 Task: Find connections with filter location Delhi with filter topic #lockdownwith filter profile language German with filter current company Toll Group with filter school Mahatma Gandhi Chitrakoot Gramodaya Vishwavidyalaya with filter industry Human Resources Services with filter service category Portrait Photography with filter keywords title Researcher
Action: Mouse moved to (716, 99)
Screenshot: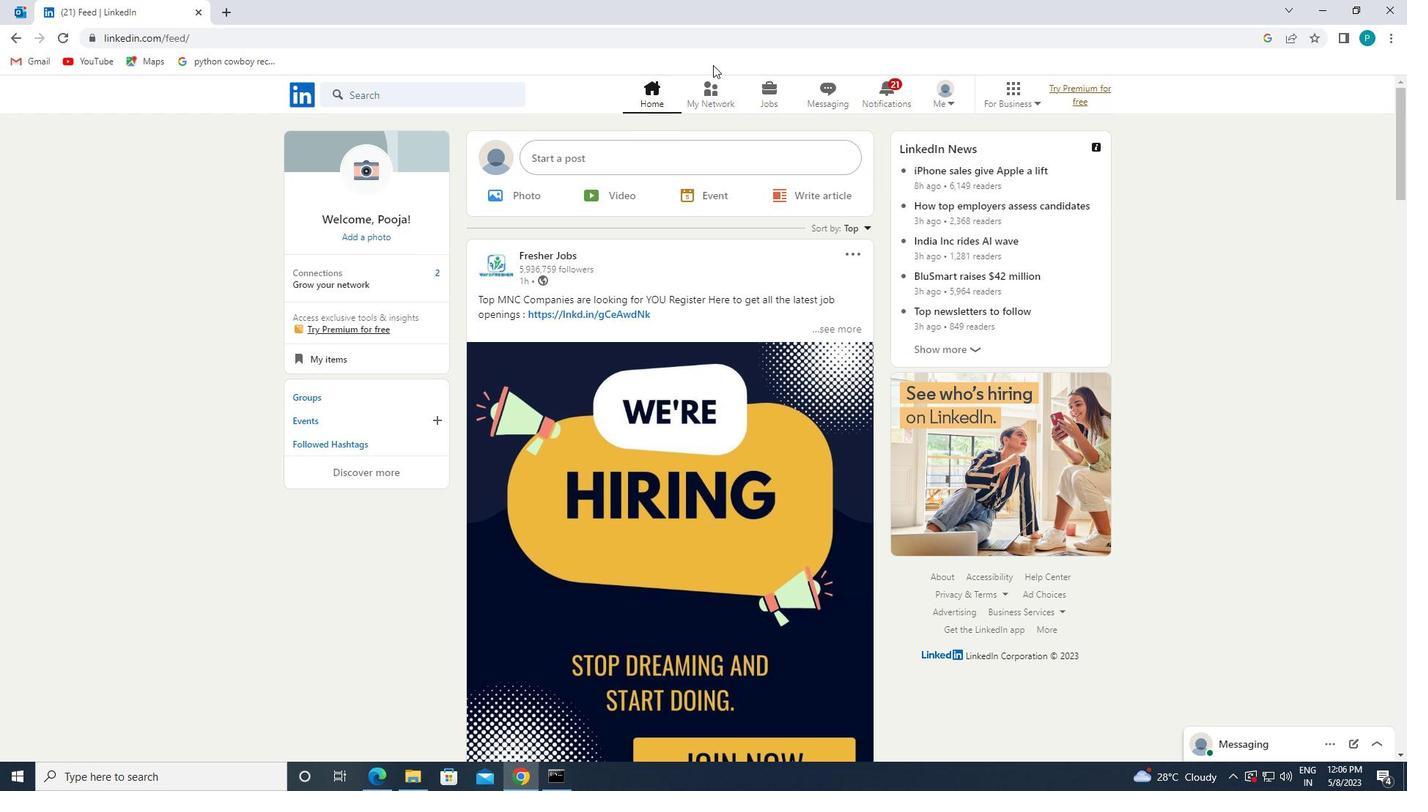 
Action: Mouse pressed left at (716, 99)
Screenshot: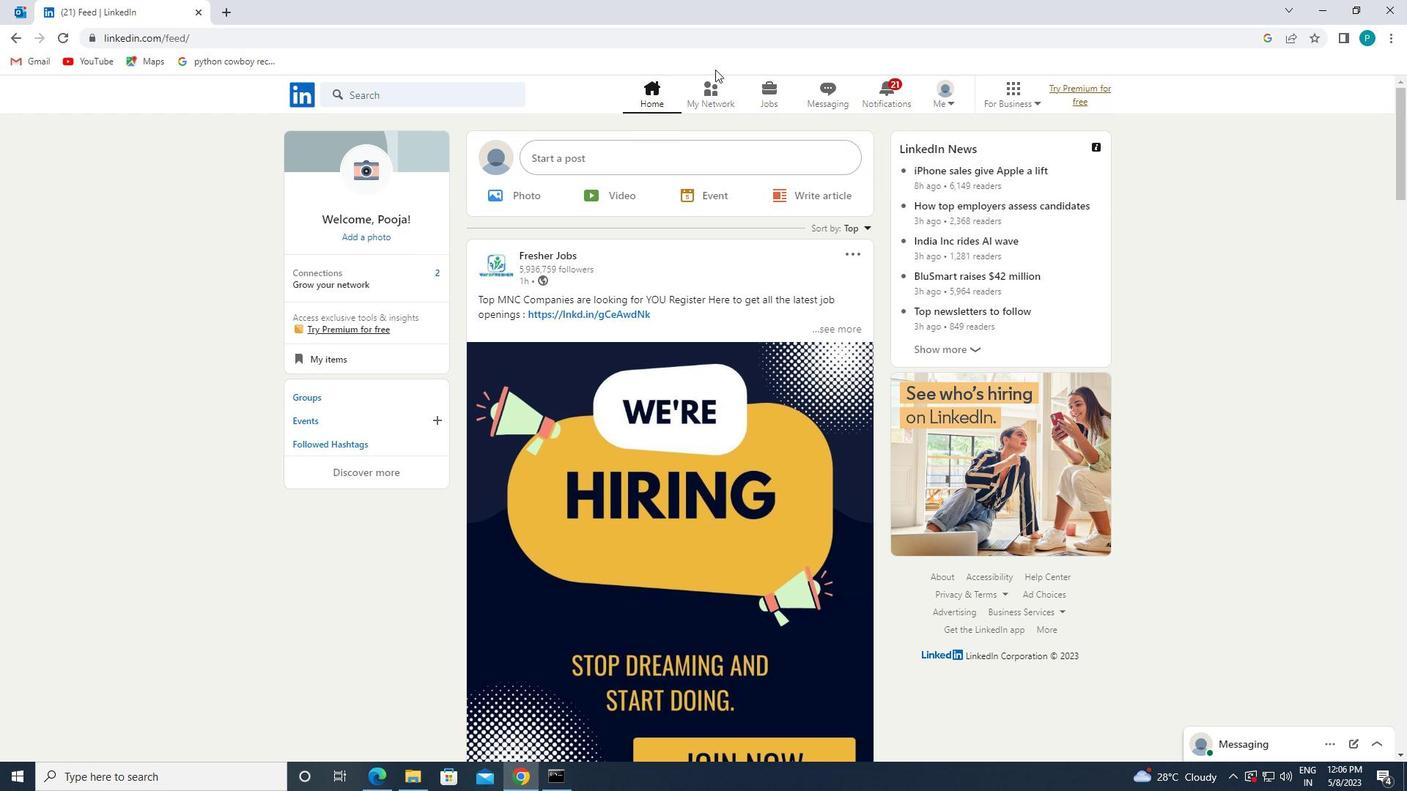 
Action: Mouse moved to (374, 168)
Screenshot: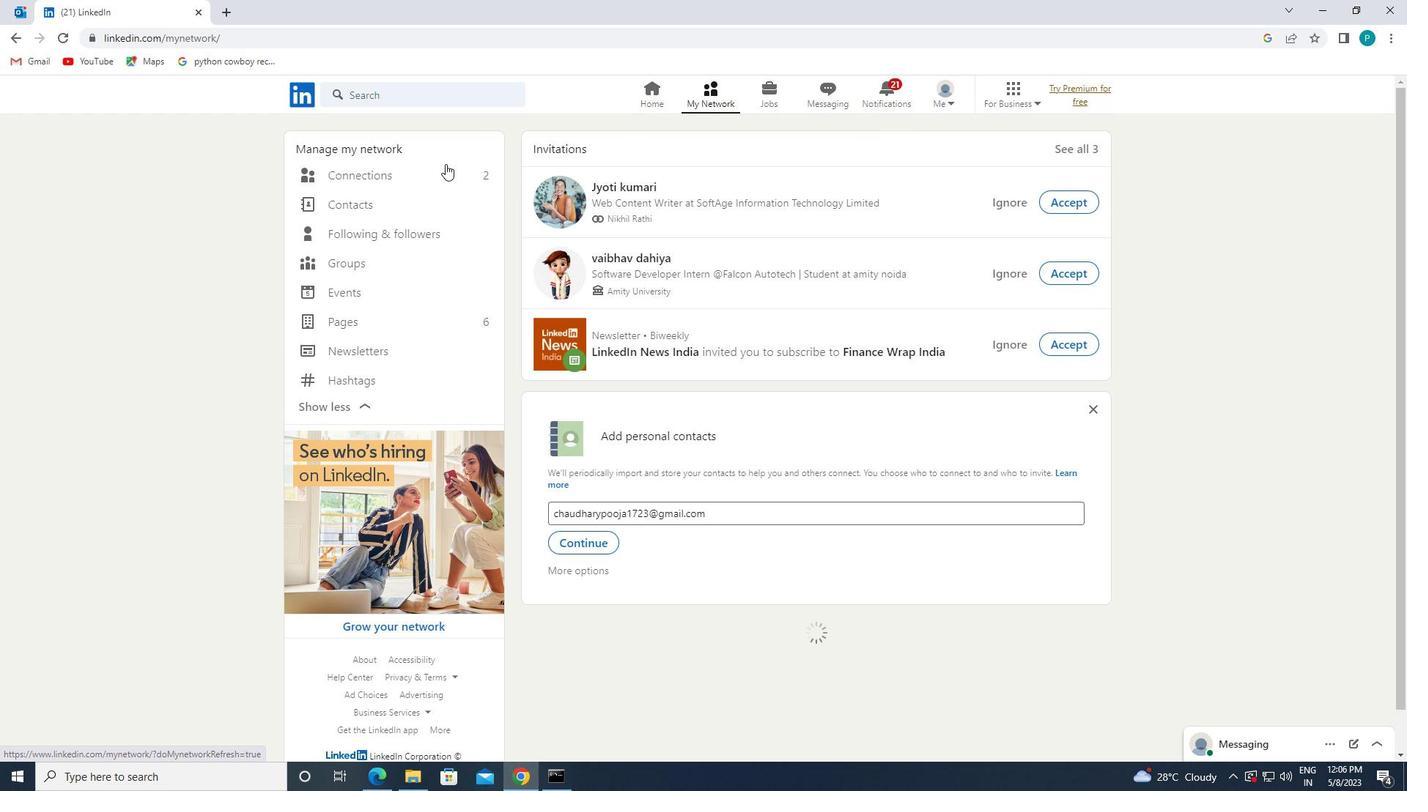 
Action: Mouse pressed left at (374, 168)
Screenshot: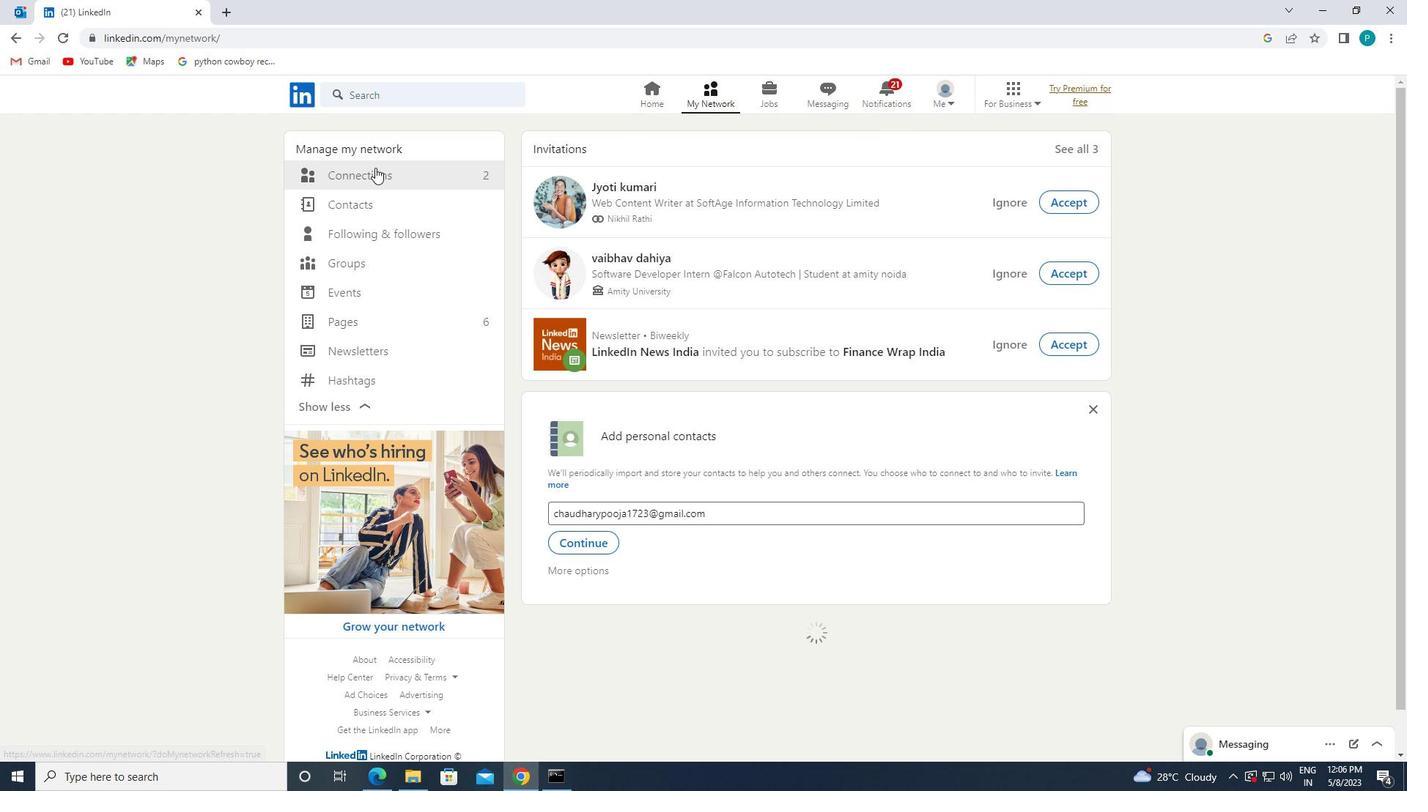 
Action: Mouse moved to (810, 170)
Screenshot: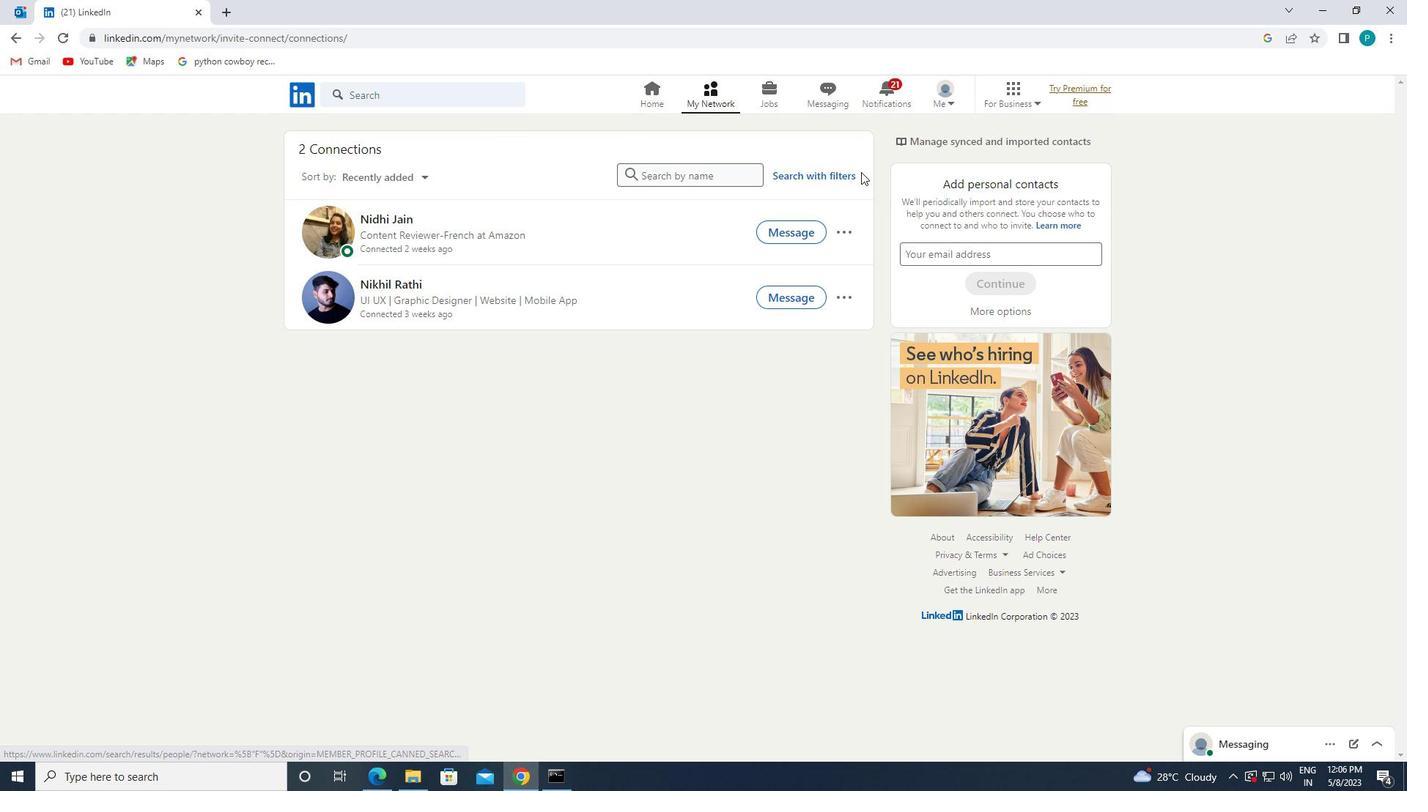 
Action: Mouse pressed left at (810, 170)
Screenshot: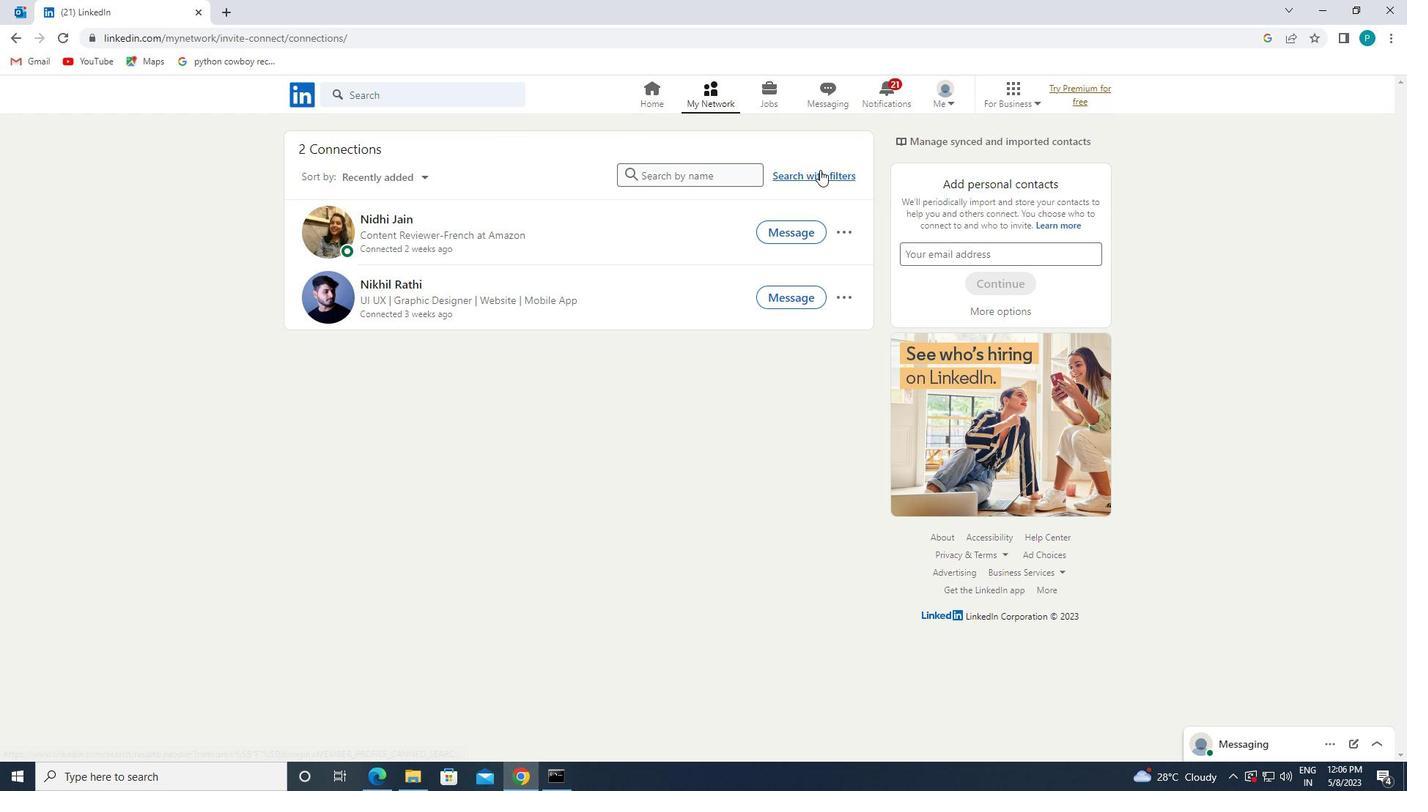 
Action: Mouse moved to (766, 131)
Screenshot: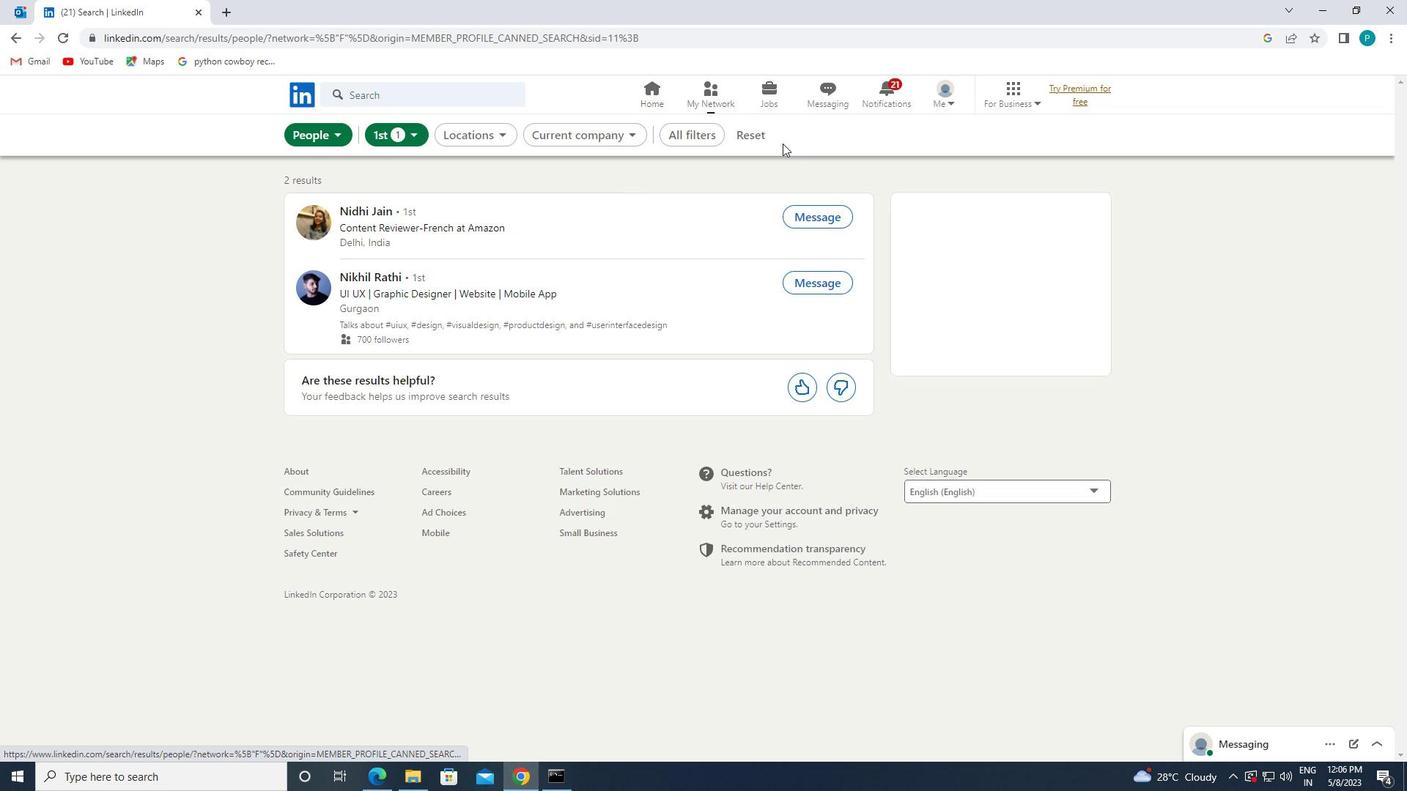
Action: Mouse pressed left at (766, 131)
Screenshot: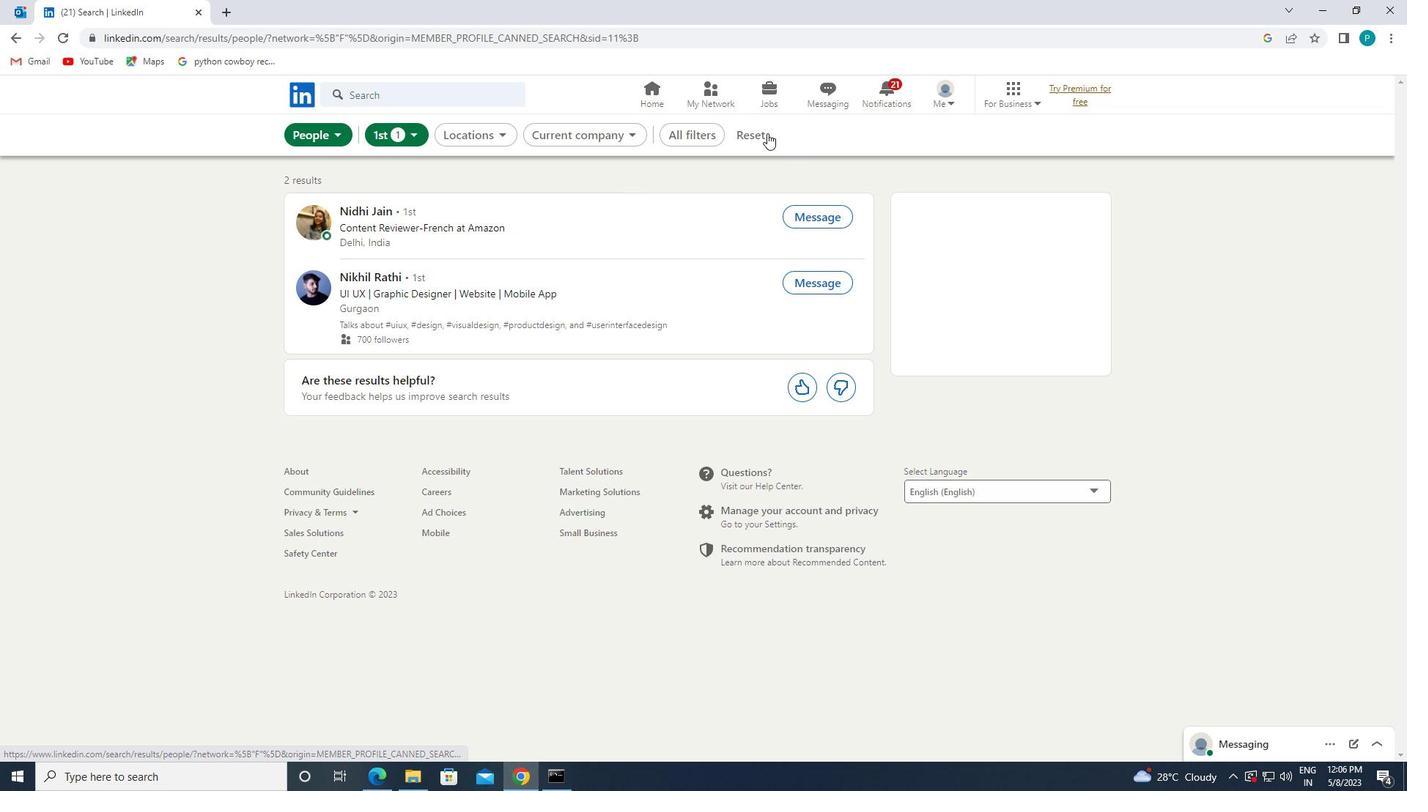 
Action: Mouse moved to (751, 124)
Screenshot: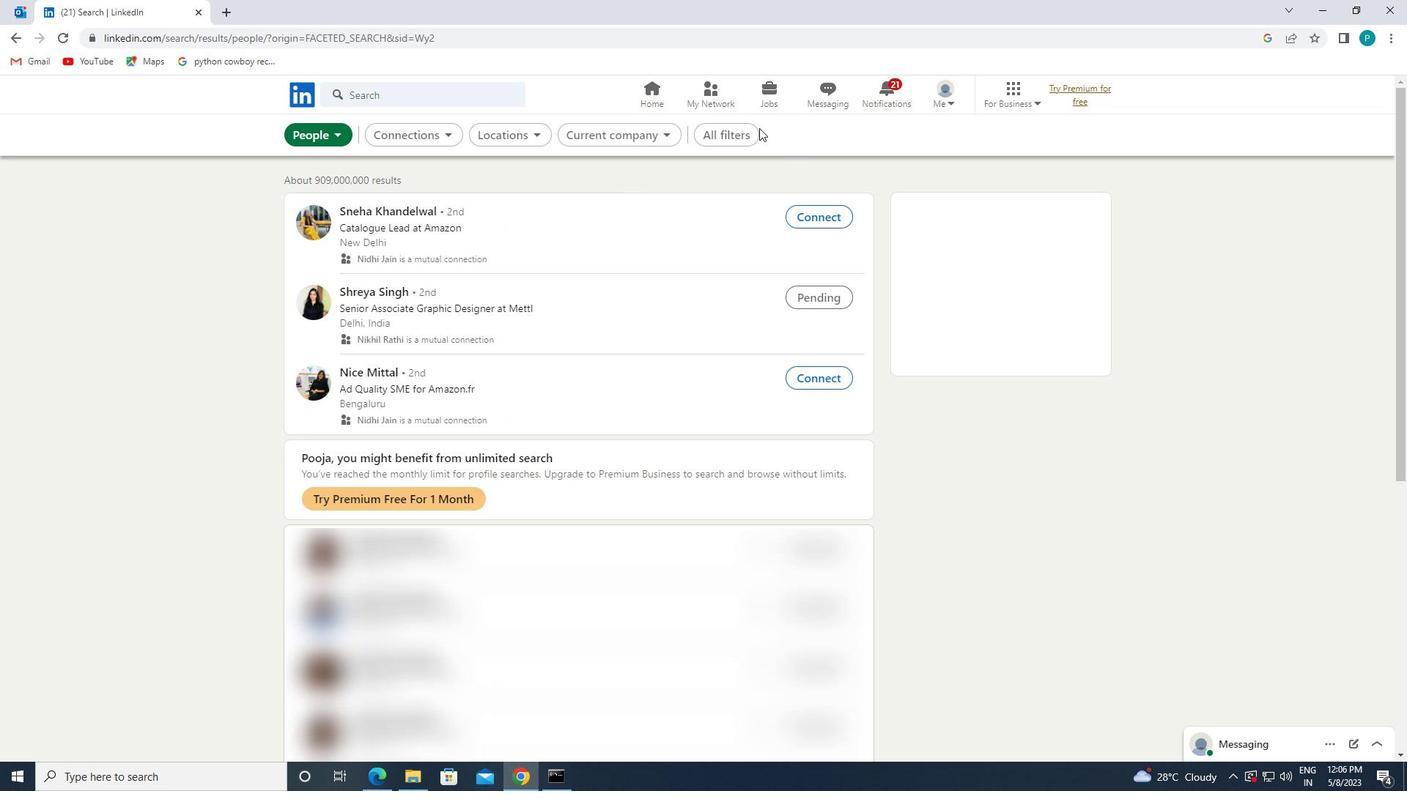 
Action: Mouse pressed left at (751, 124)
Screenshot: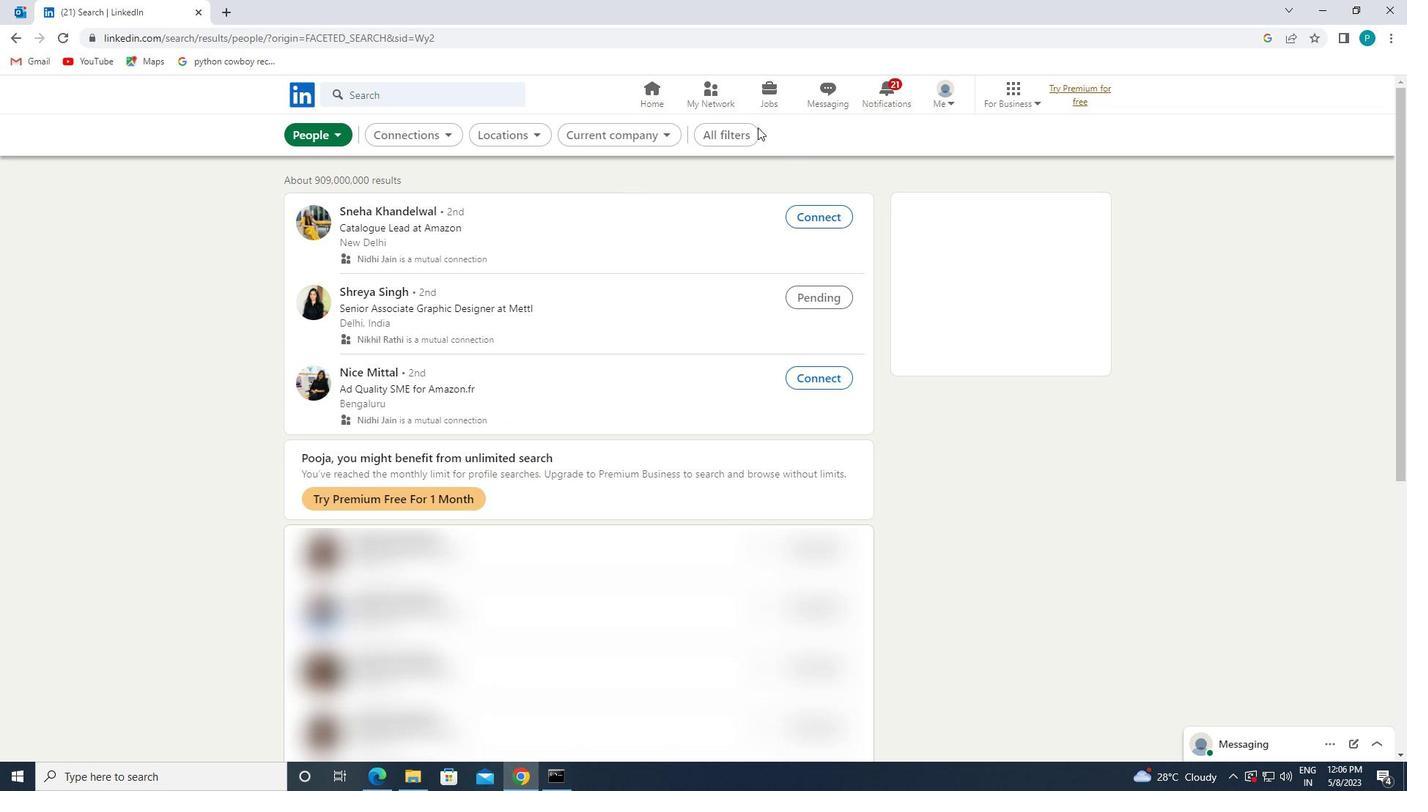 
Action: Mouse moved to (1285, 394)
Screenshot: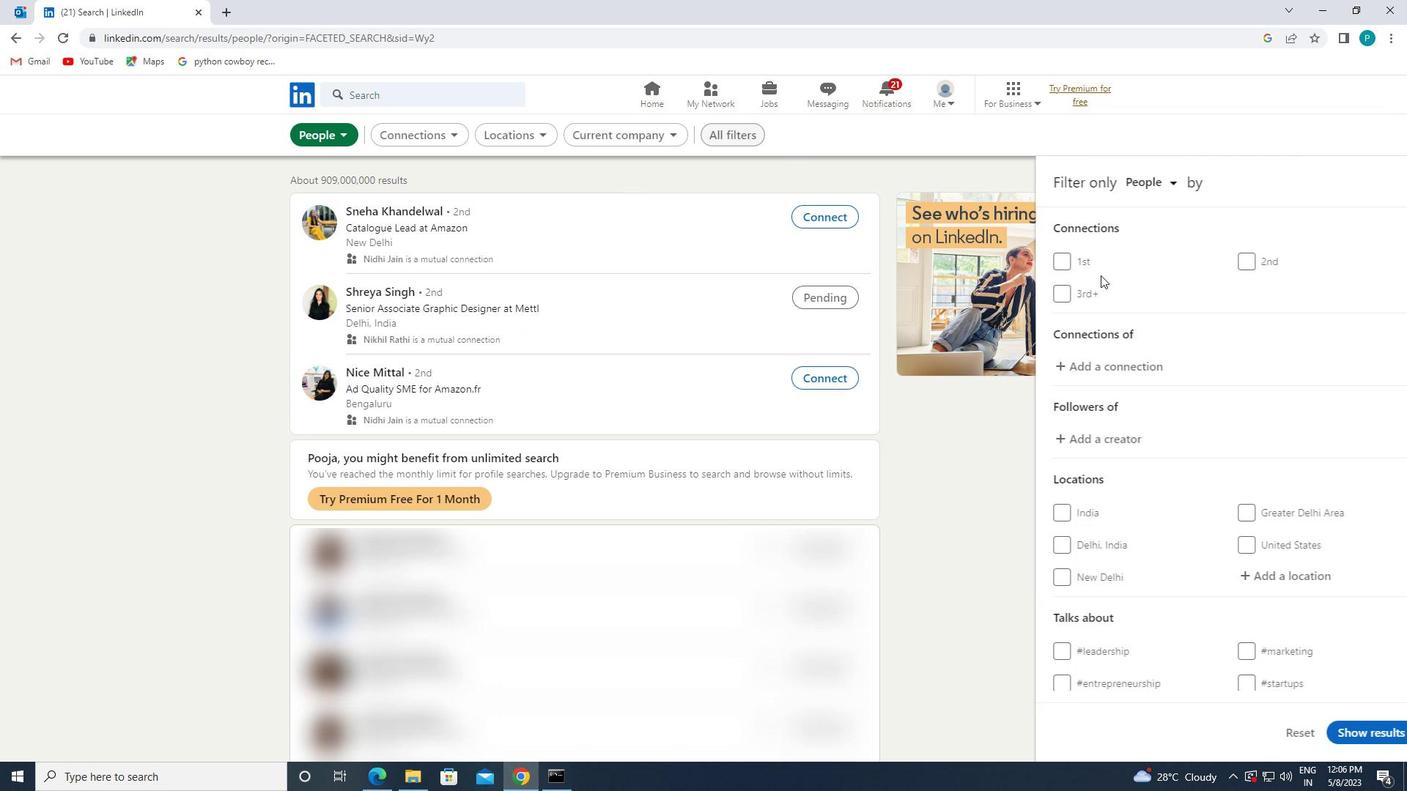
Action: Mouse scrolled (1285, 393) with delta (0, 0)
Screenshot: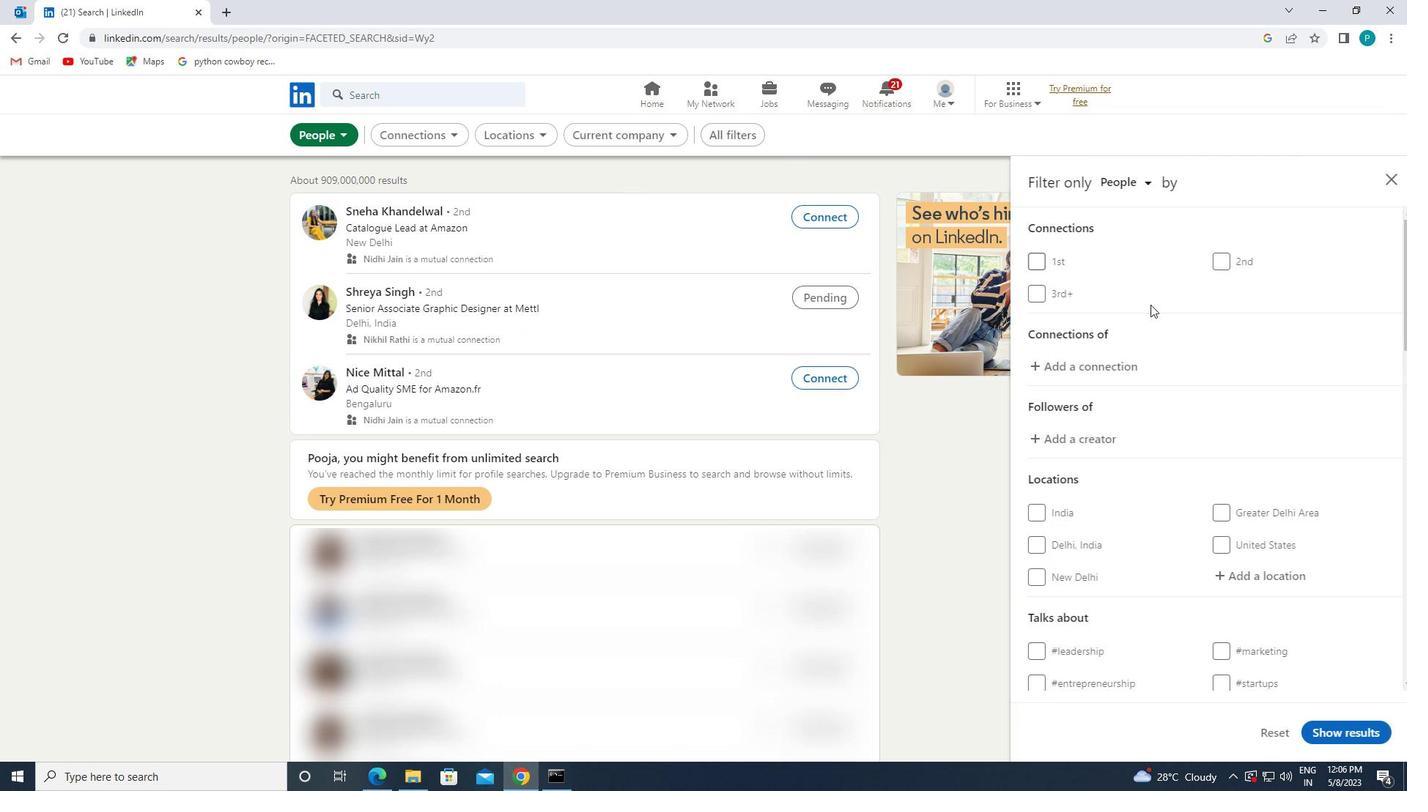 
Action: Mouse scrolled (1285, 393) with delta (0, 0)
Screenshot: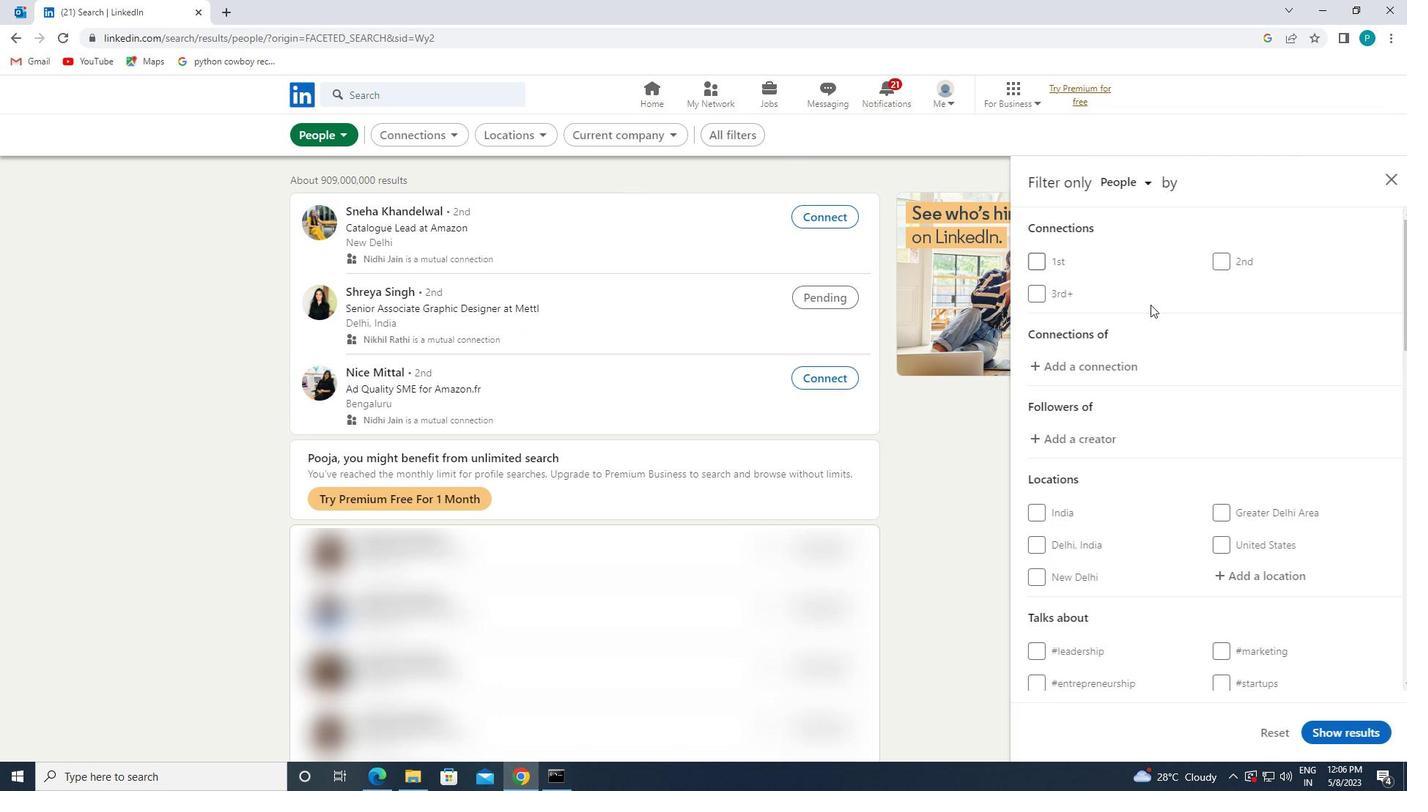 
Action: Mouse moved to (1276, 422)
Screenshot: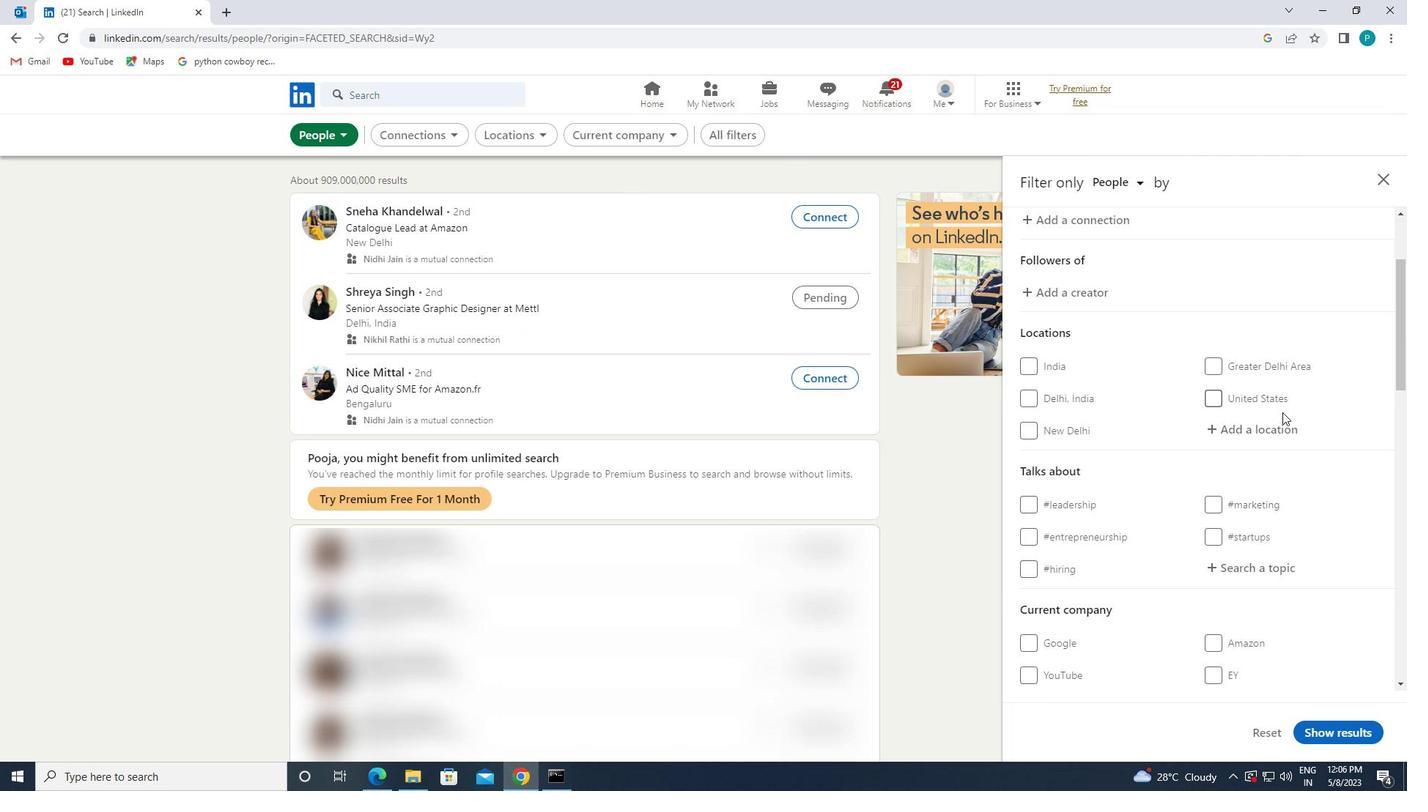 
Action: Mouse pressed left at (1276, 422)
Screenshot: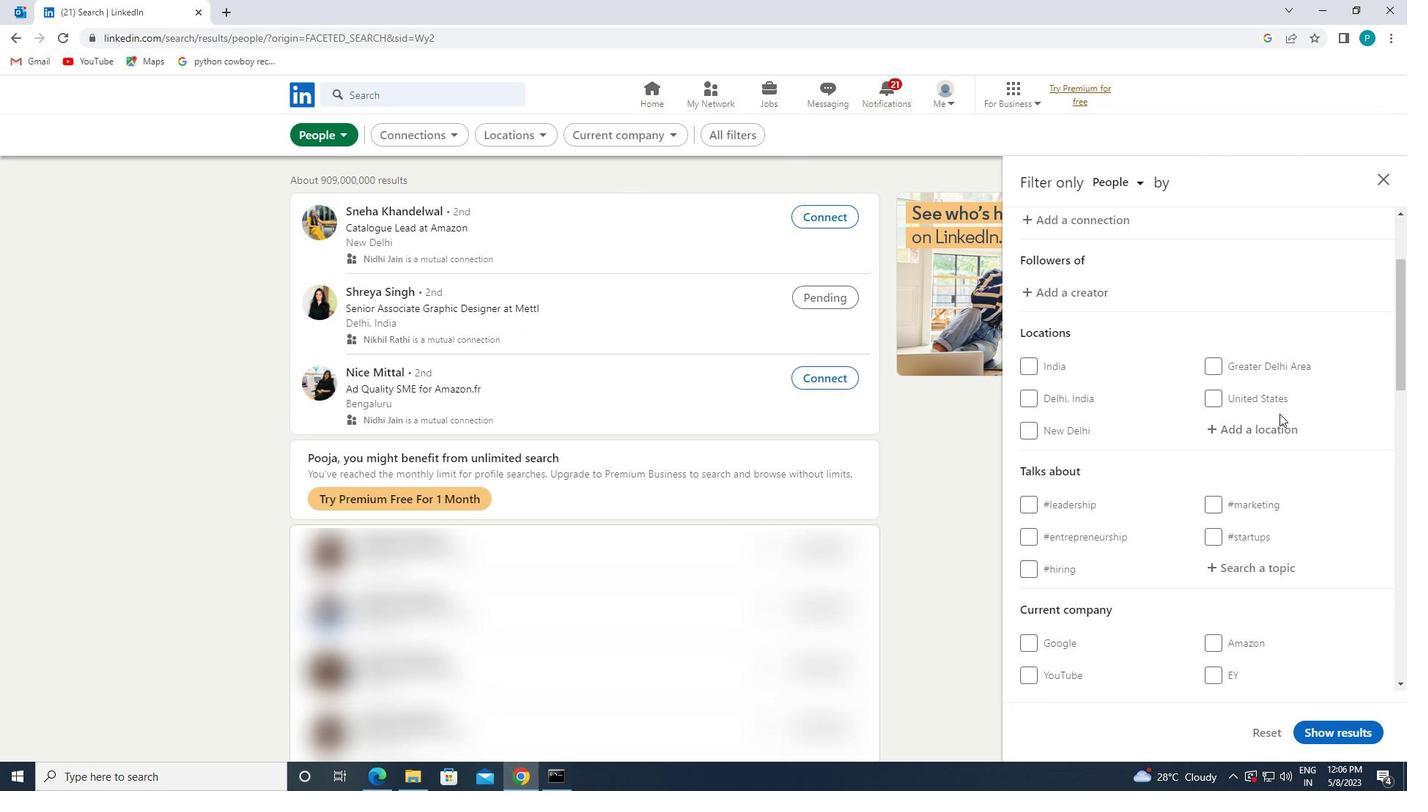
Action: Key pressed <Key.caps_lock>d<Key.caps_lock>elhi
Screenshot: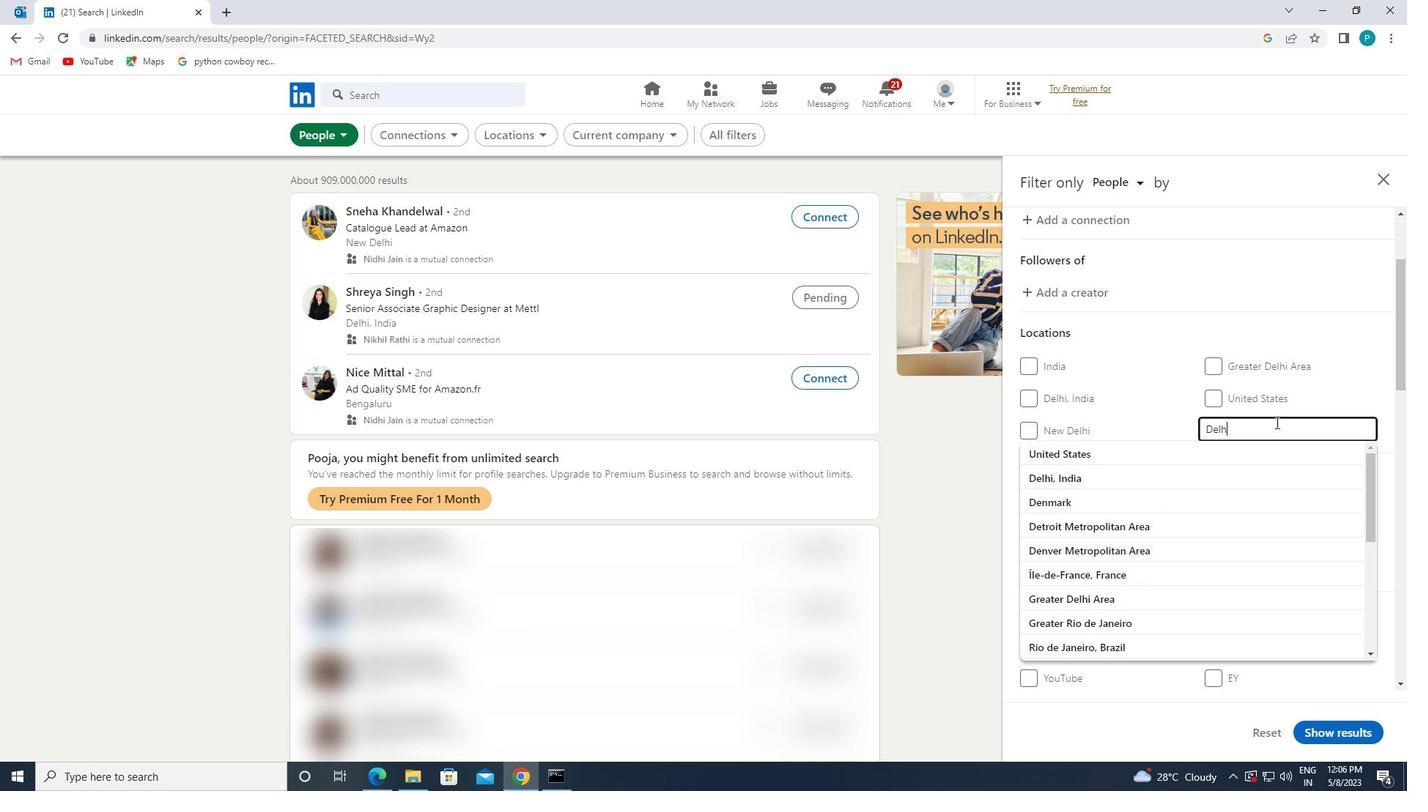 
Action: Mouse moved to (1262, 456)
Screenshot: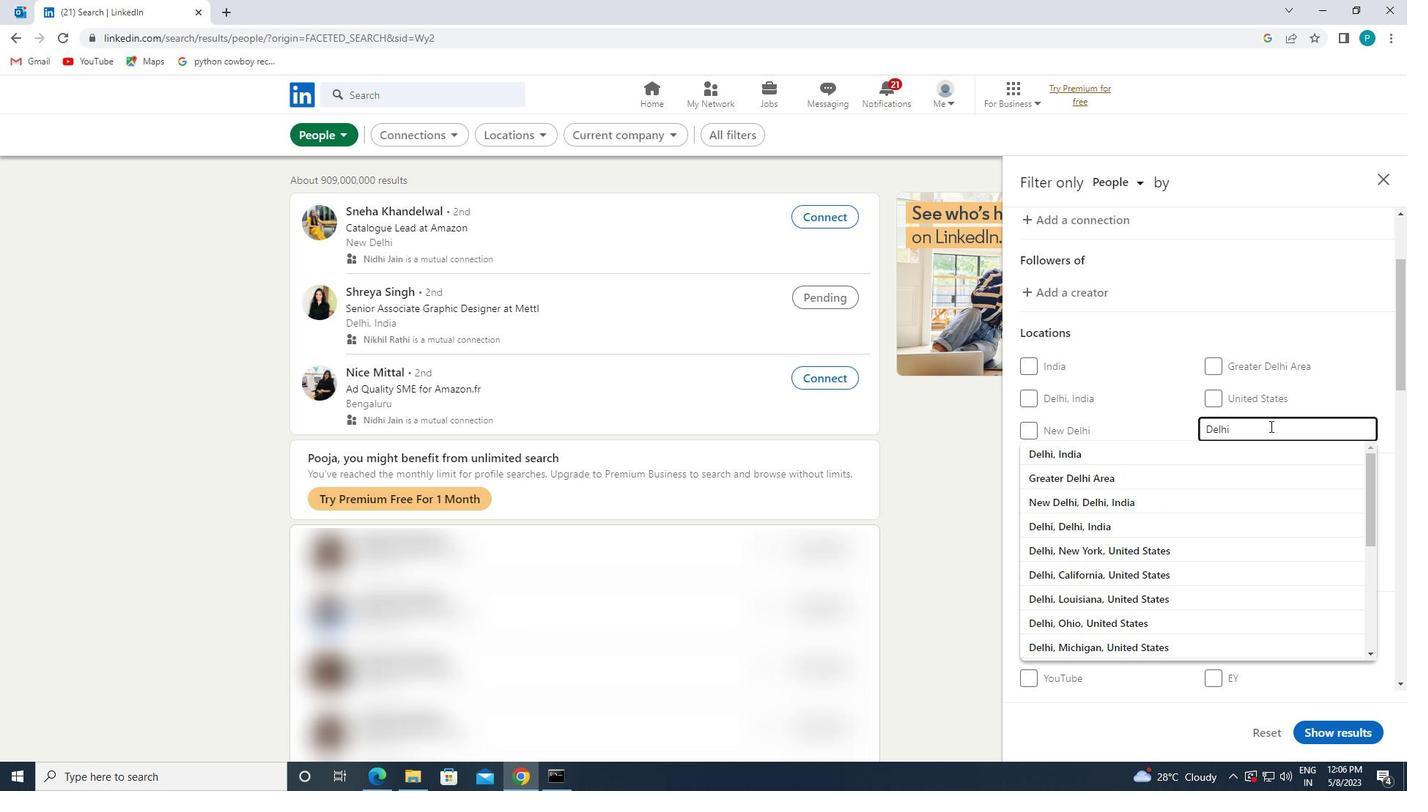 
Action: Mouse pressed left at (1262, 456)
Screenshot: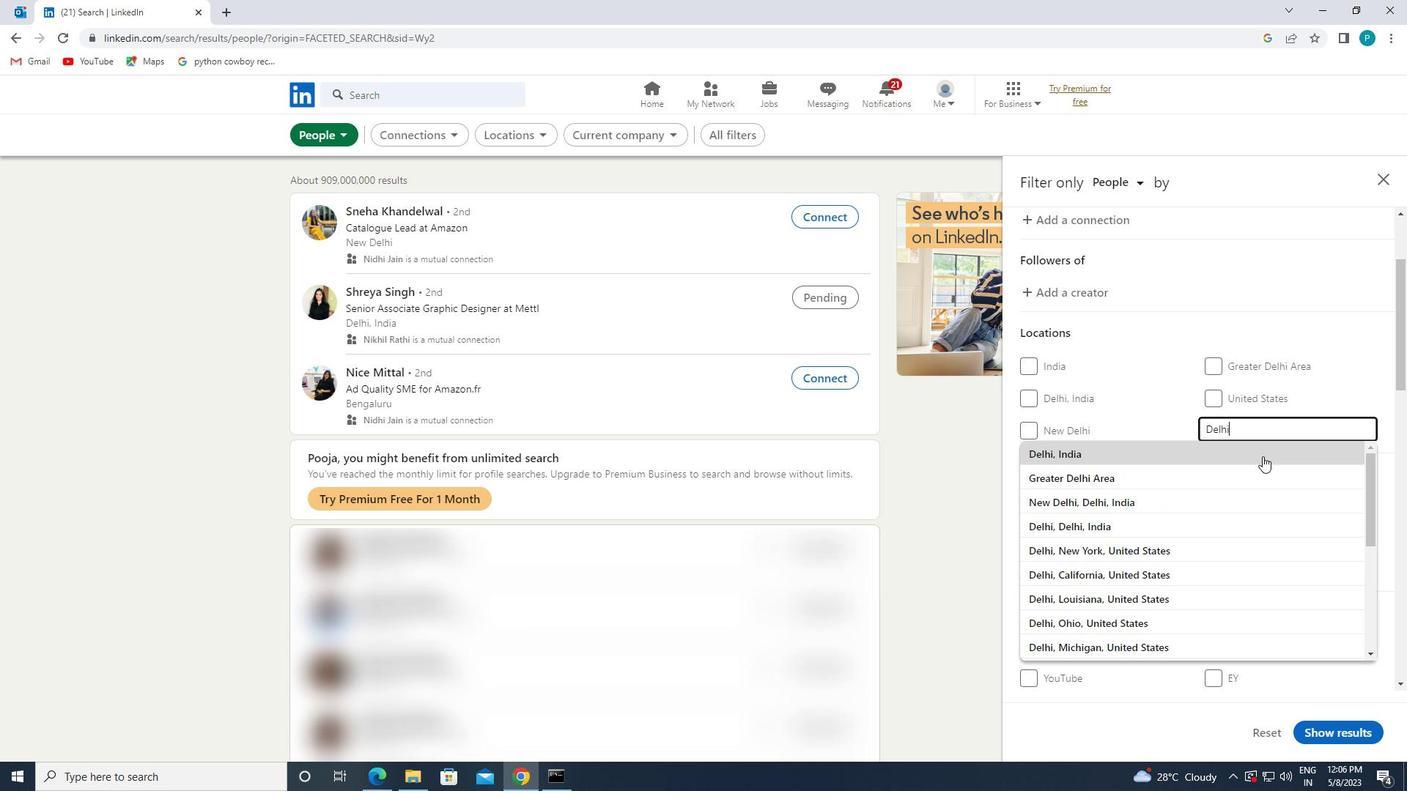 
Action: Mouse scrolled (1262, 455) with delta (0, 0)
Screenshot: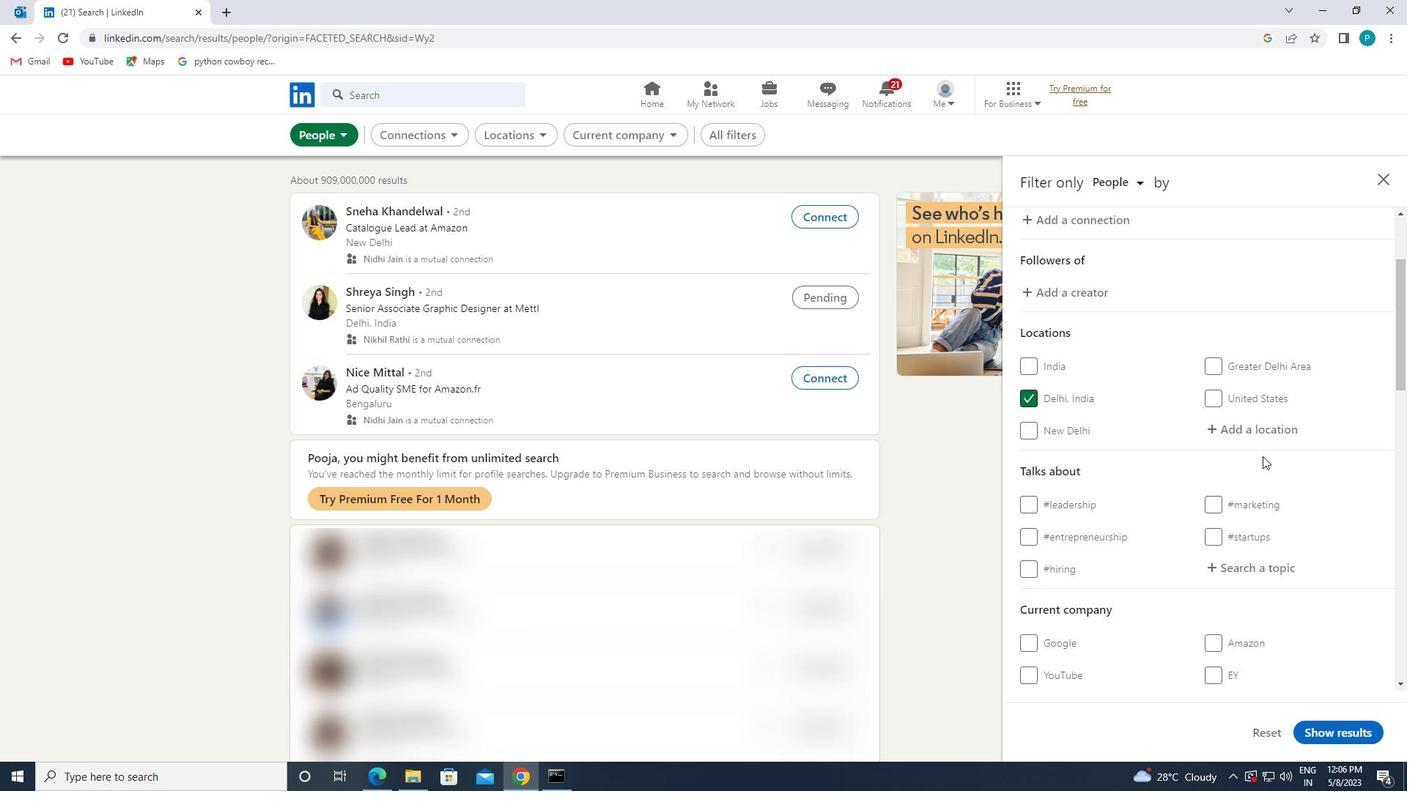 
Action: Mouse scrolled (1262, 455) with delta (0, 0)
Screenshot: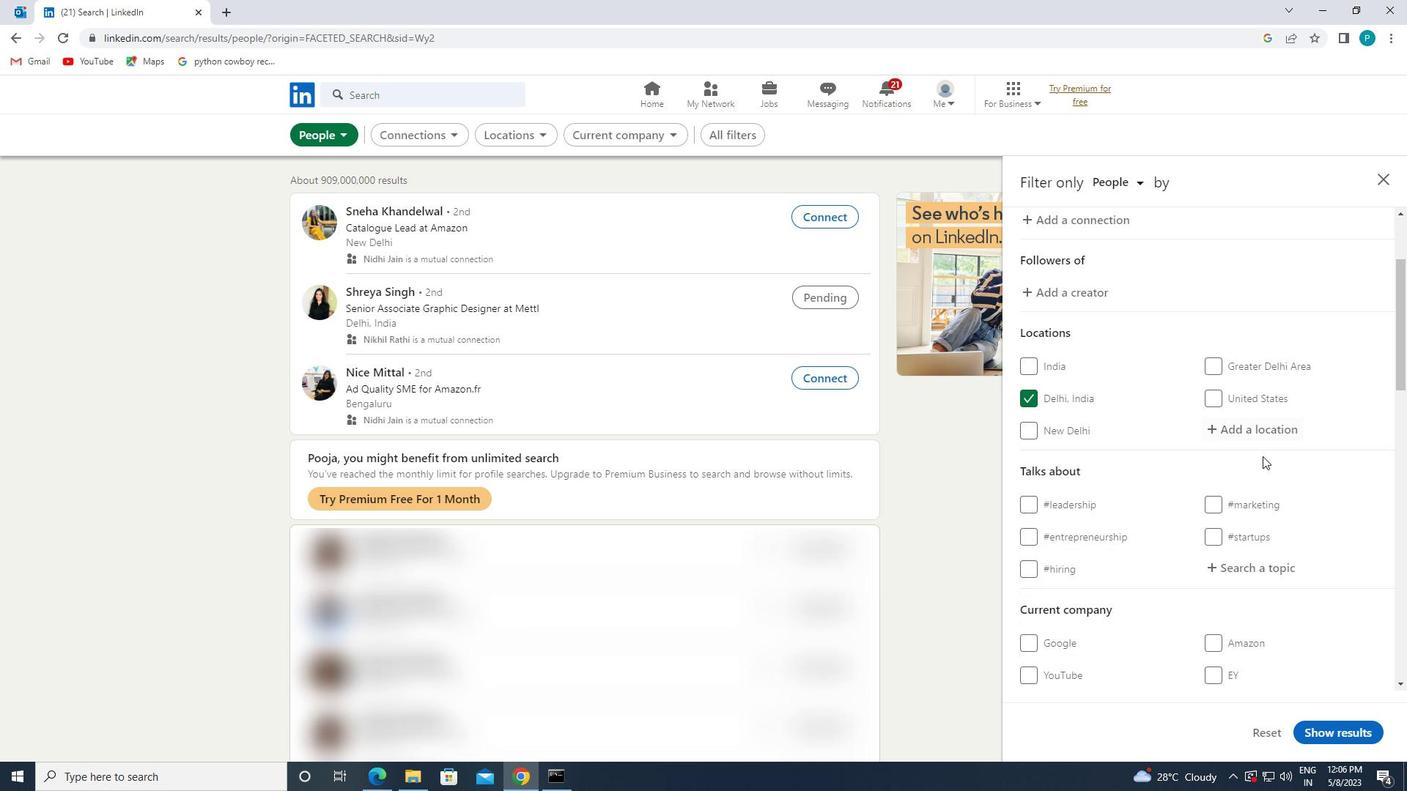 
Action: Mouse scrolled (1262, 455) with delta (0, 0)
Screenshot: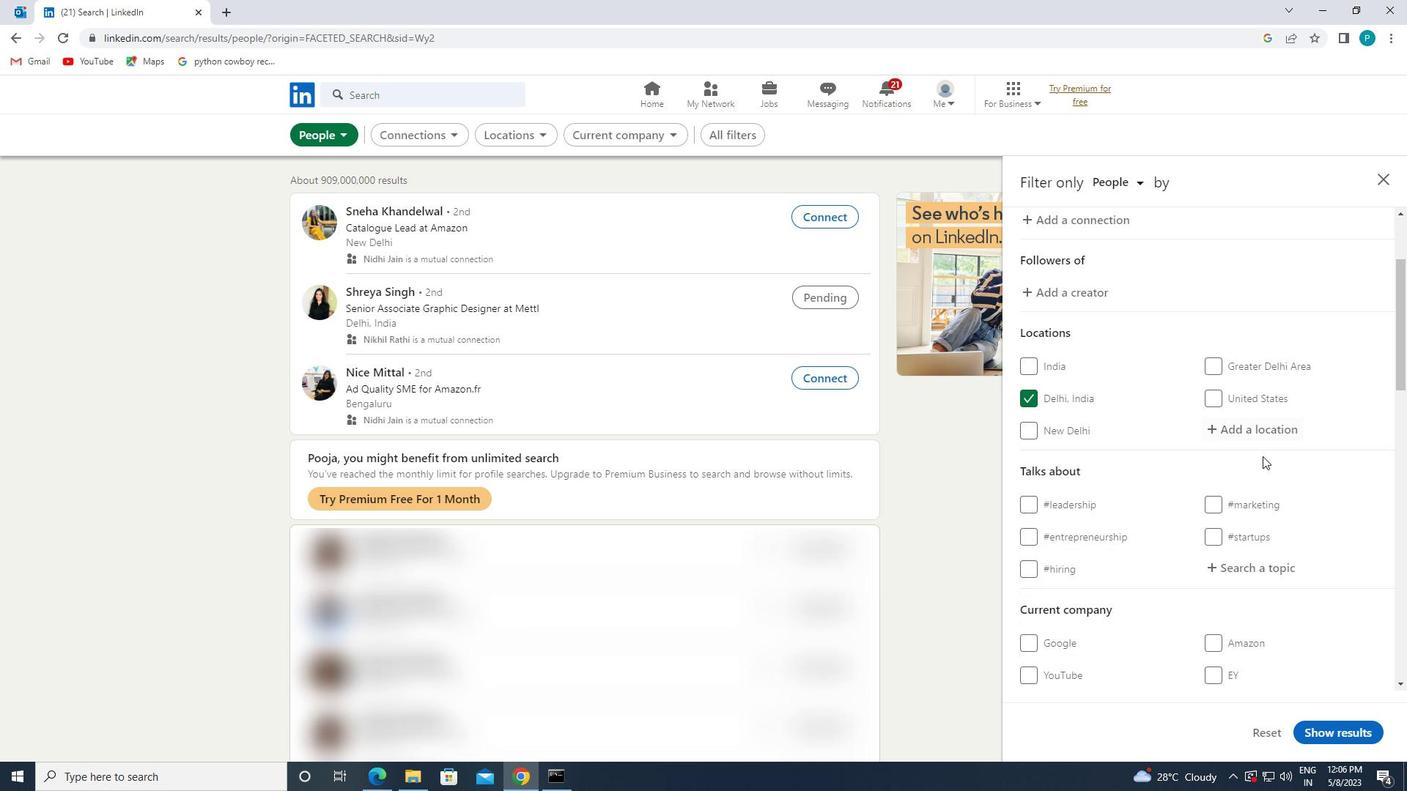 
Action: Mouse scrolled (1262, 455) with delta (0, 0)
Screenshot: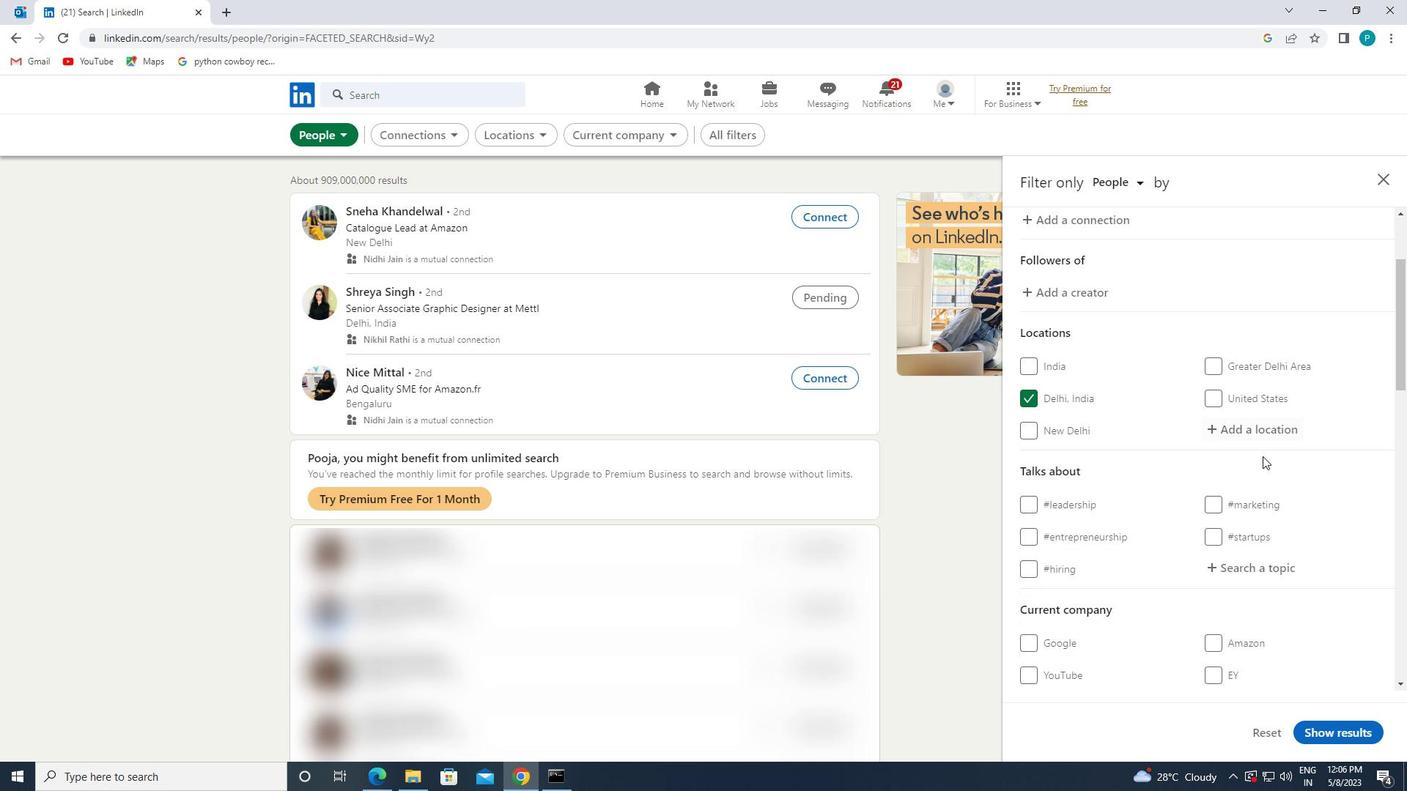 
Action: Mouse moved to (1234, 271)
Screenshot: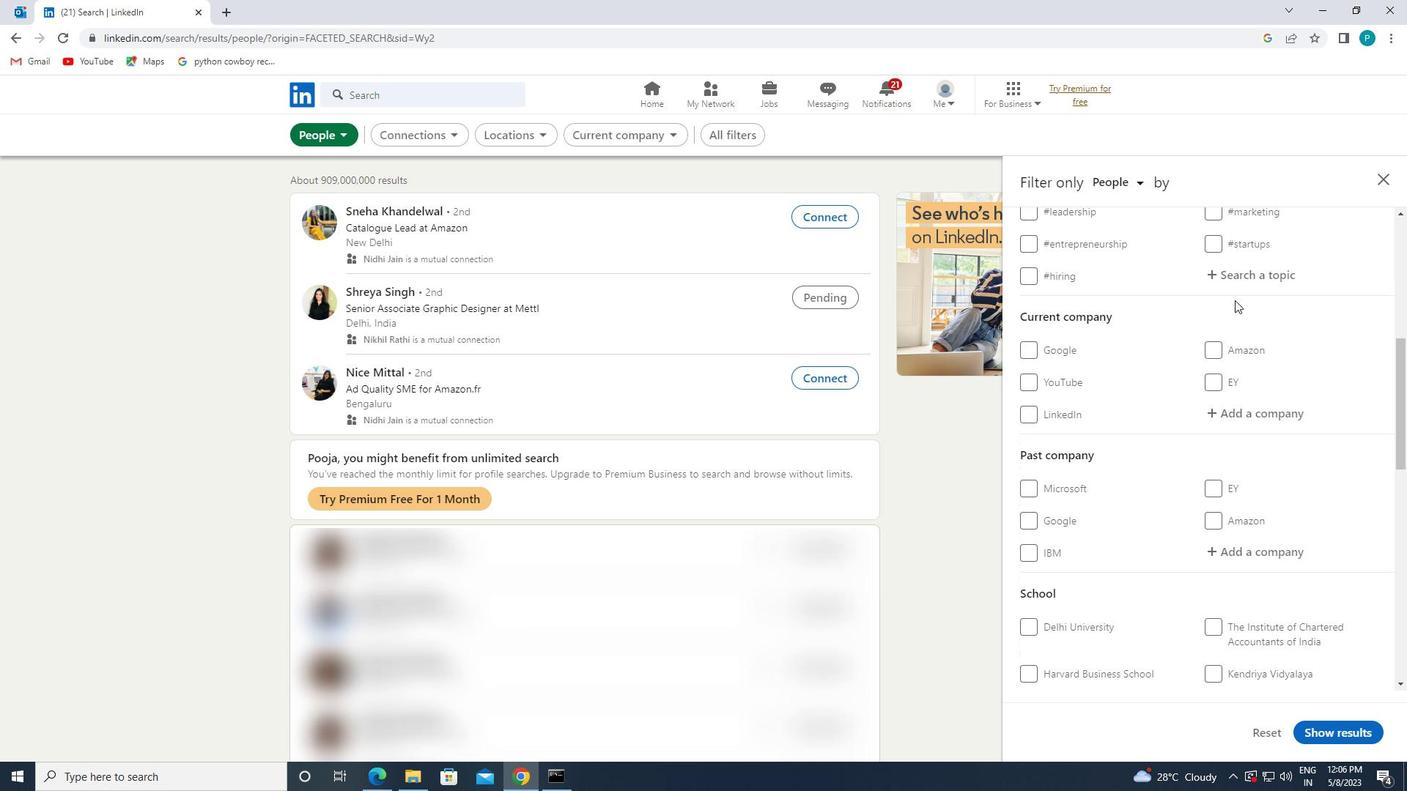 
Action: Mouse pressed left at (1234, 271)
Screenshot: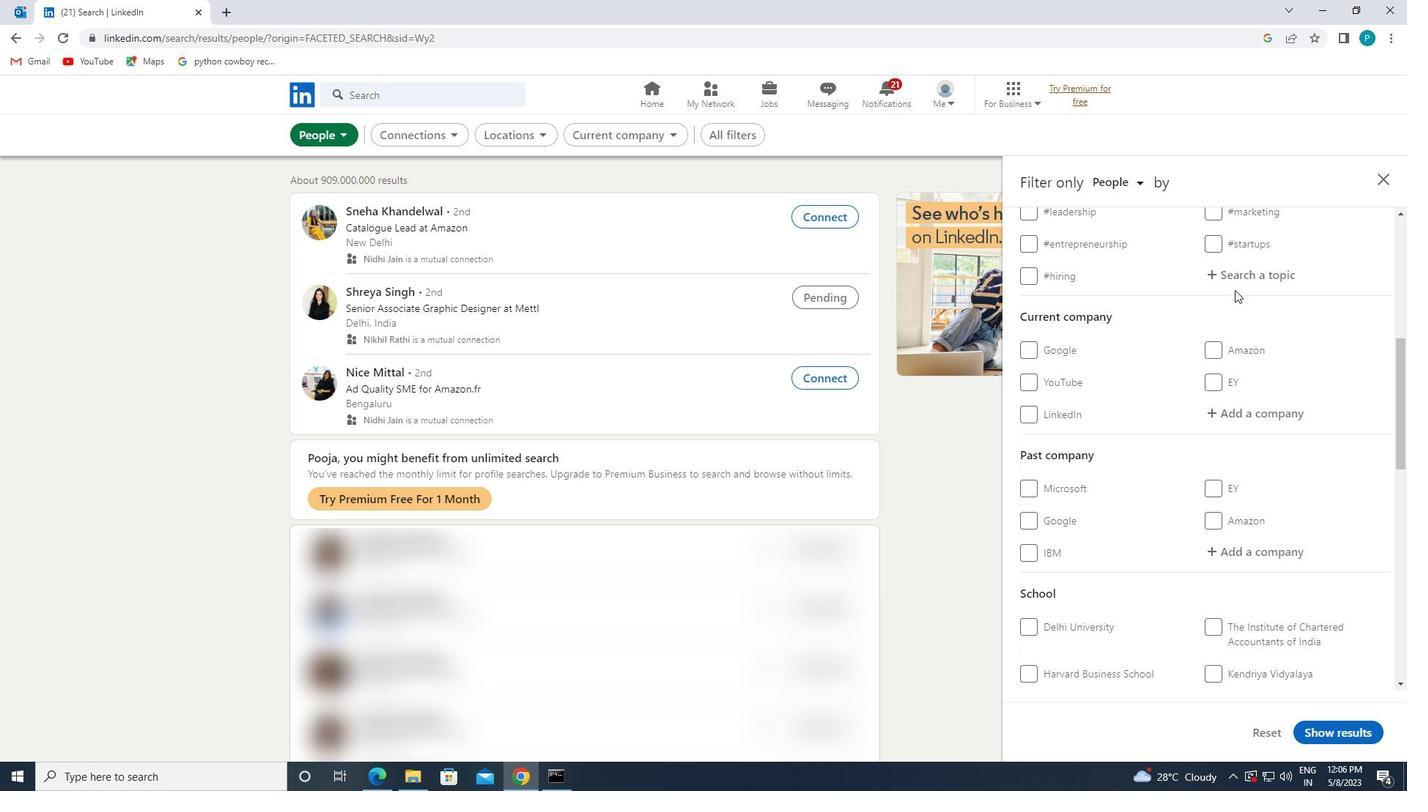 
Action: Key pressed <Key.shift>#LOCKDOWN
Screenshot: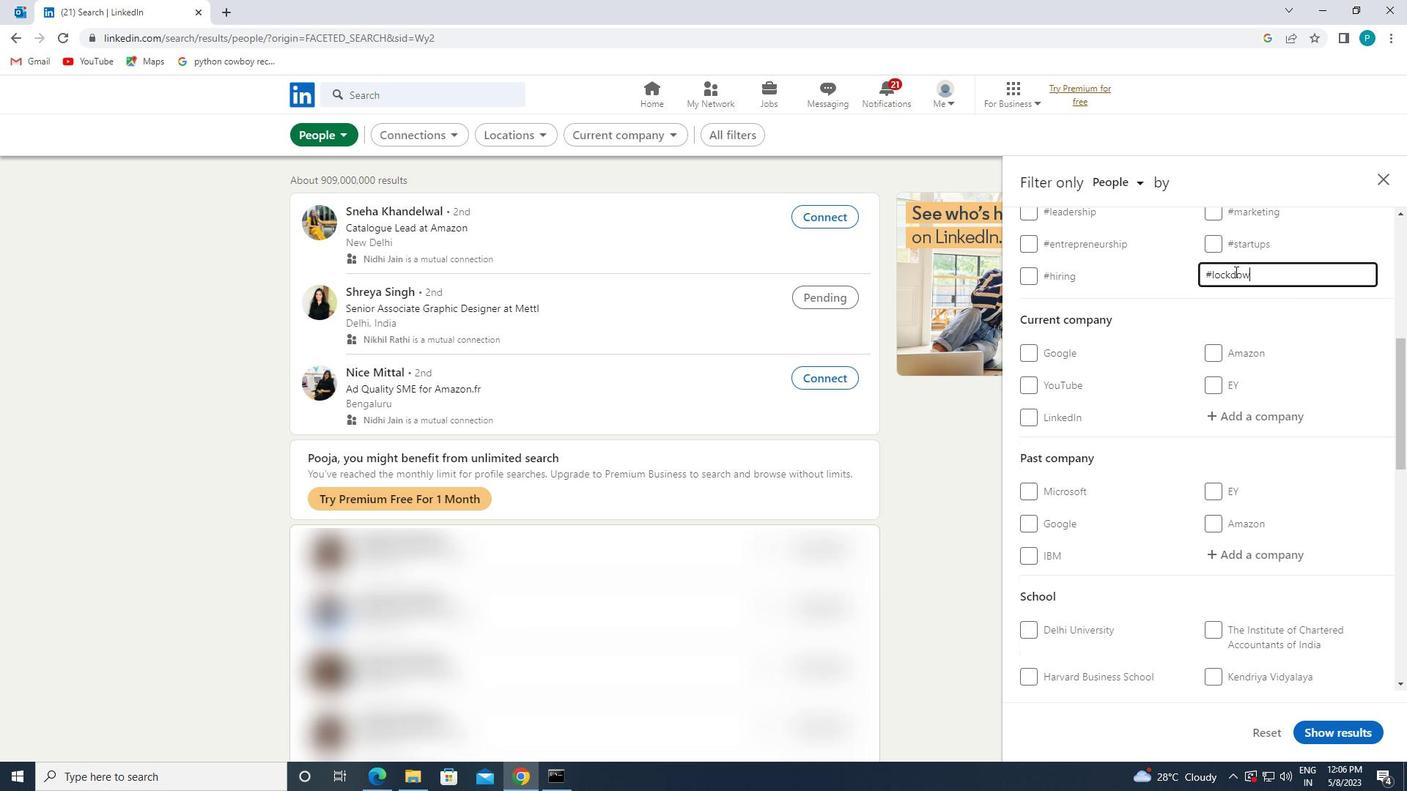 
Action: Mouse moved to (1202, 300)
Screenshot: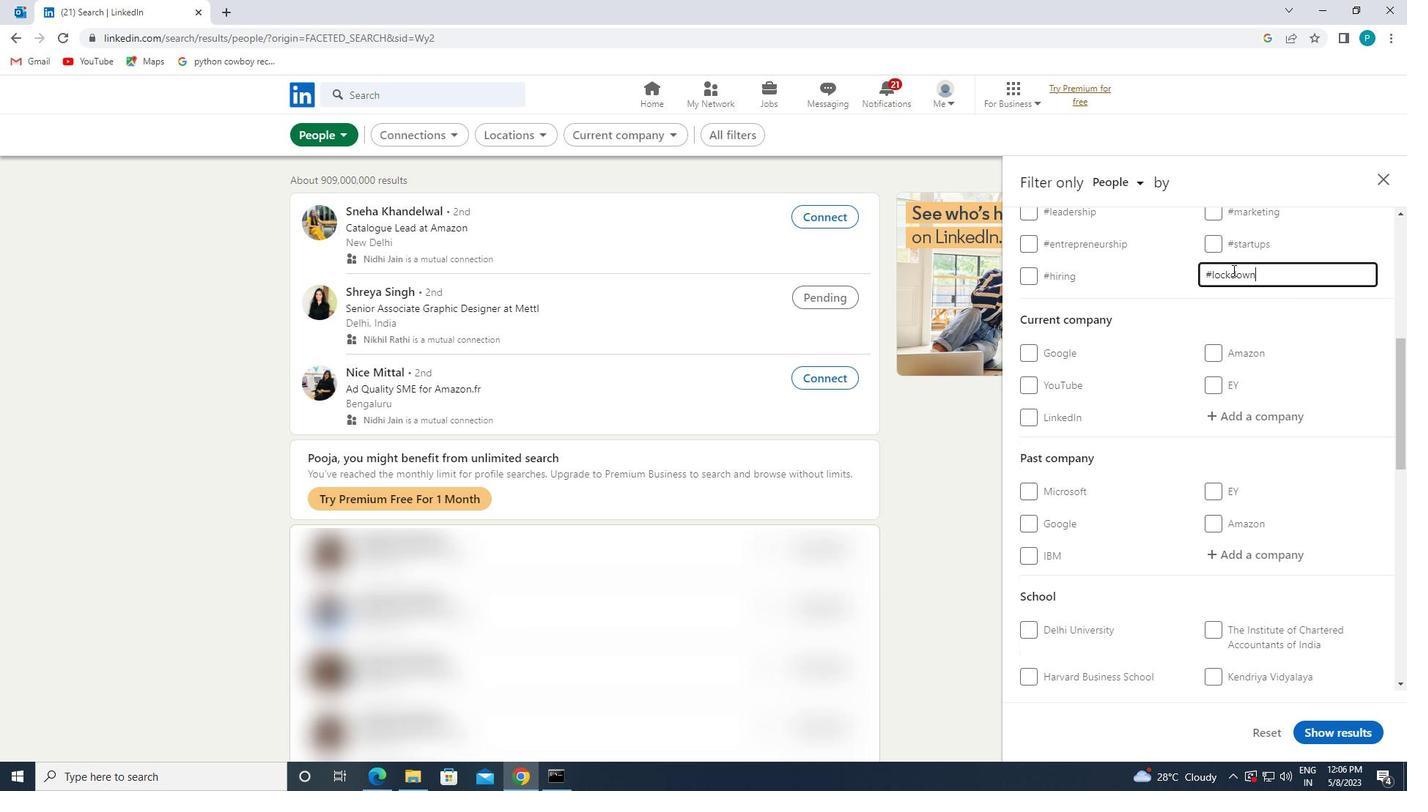 
Action: Mouse scrolled (1202, 299) with delta (0, 0)
Screenshot: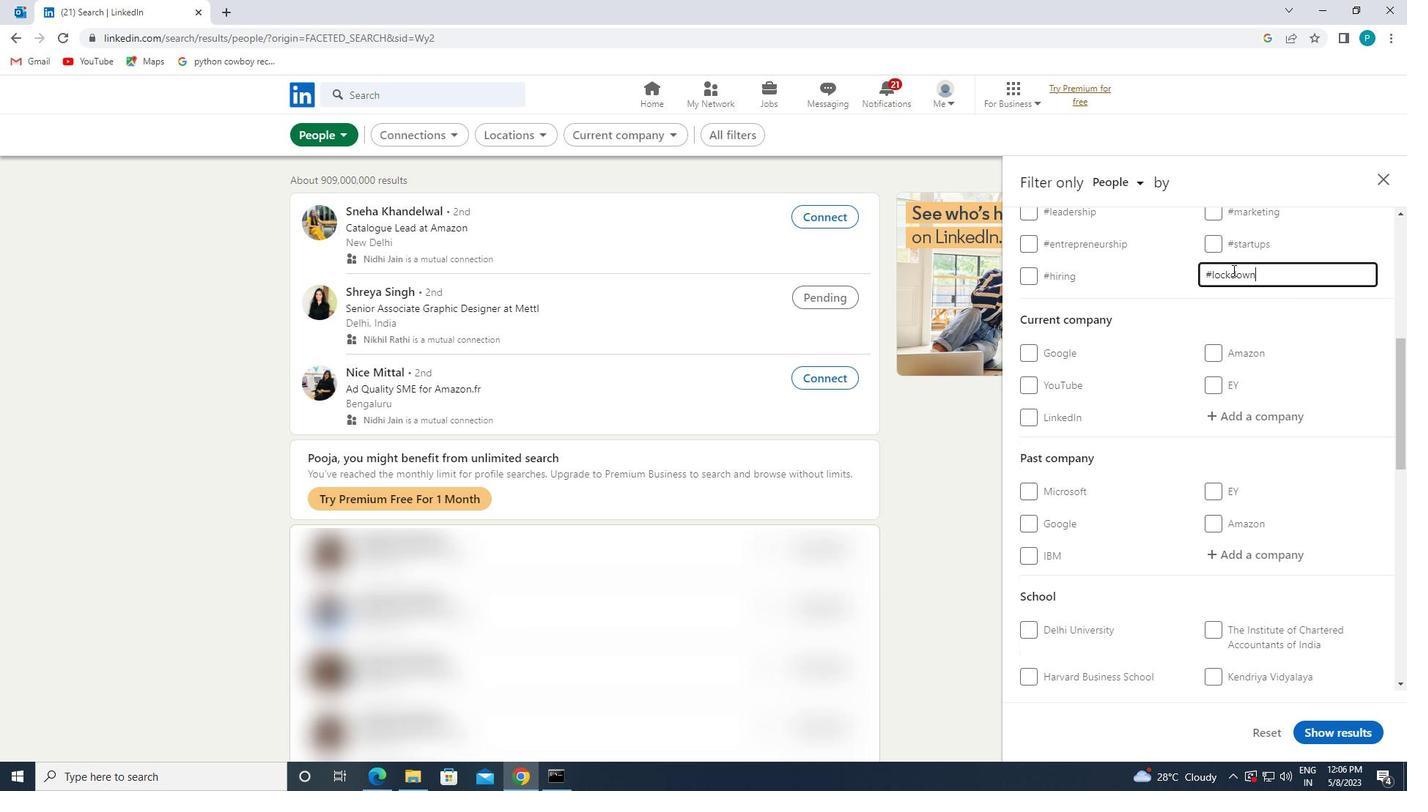 
Action: Mouse moved to (1190, 325)
Screenshot: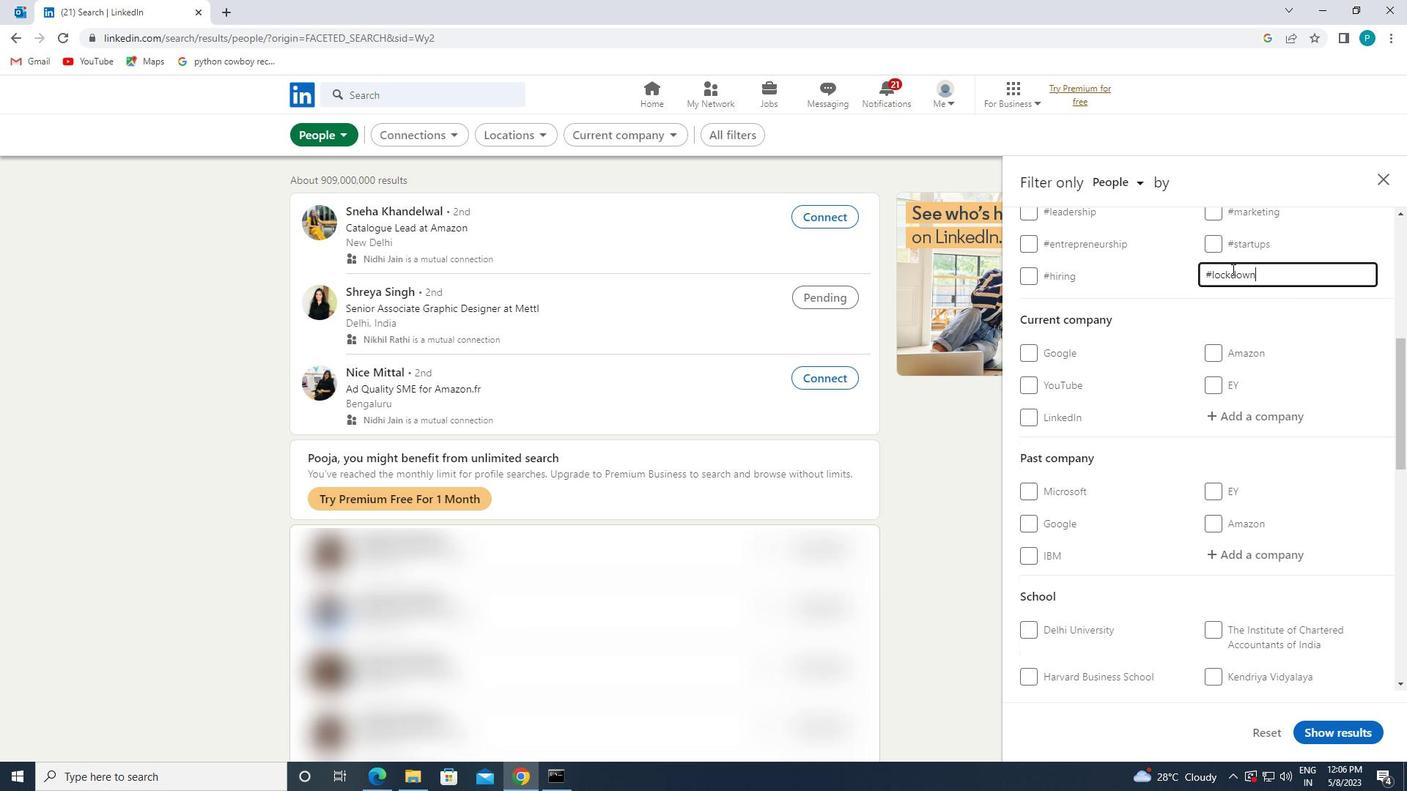 
Action: Mouse scrolled (1190, 324) with delta (0, 0)
Screenshot: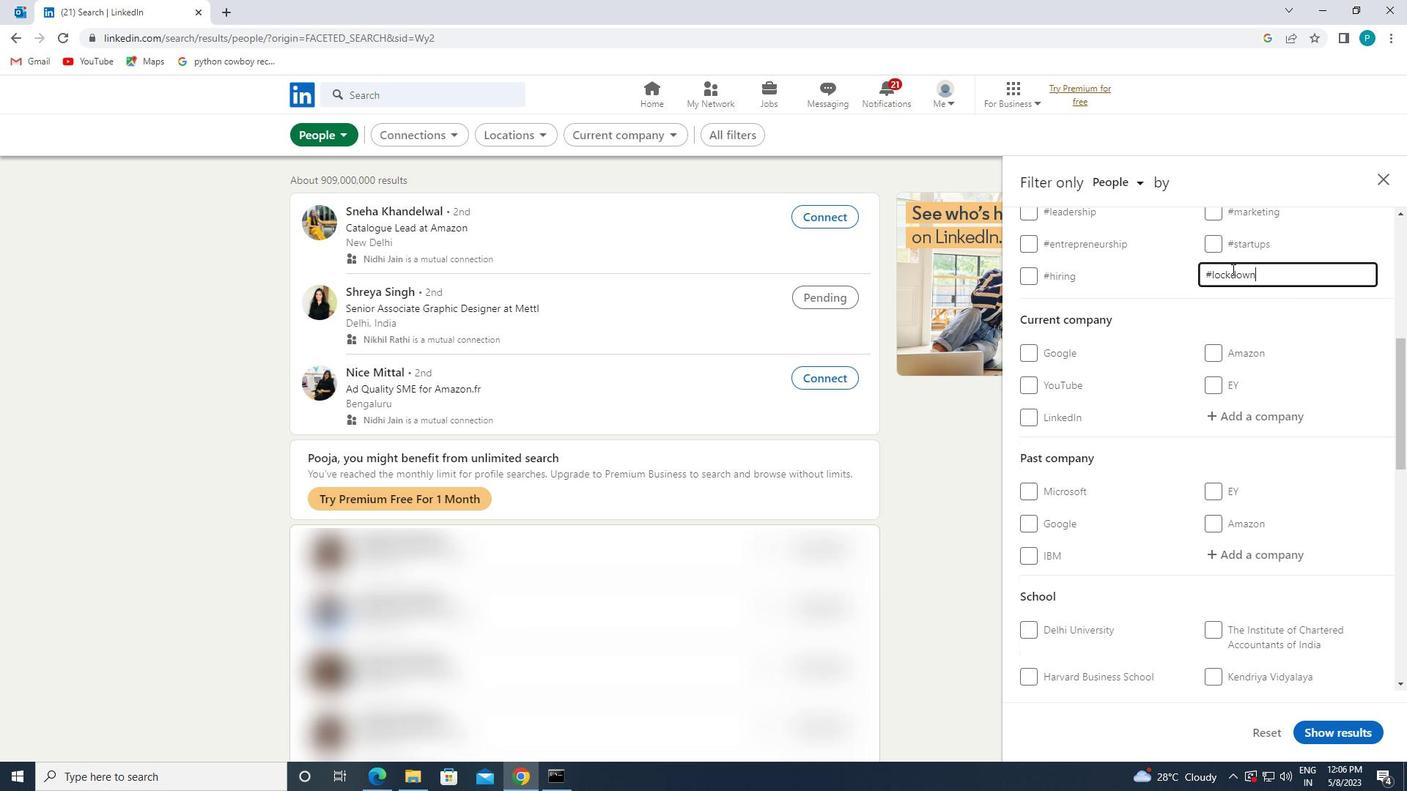 
Action: Mouse moved to (1185, 337)
Screenshot: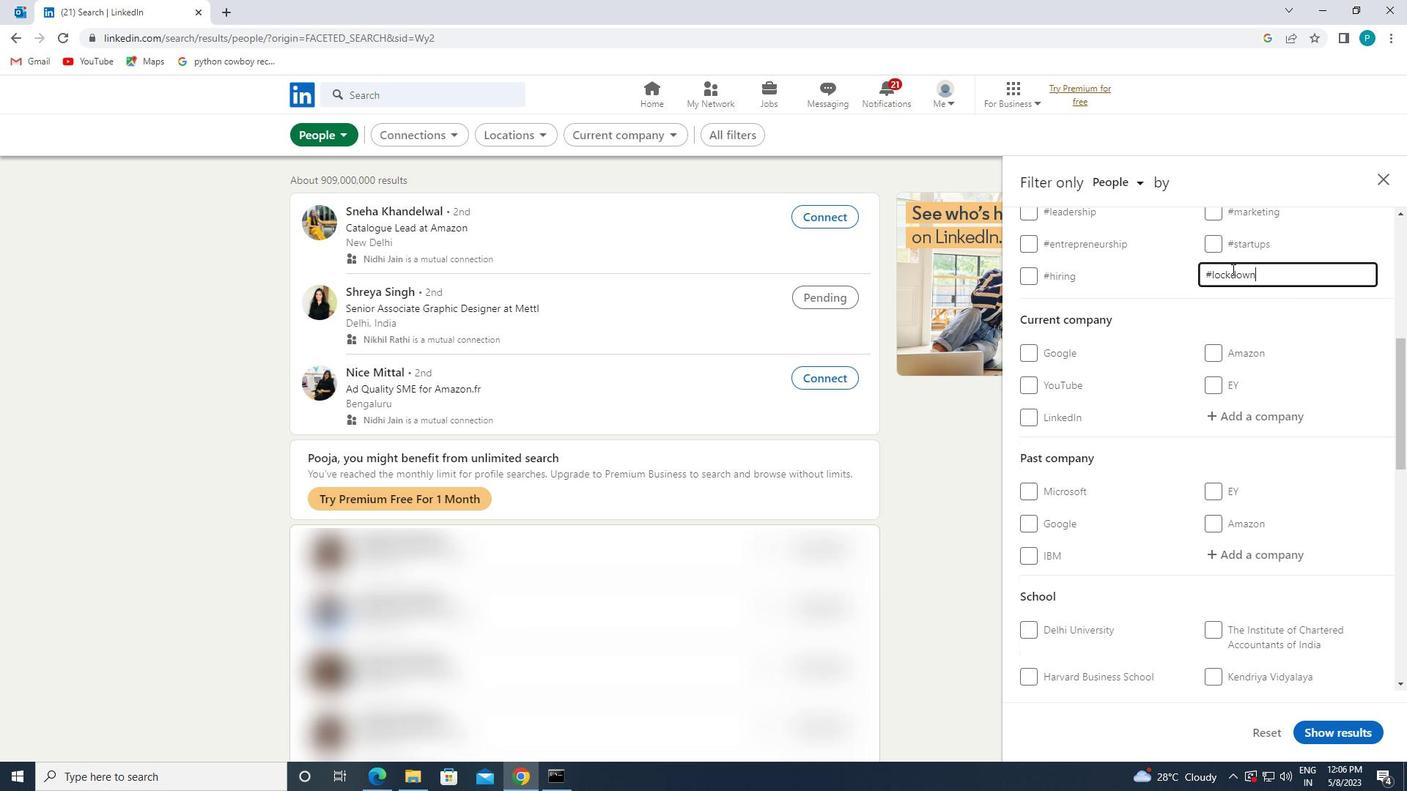 
Action: Mouse scrolled (1185, 336) with delta (0, 0)
Screenshot: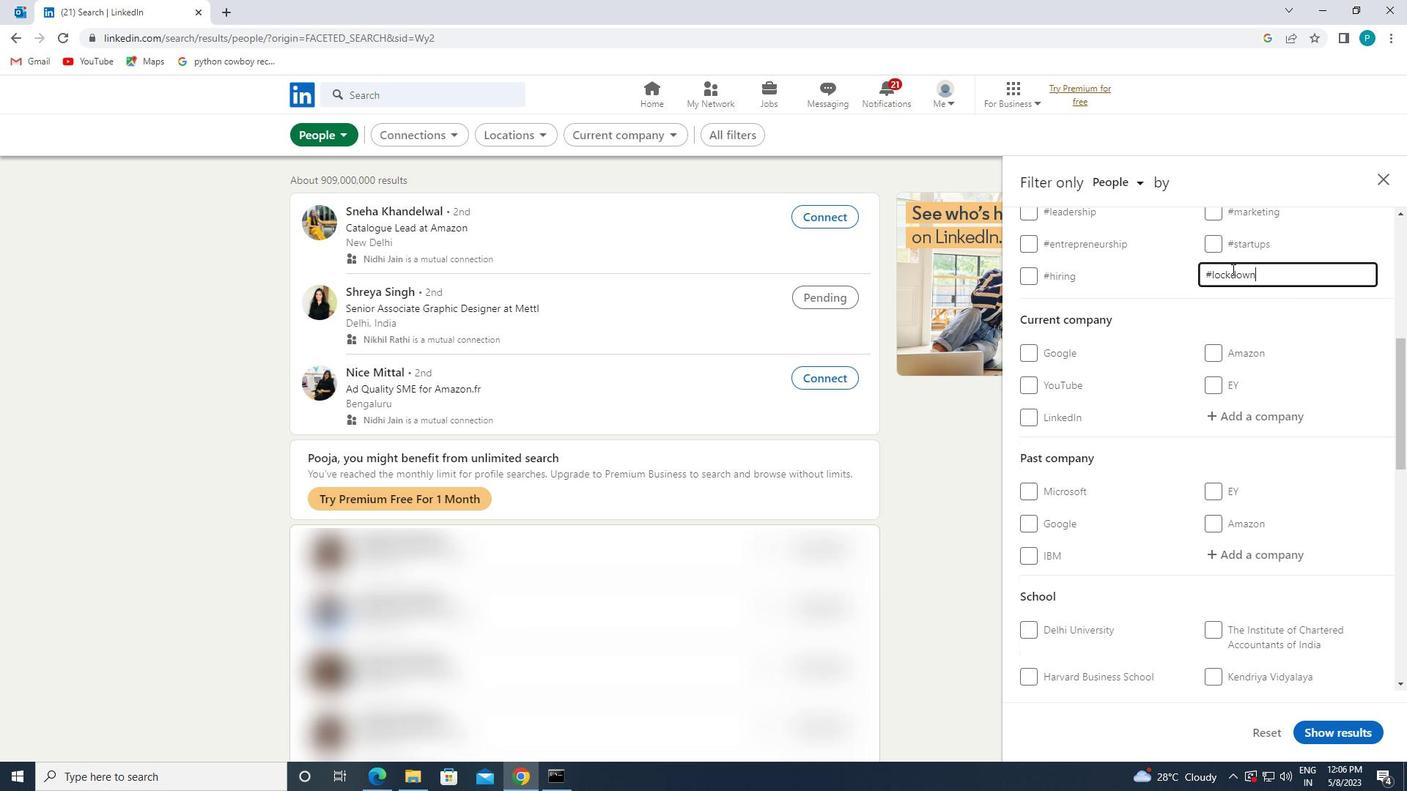 
Action: Mouse moved to (1165, 398)
Screenshot: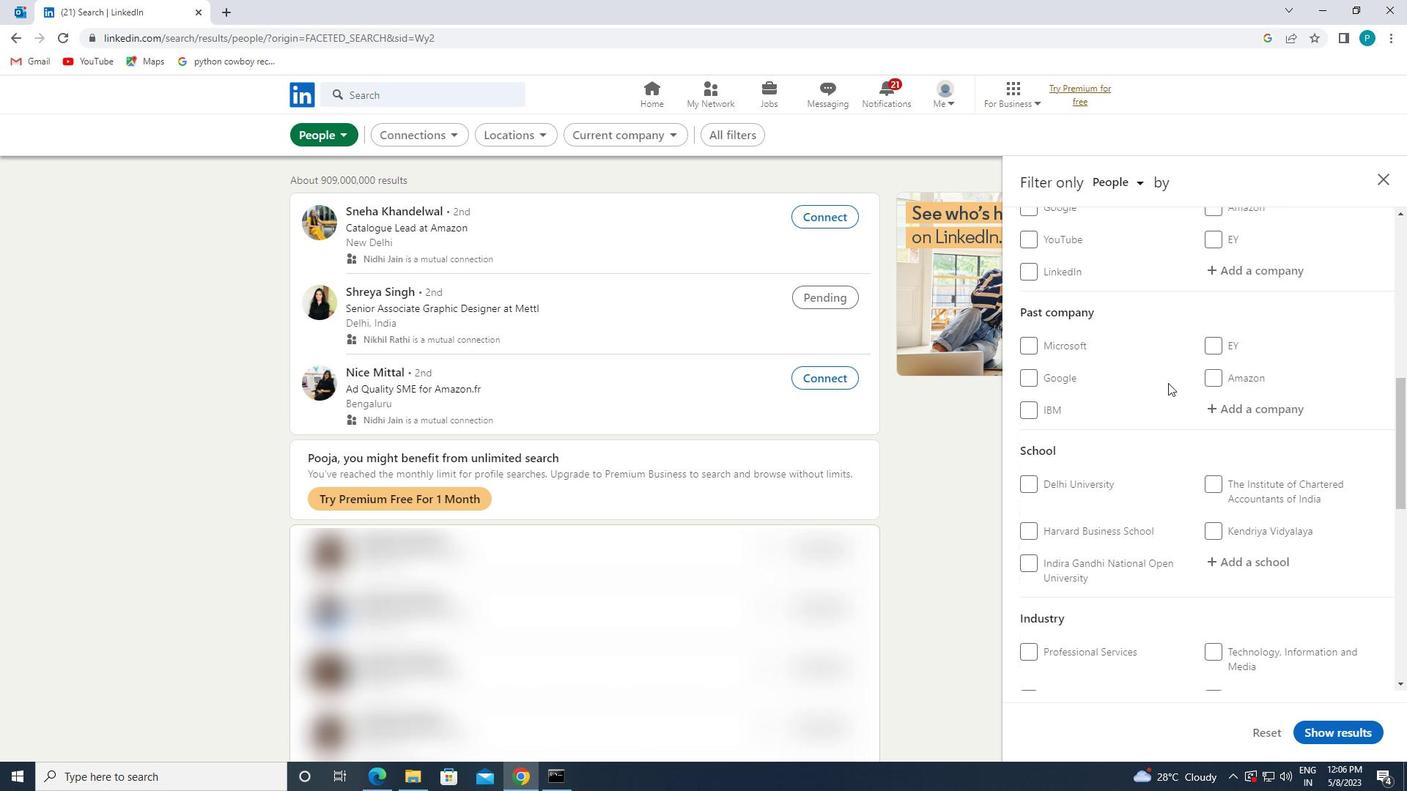 
Action: Mouse scrolled (1165, 397) with delta (0, 0)
Screenshot: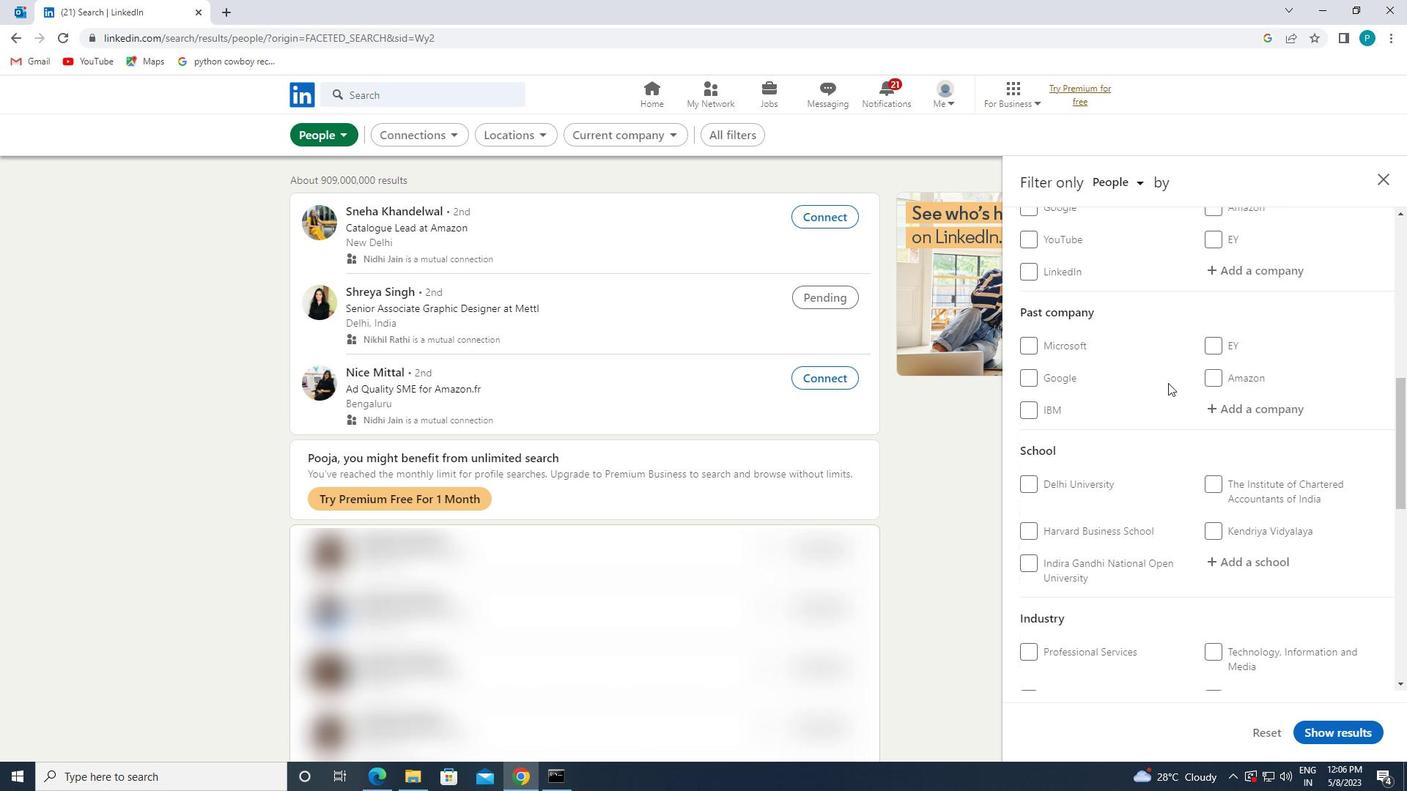 
Action: Mouse moved to (1164, 401)
Screenshot: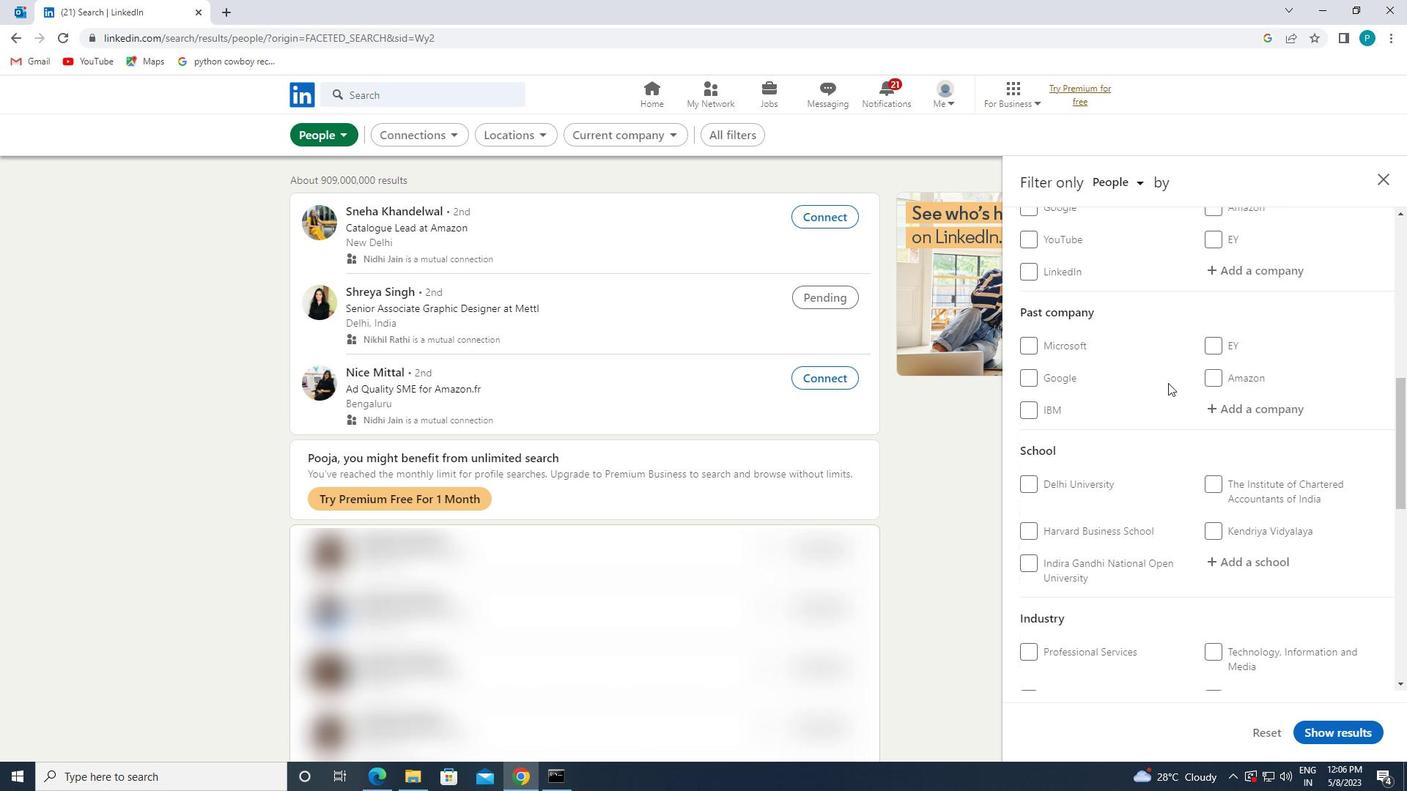 
Action: Mouse scrolled (1164, 400) with delta (0, 0)
Screenshot: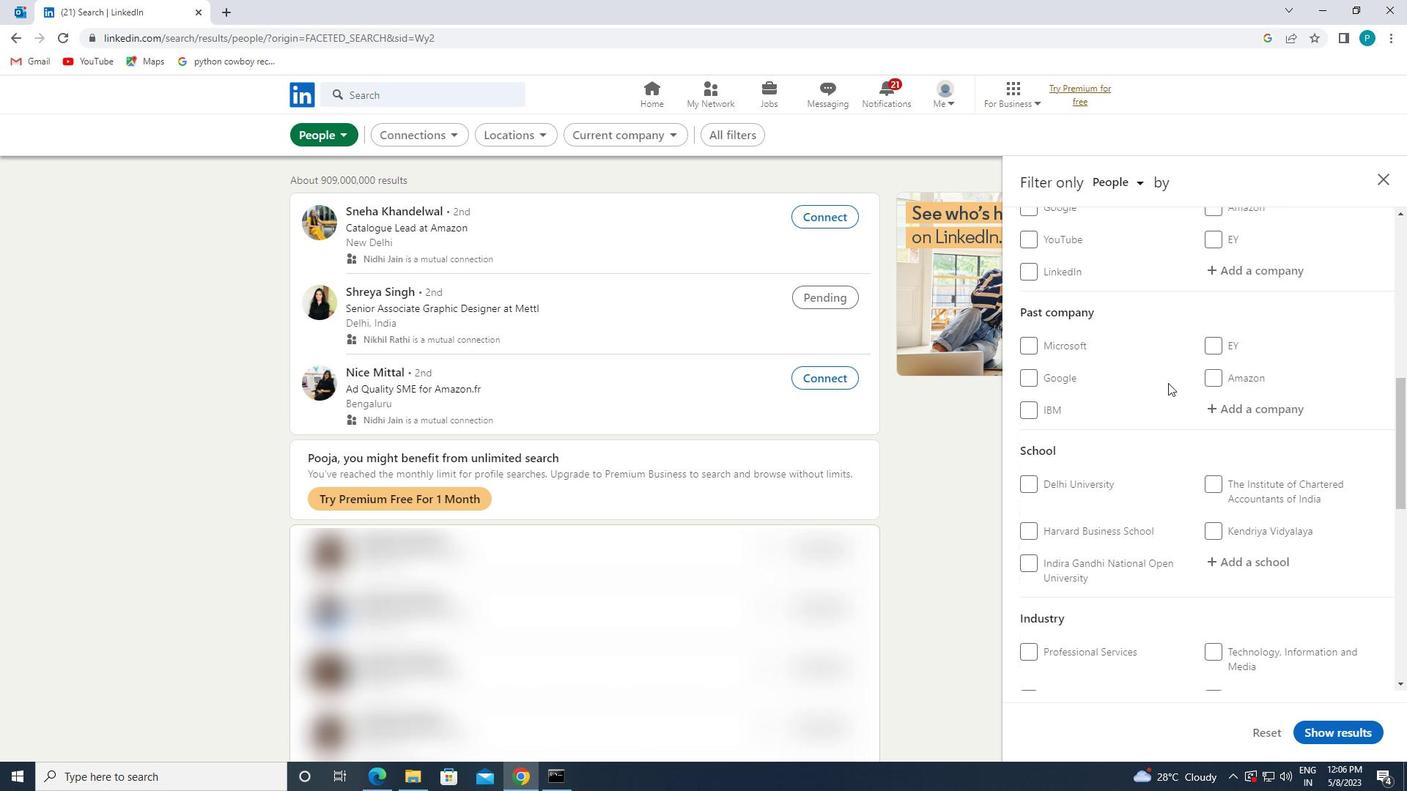 
Action: Mouse moved to (1161, 406)
Screenshot: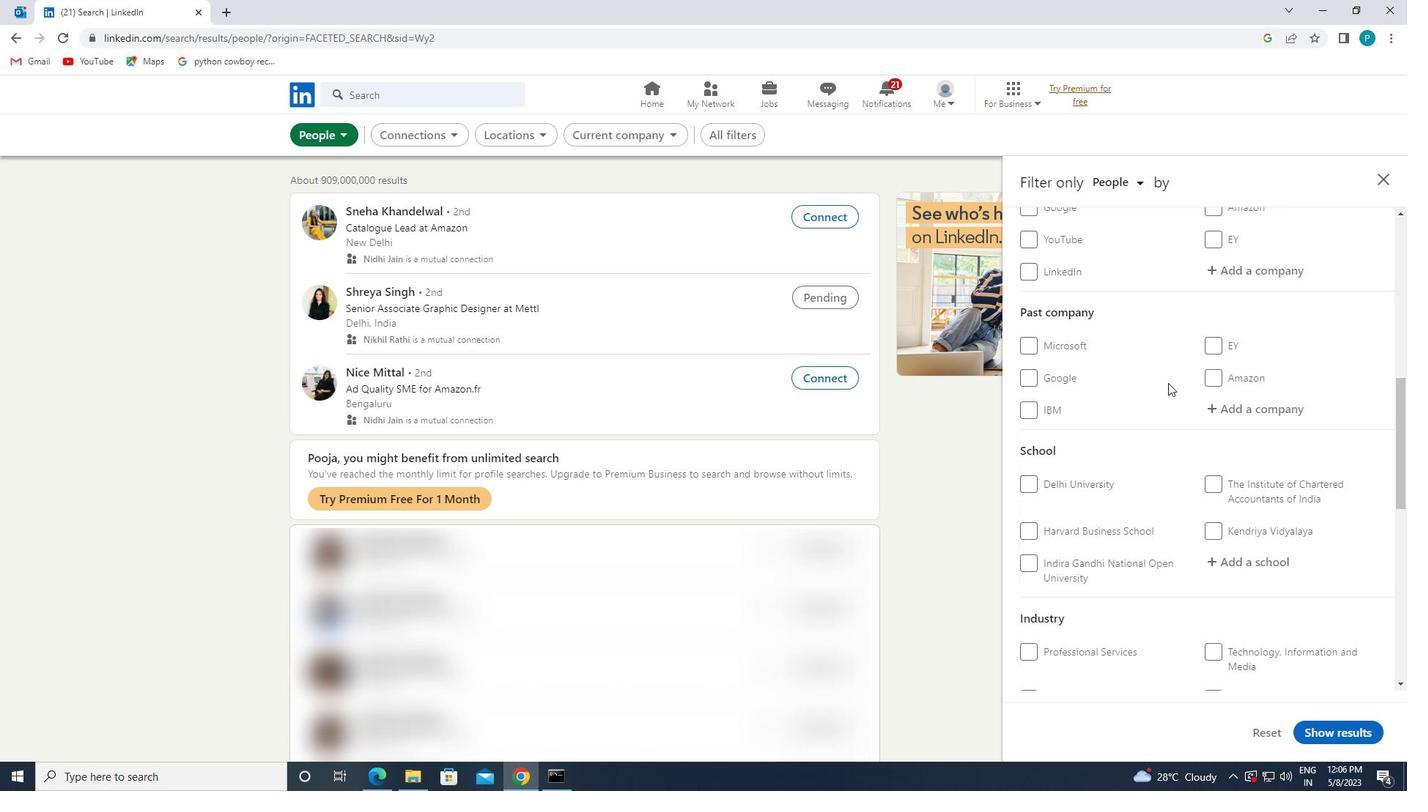 
Action: Mouse scrolled (1161, 405) with delta (0, 0)
Screenshot: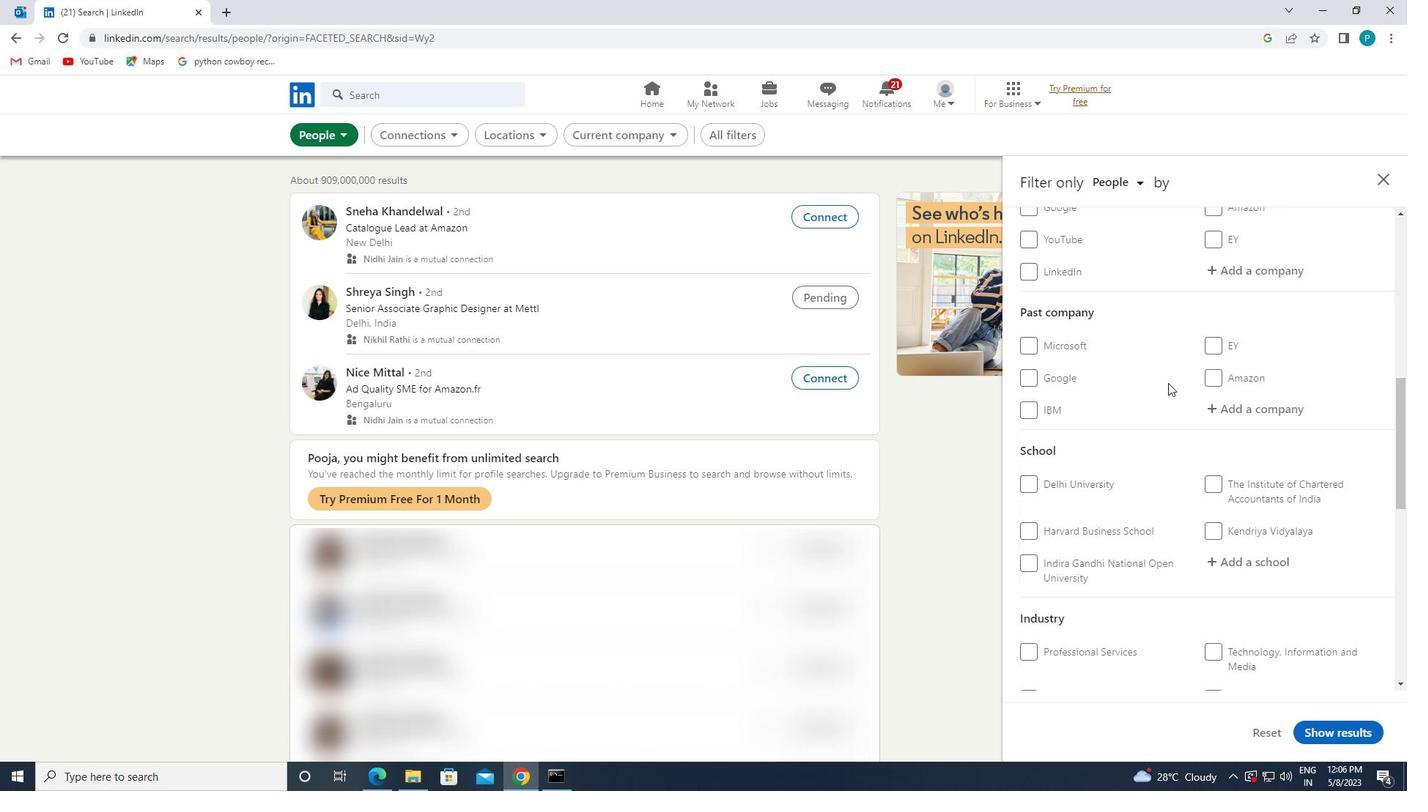 
Action: Mouse moved to (1060, 588)
Screenshot: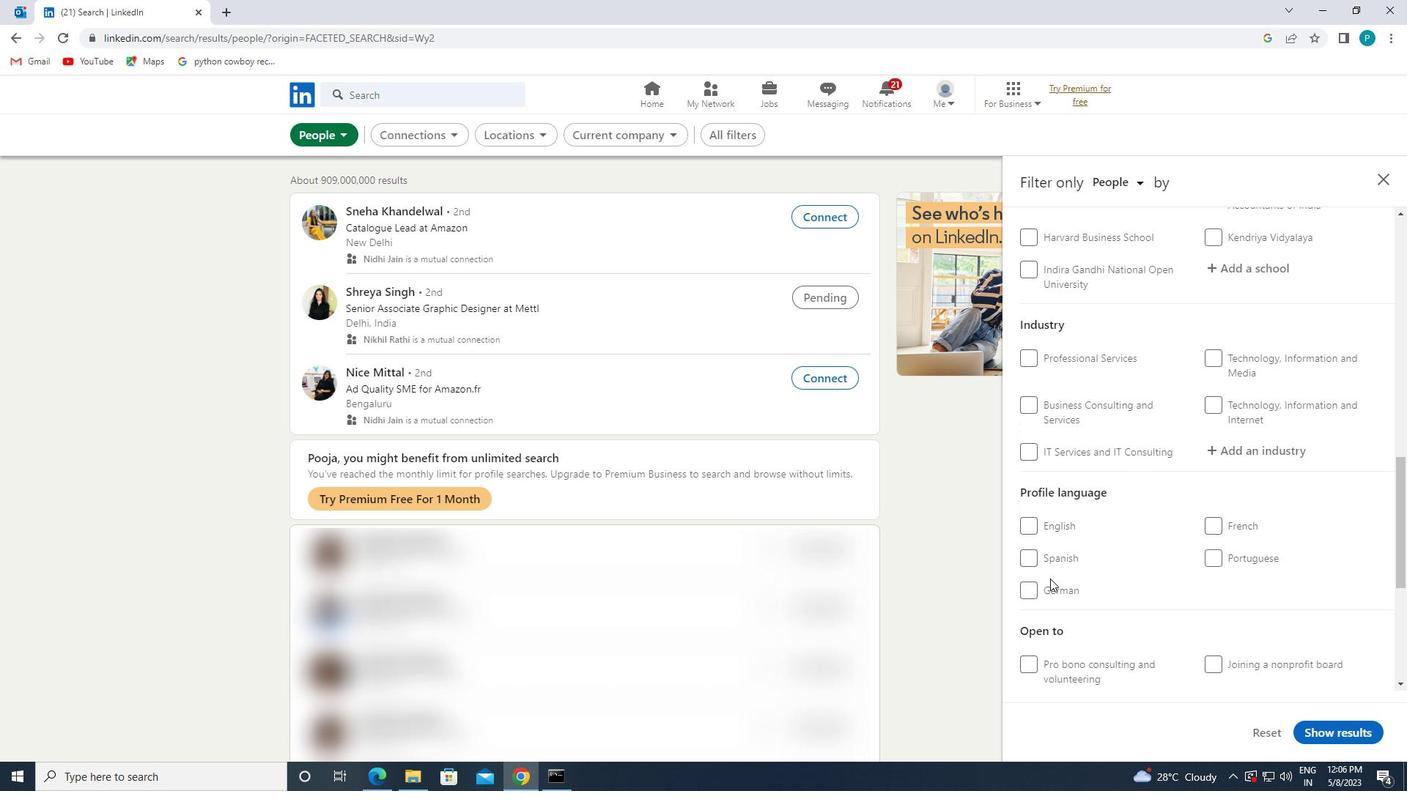 
Action: Mouse pressed left at (1060, 588)
Screenshot: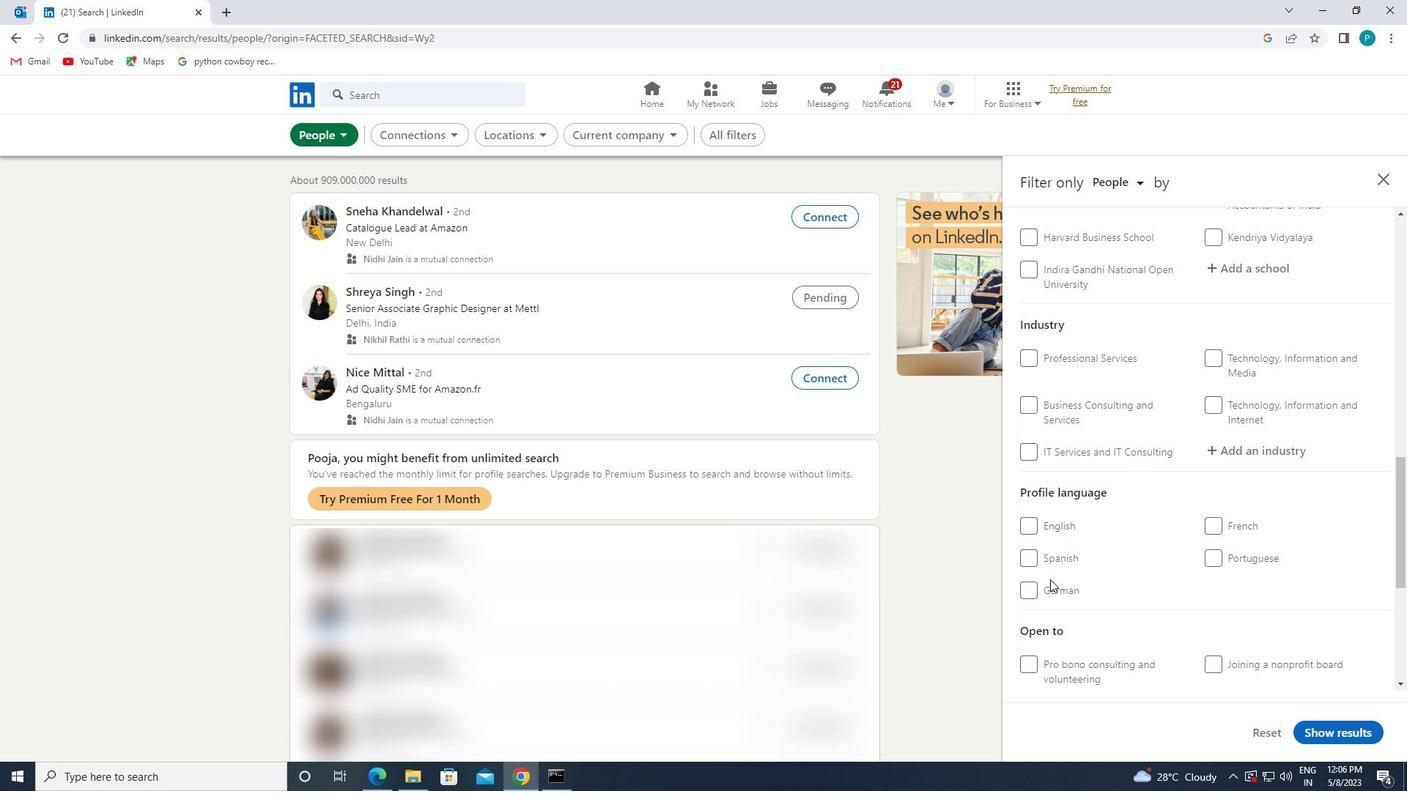
Action: Mouse moved to (1147, 490)
Screenshot: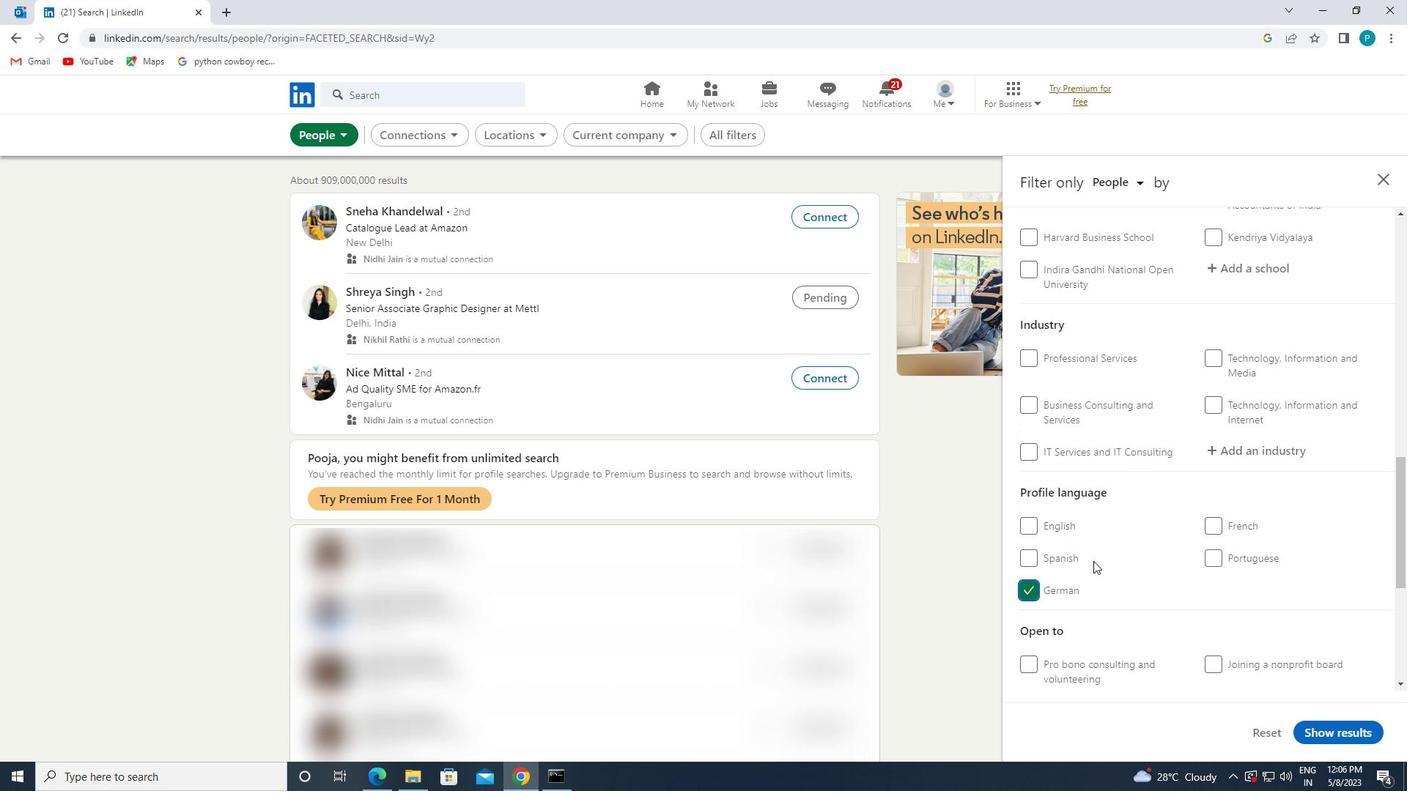 
Action: Mouse scrolled (1147, 491) with delta (0, 0)
Screenshot: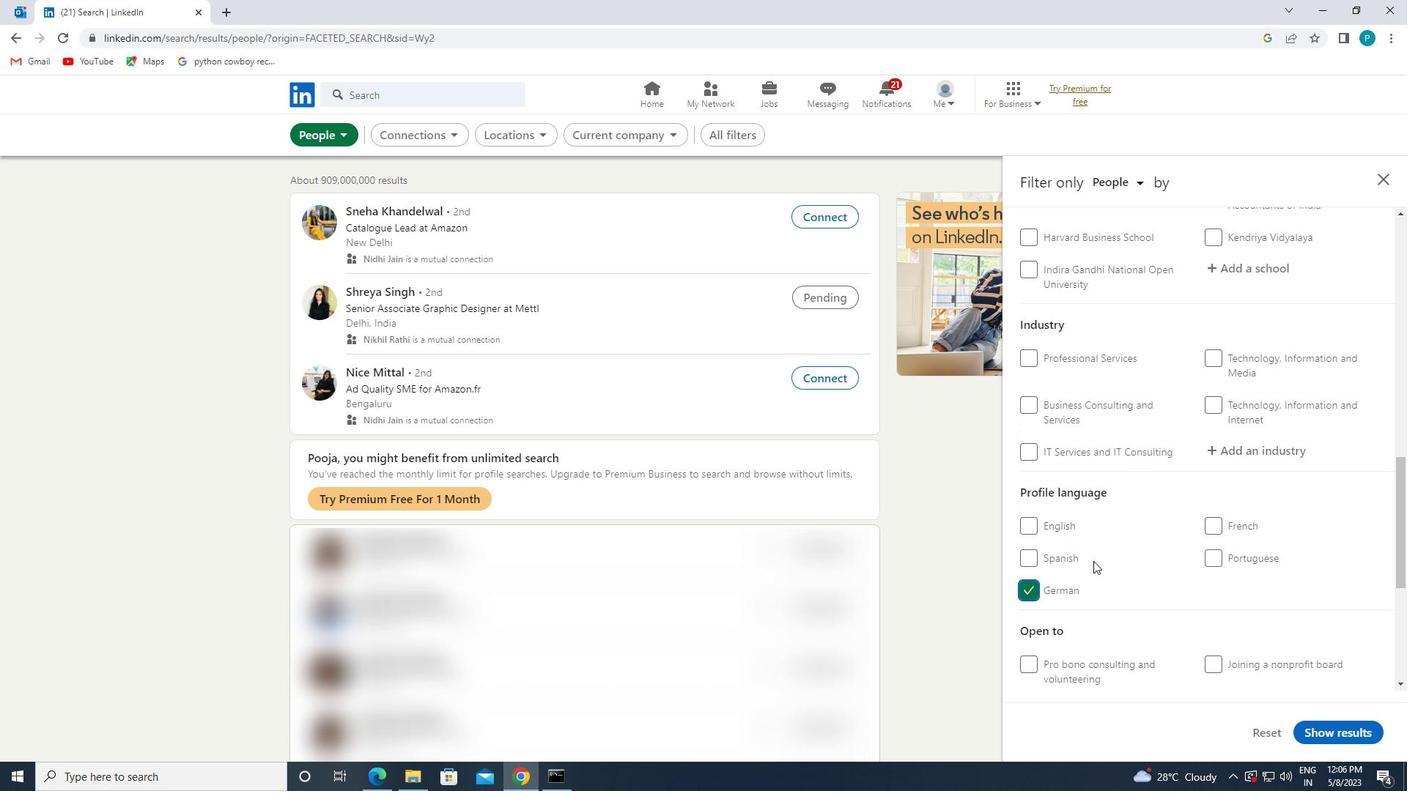 
Action: Mouse moved to (1147, 483)
Screenshot: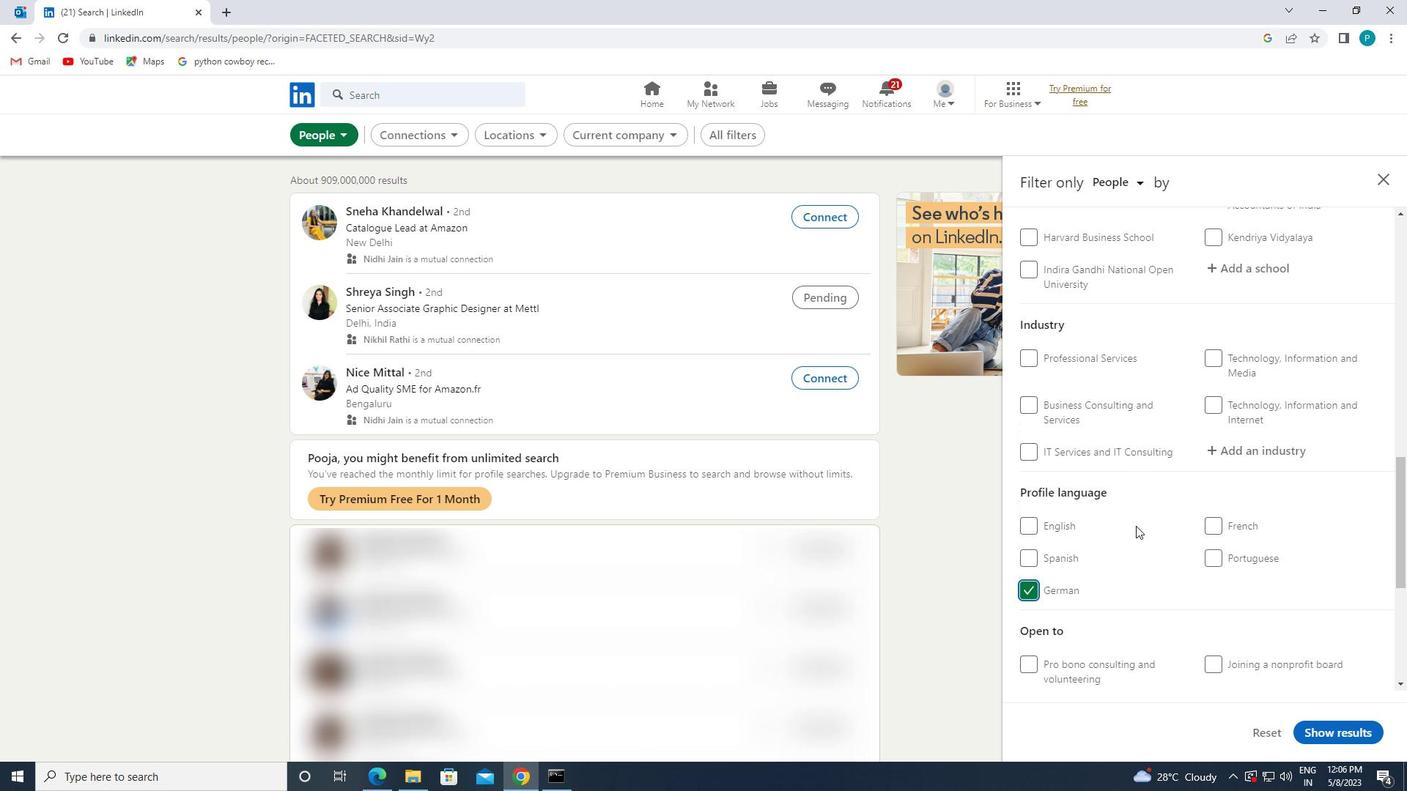 
Action: Mouse scrolled (1147, 484) with delta (0, 0)
Screenshot: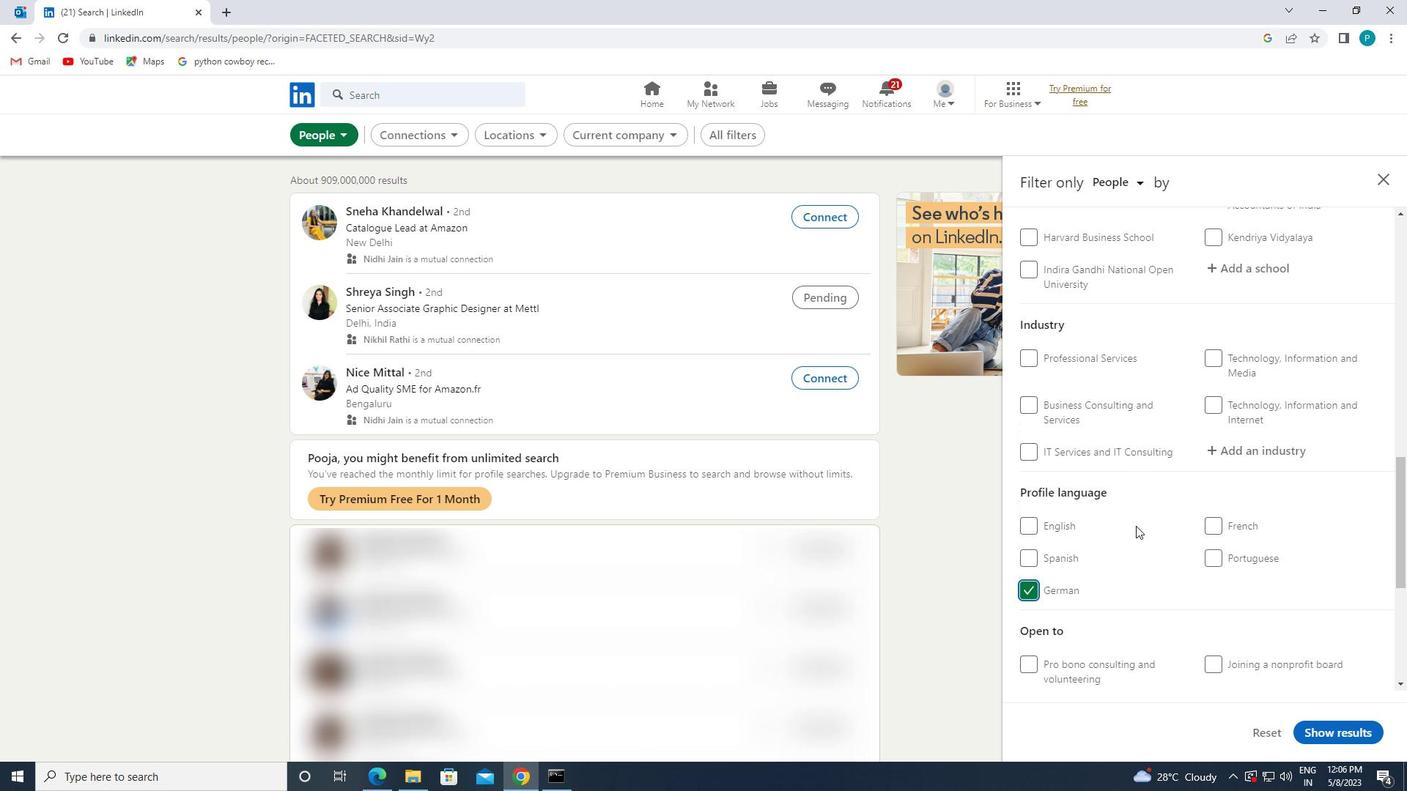 
Action: Mouse moved to (1147, 477)
Screenshot: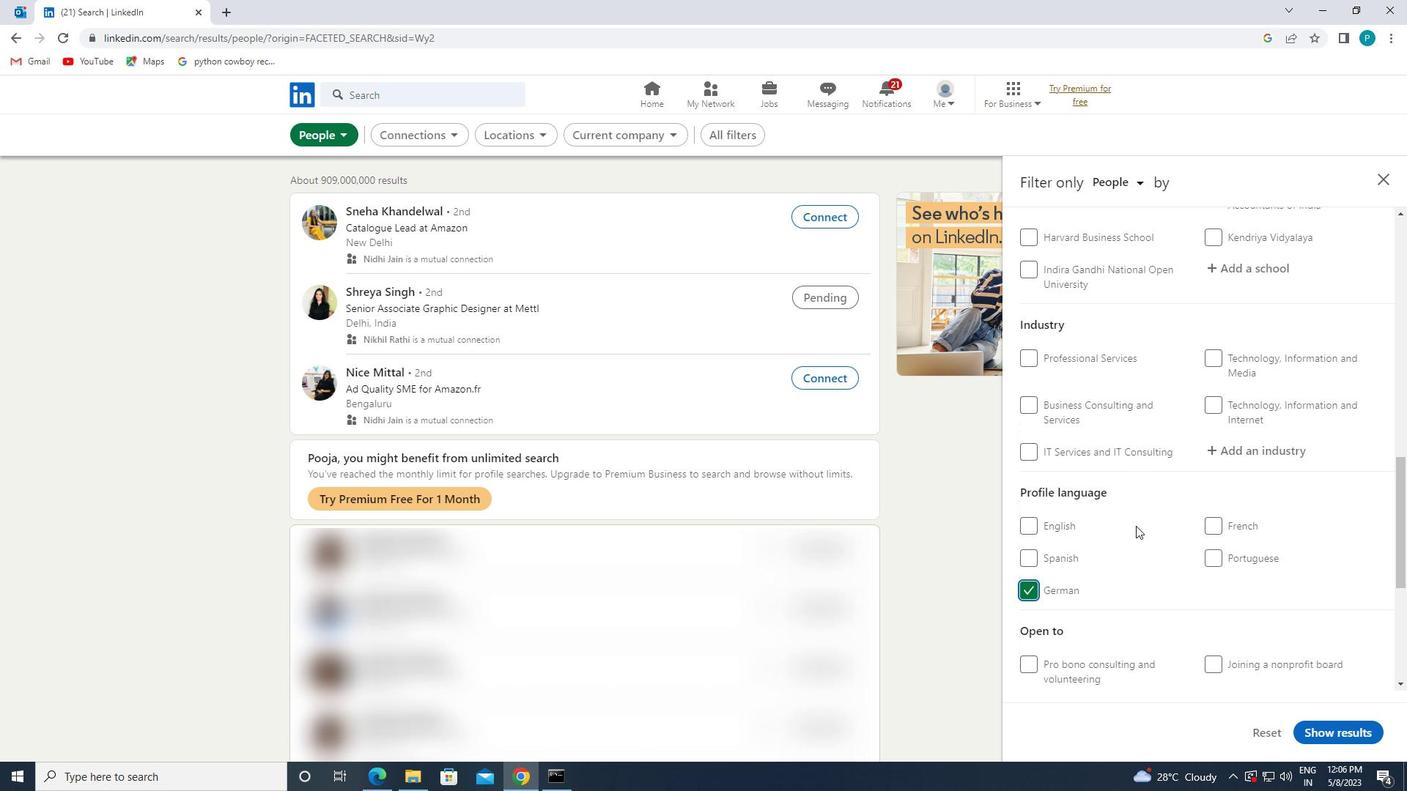 
Action: Mouse scrolled (1147, 477) with delta (0, 0)
Screenshot: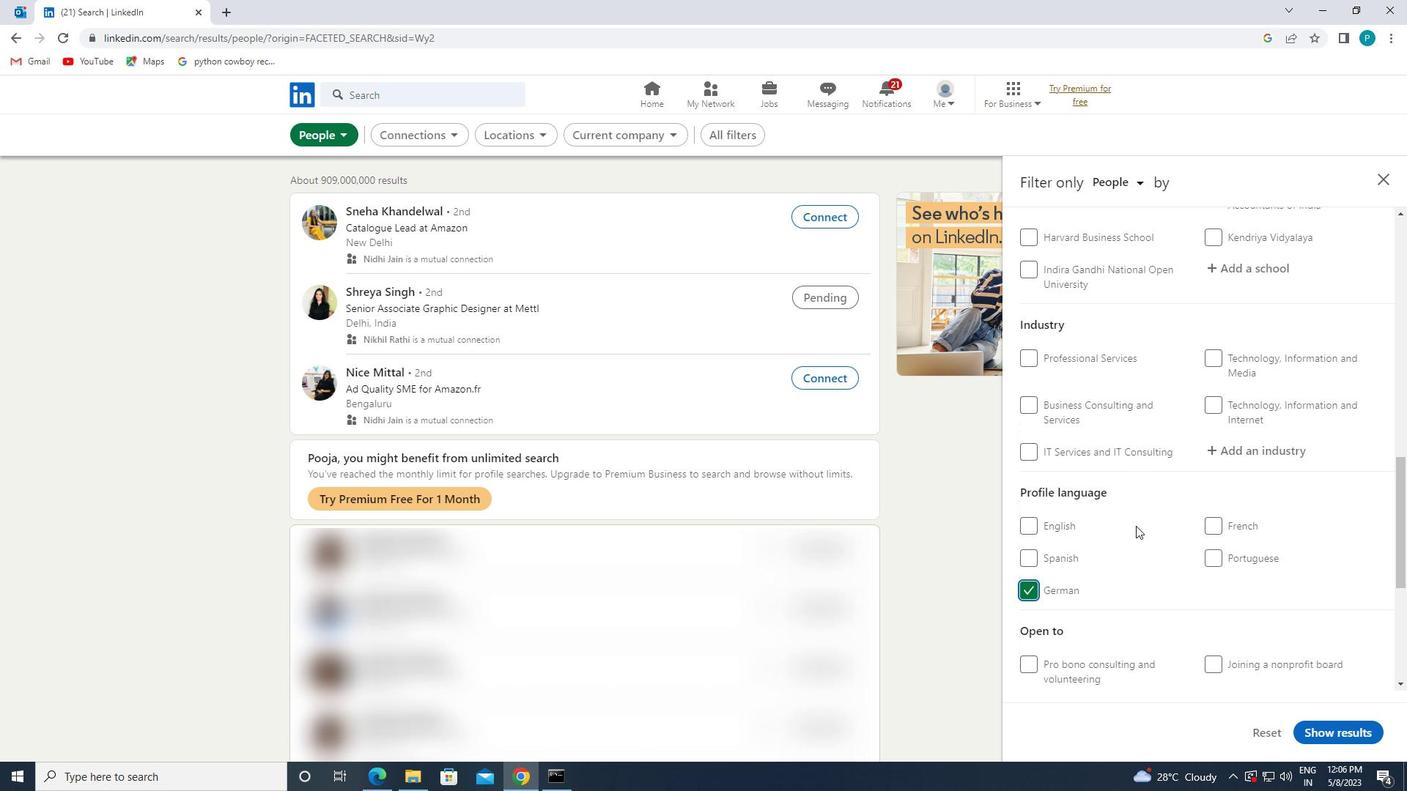 
Action: Mouse moved to (1147, 467)
Screenshot: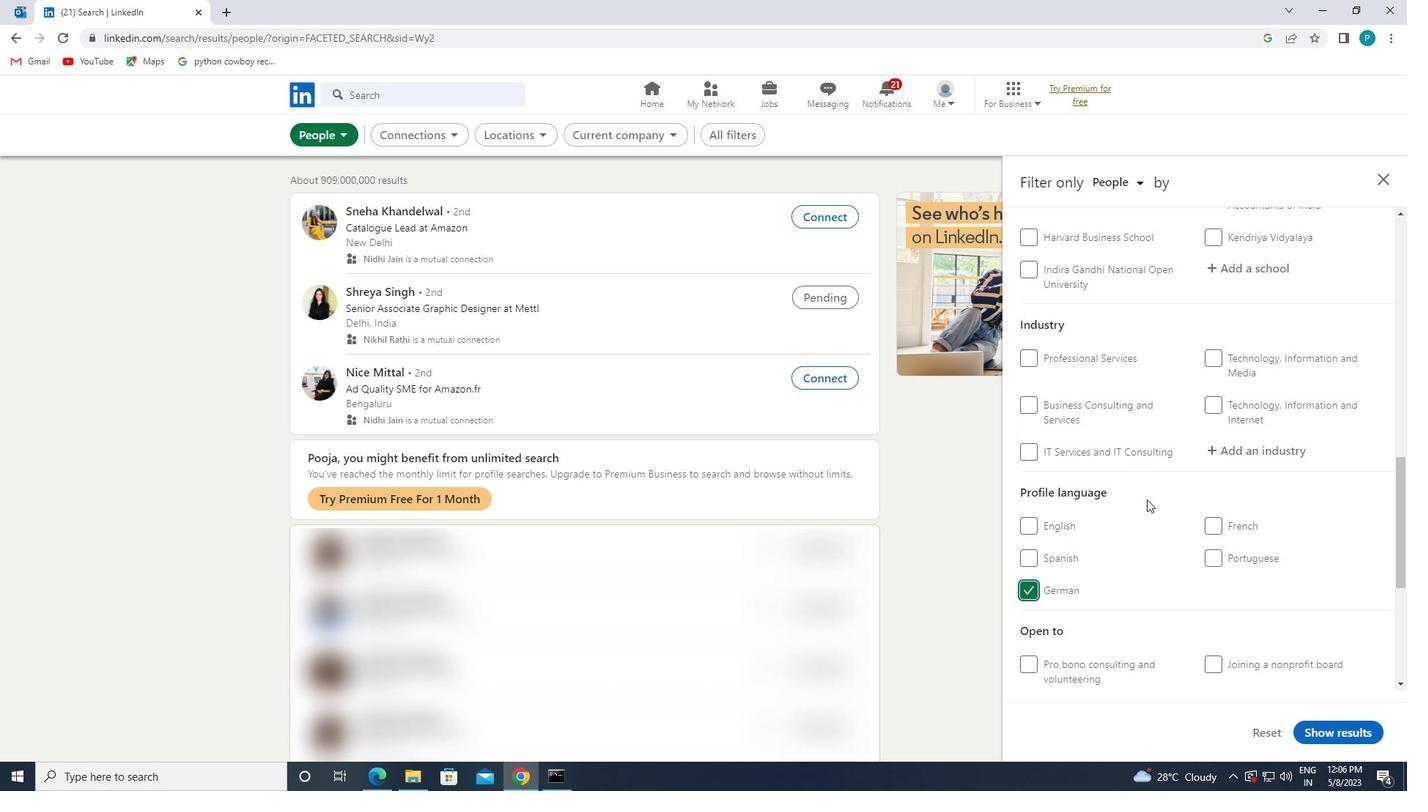 
Action: Mouse scrolled (1147, 468) with delta (0, 0)
Screenshot: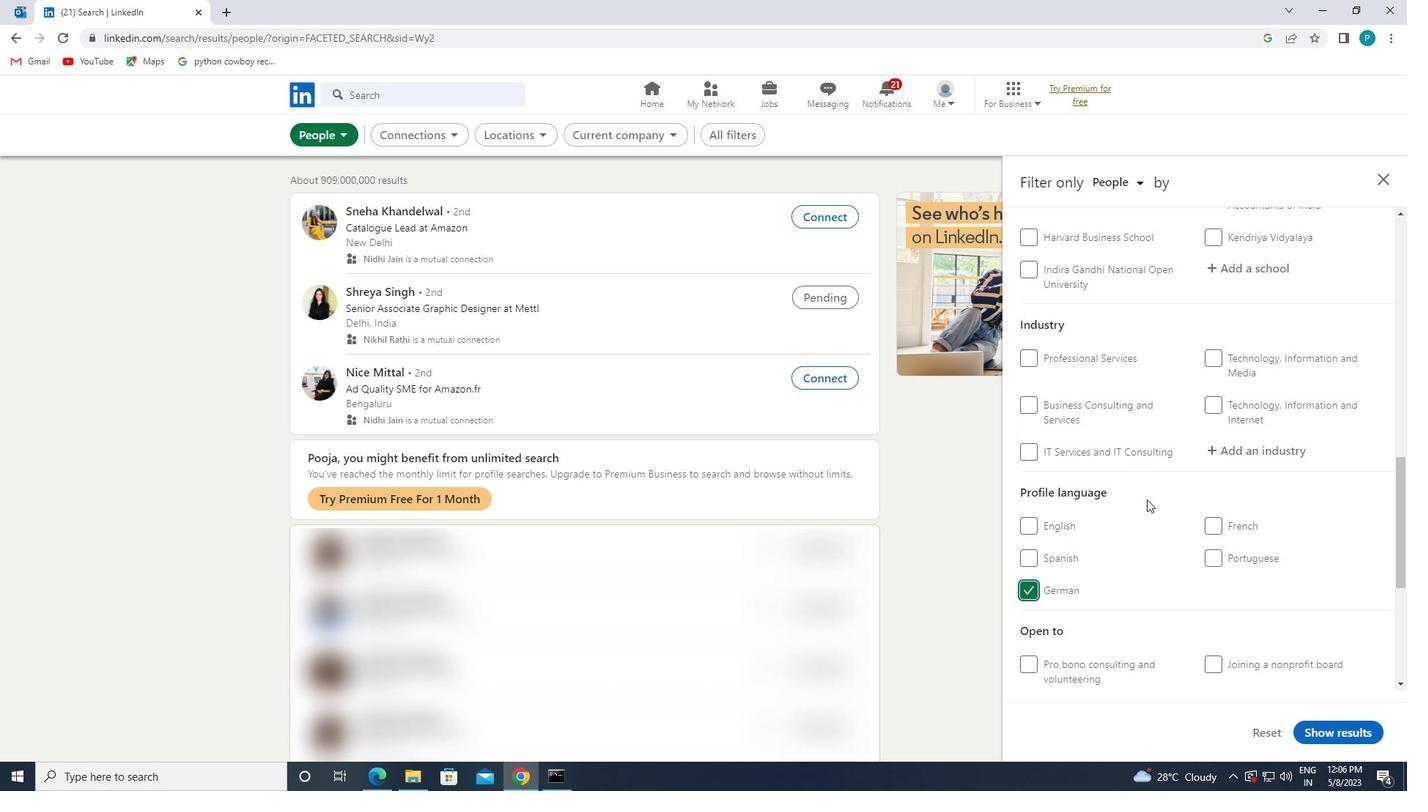 
Action: Mouse moved to (1191, 414)
Screenshot: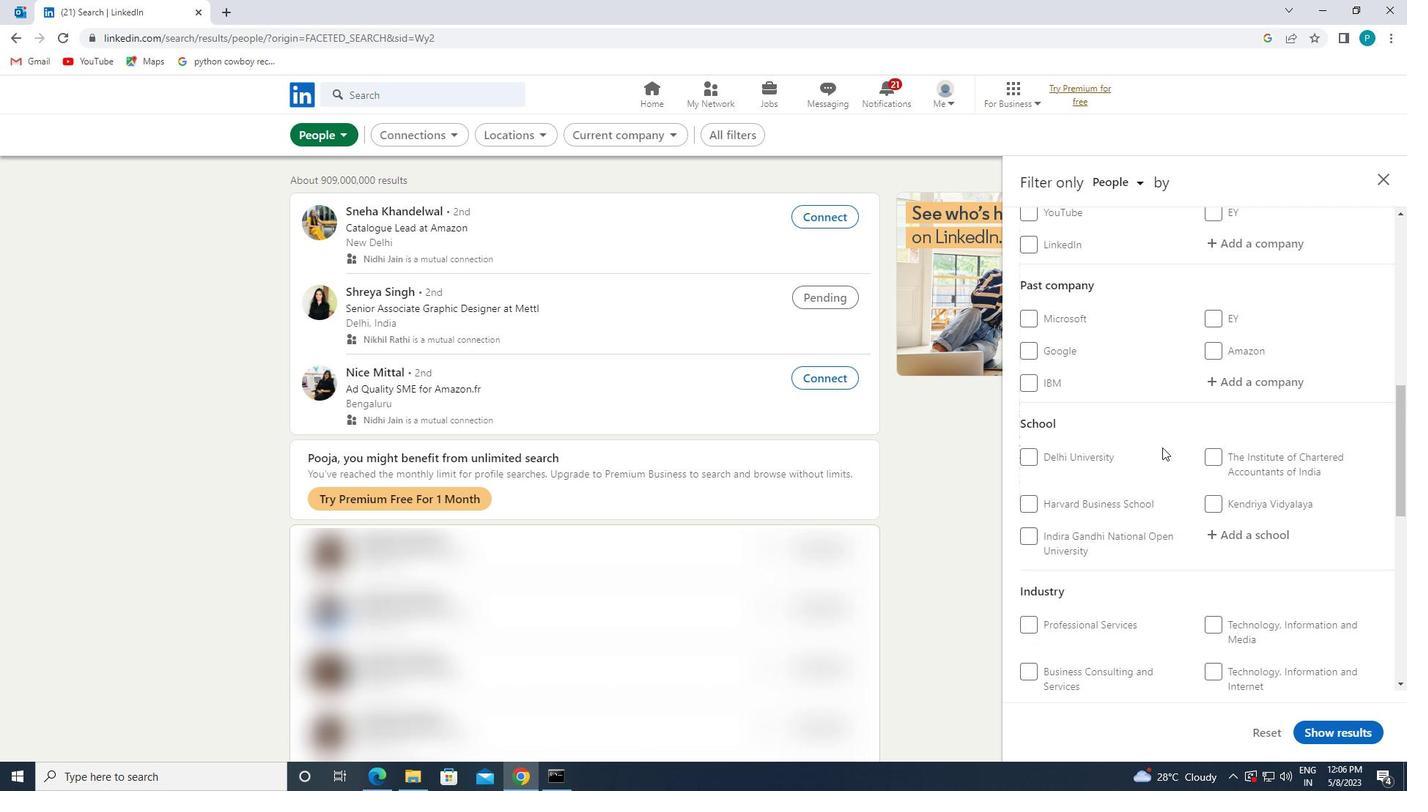 
Action: Mouse scrolled (1191, 414) with delta (0, 0)
Screenshot: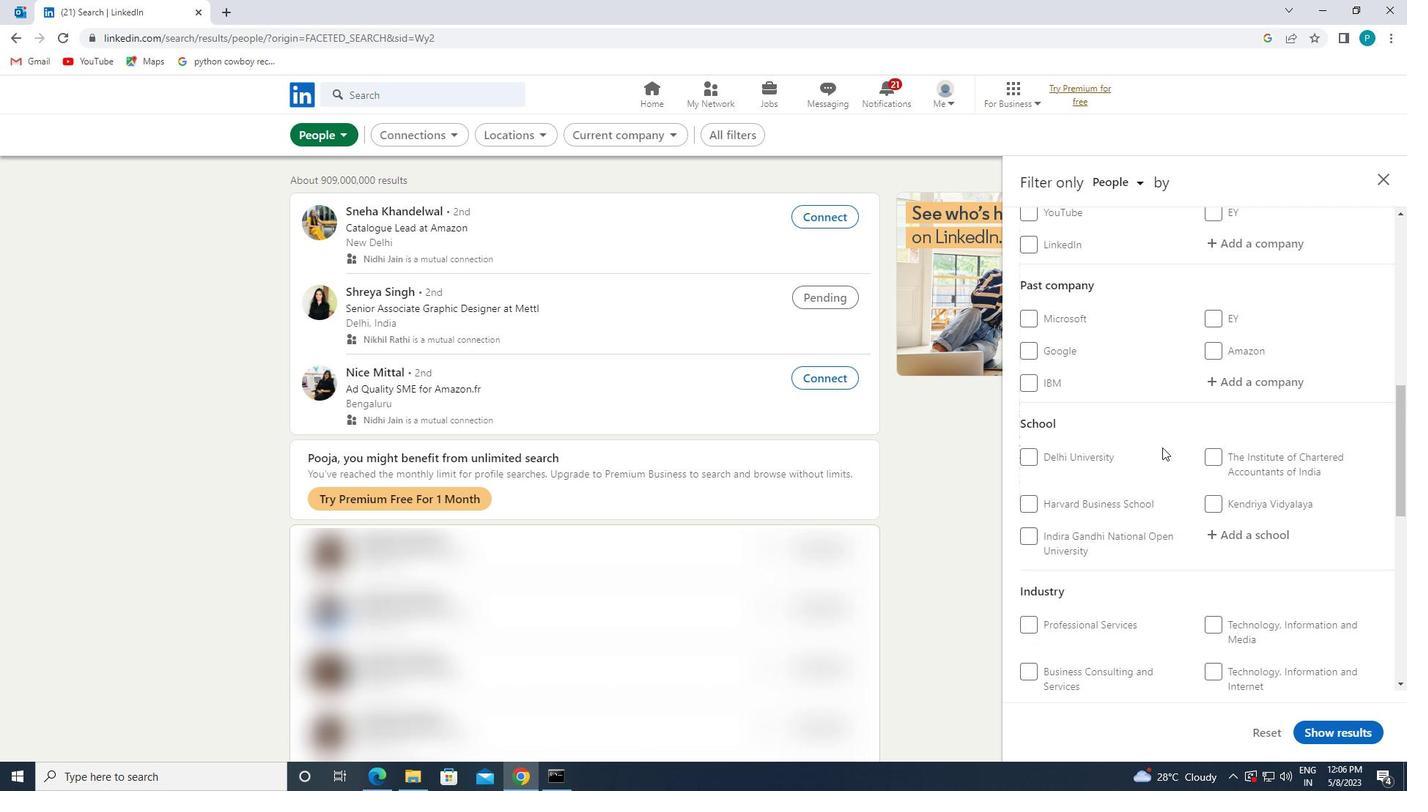 
Action: Mouse scrolled (1191, 414) with delta (0, 0)
Screenshot: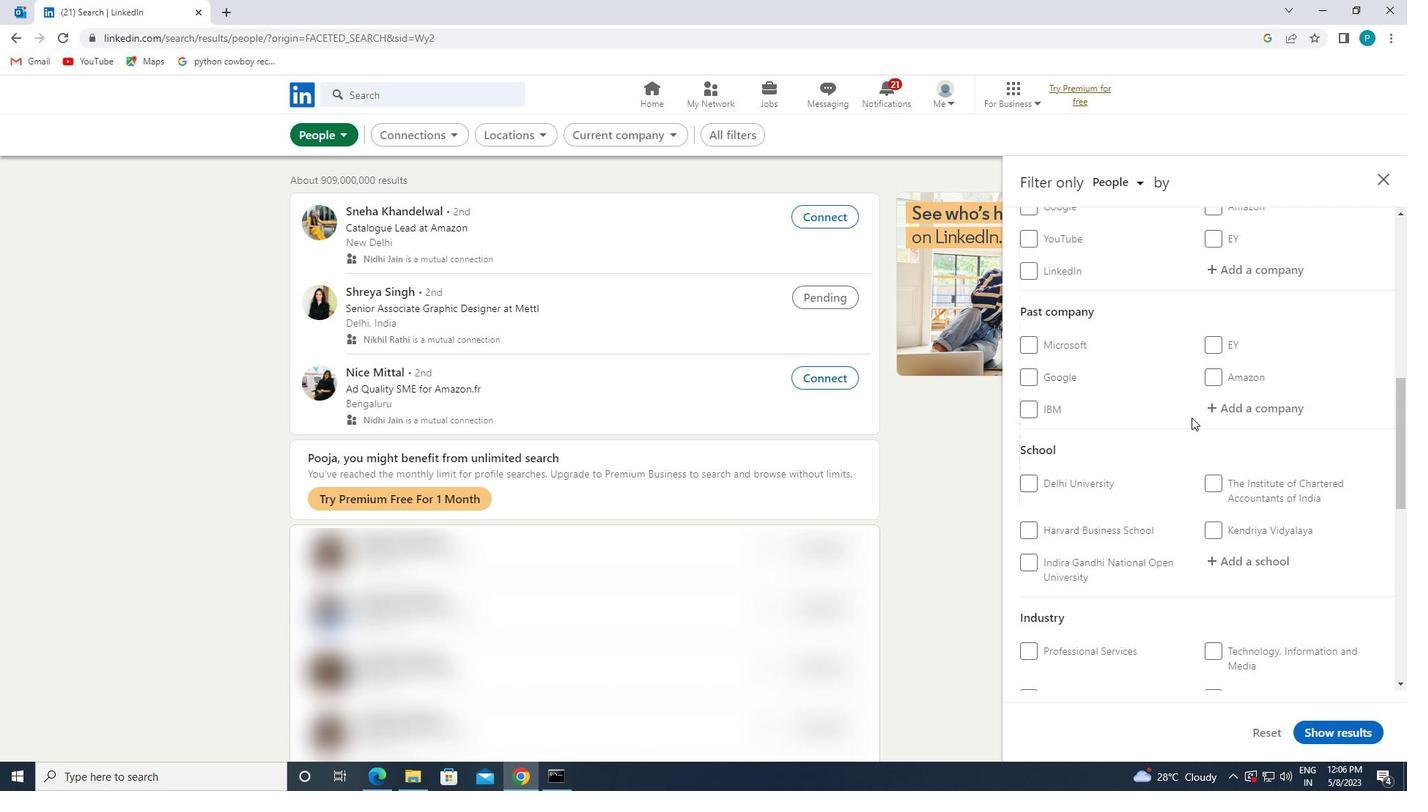 
Action: Mouse moved to (1224, 404)
Screenshot: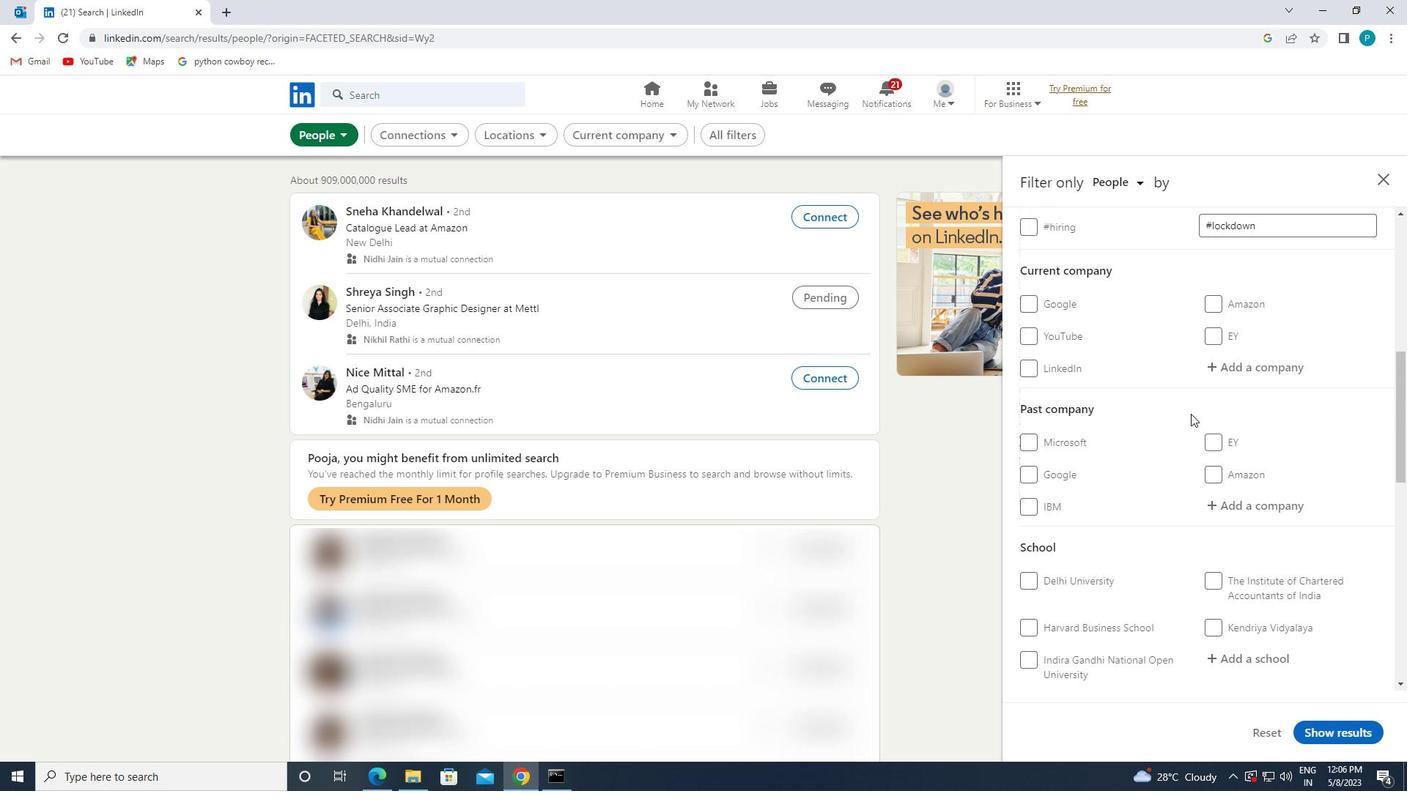 
Action: Mouse pressed left at (1224, 404)
Screenshot: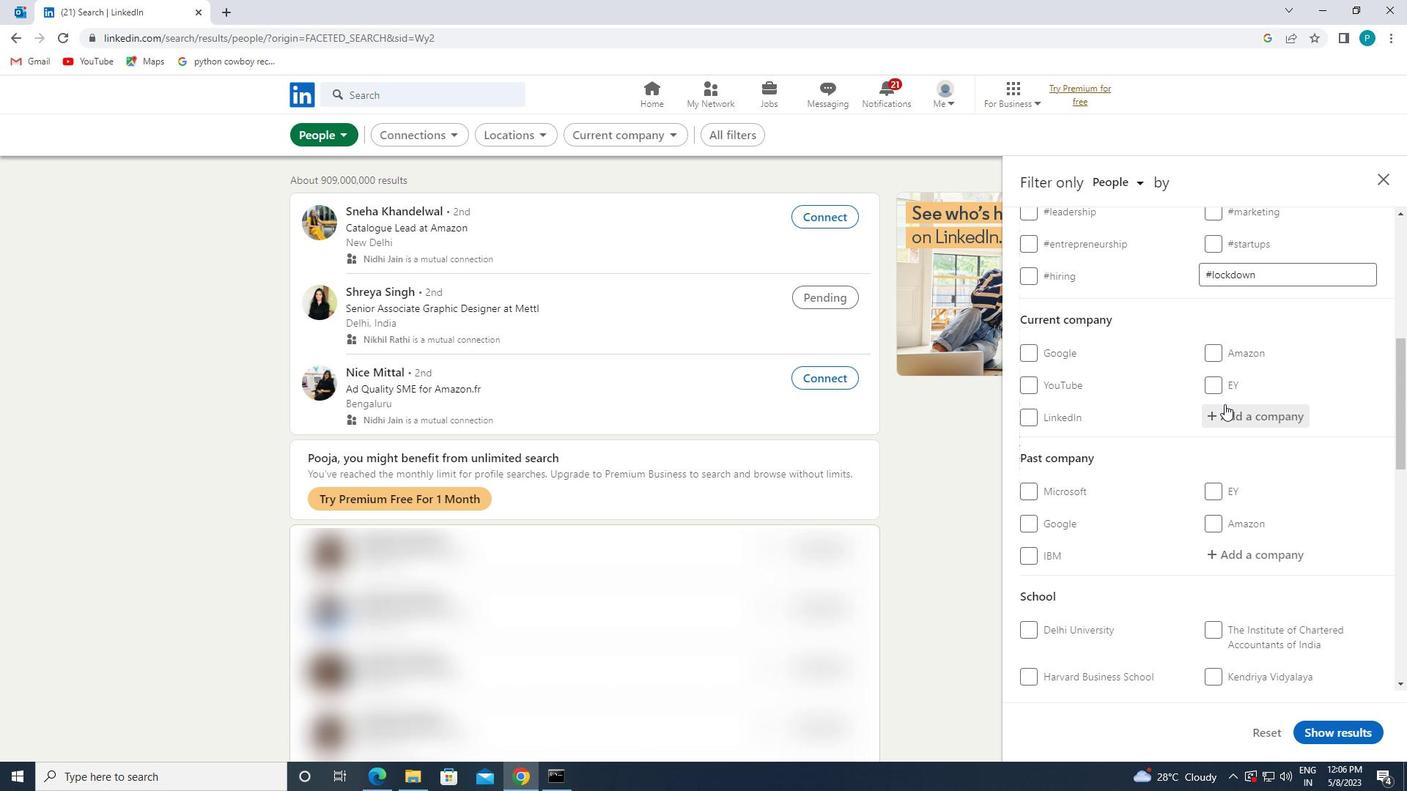 
Action: Mouse moved to (1224, 404)
Screenshot: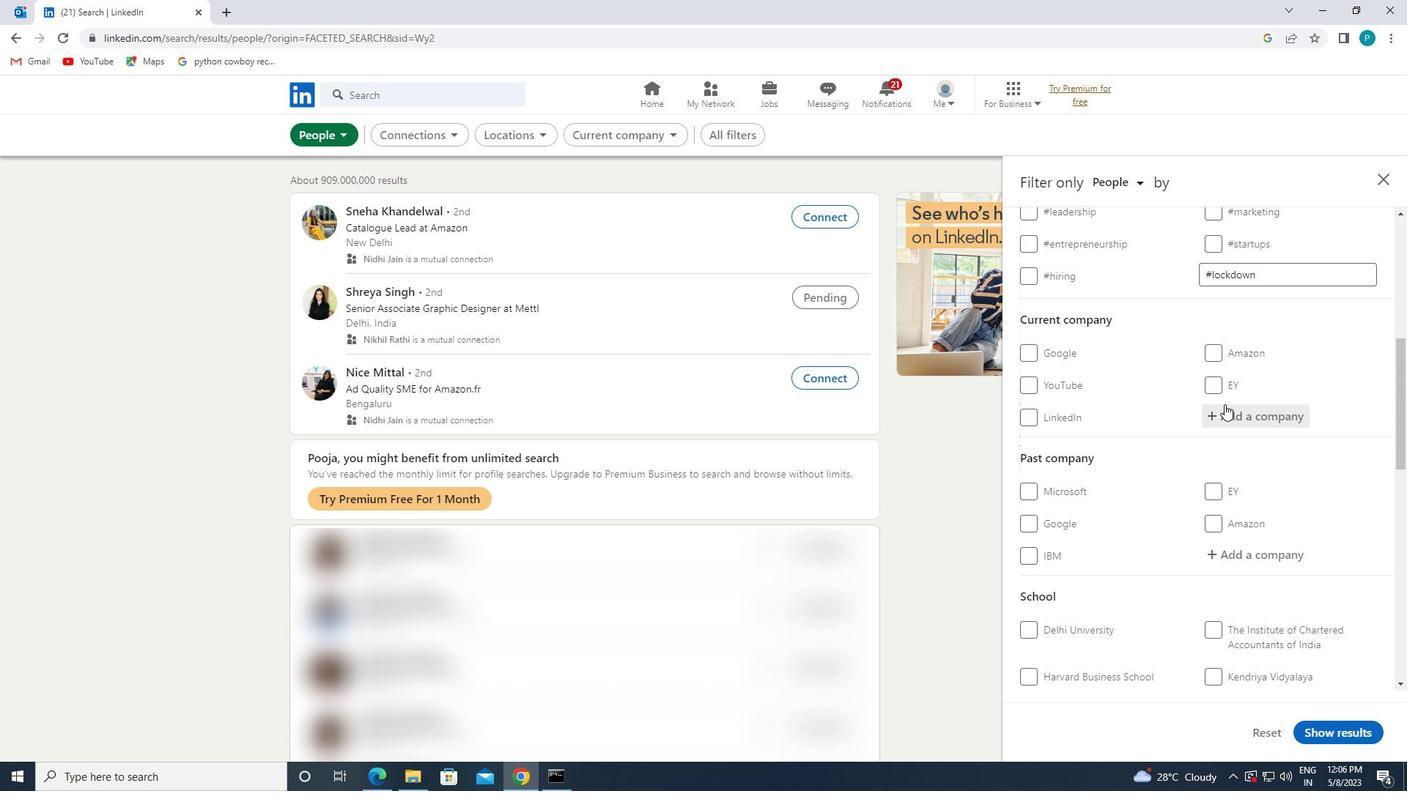 
Action: Key pressed <Key.caps_lock>T<Key.caps_lock>OLL
Screenshot: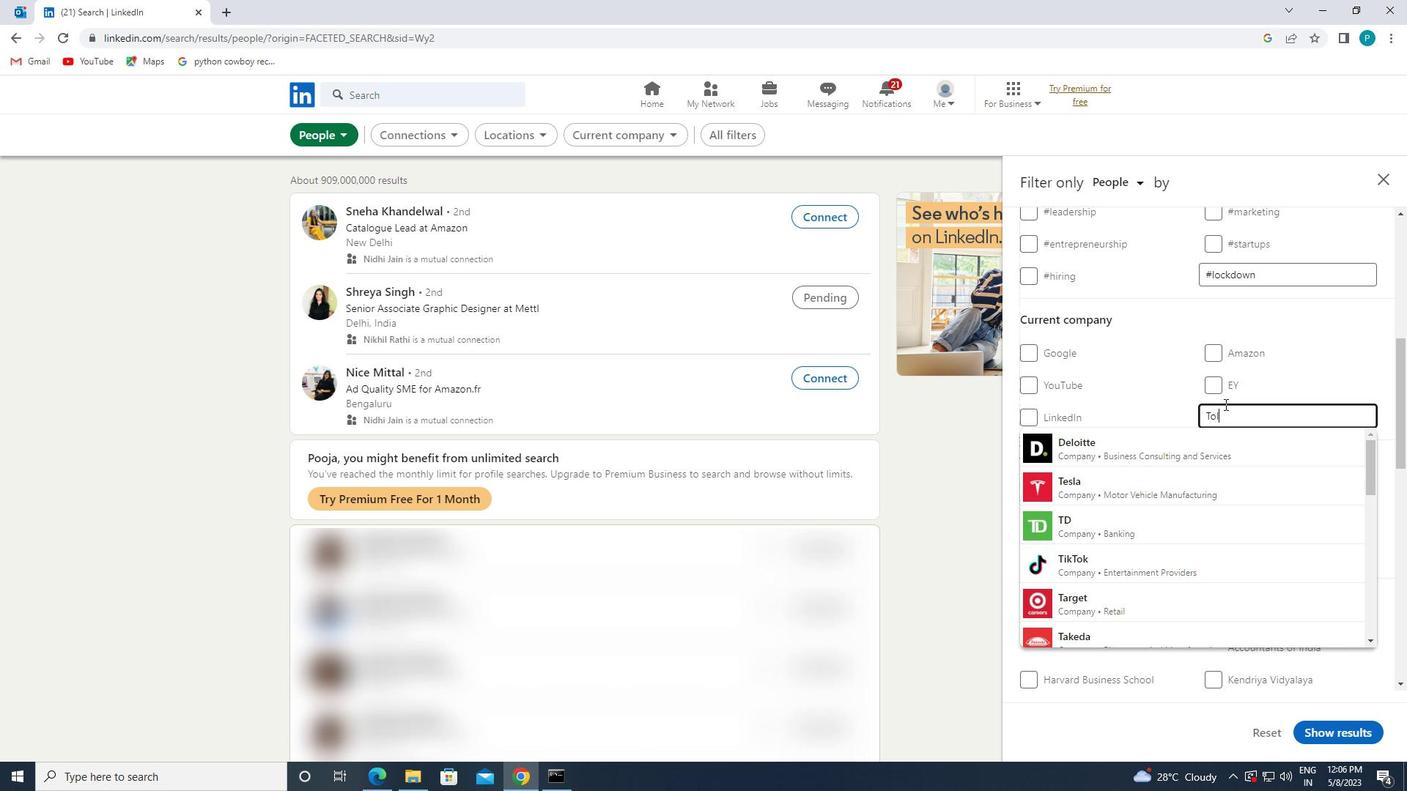 
Action: Mouse moved to (1217, 454)
Screenshot: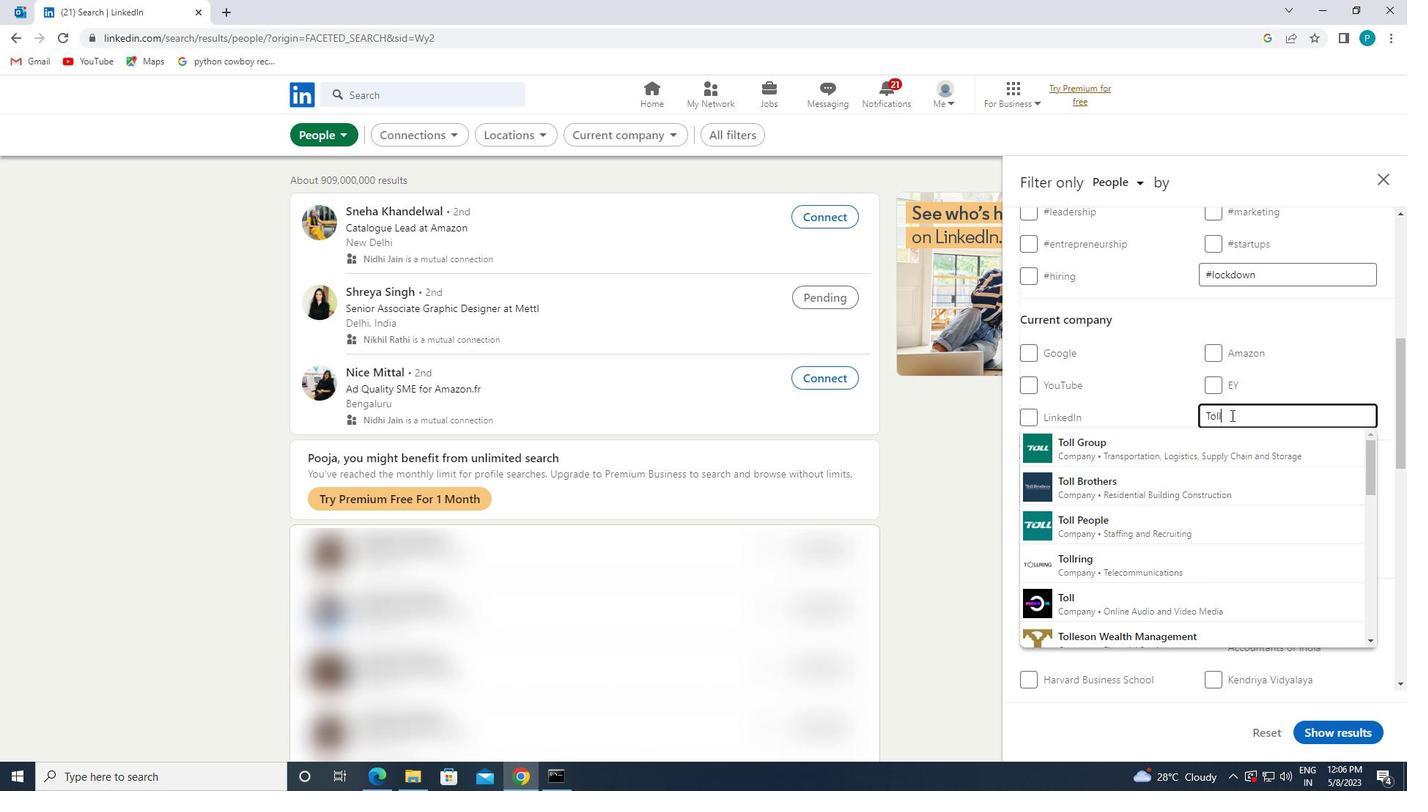 
Action: Mouse pressed left at (1217, 454)
Screenshot: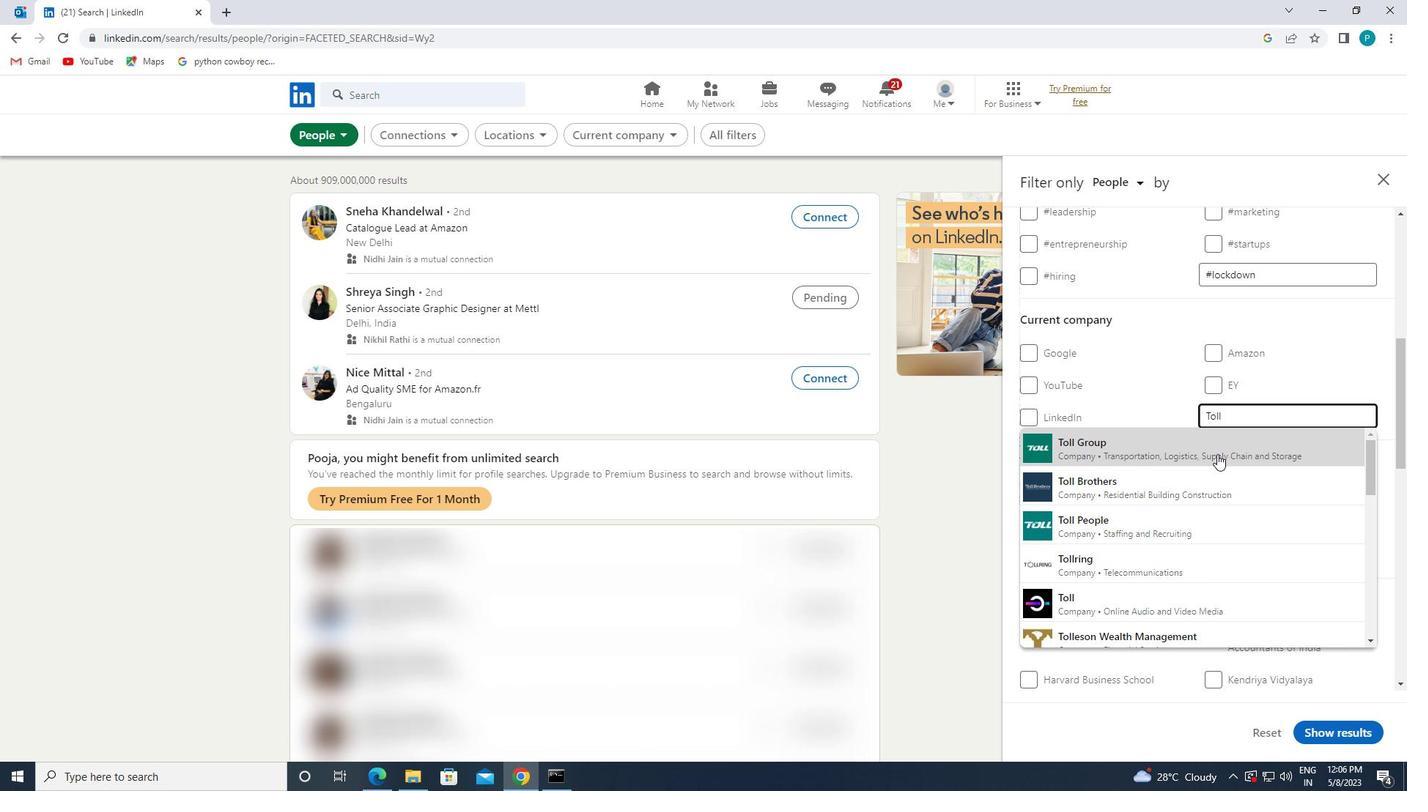 
Action: Mouse moved to (1232, 439)
Screenshot: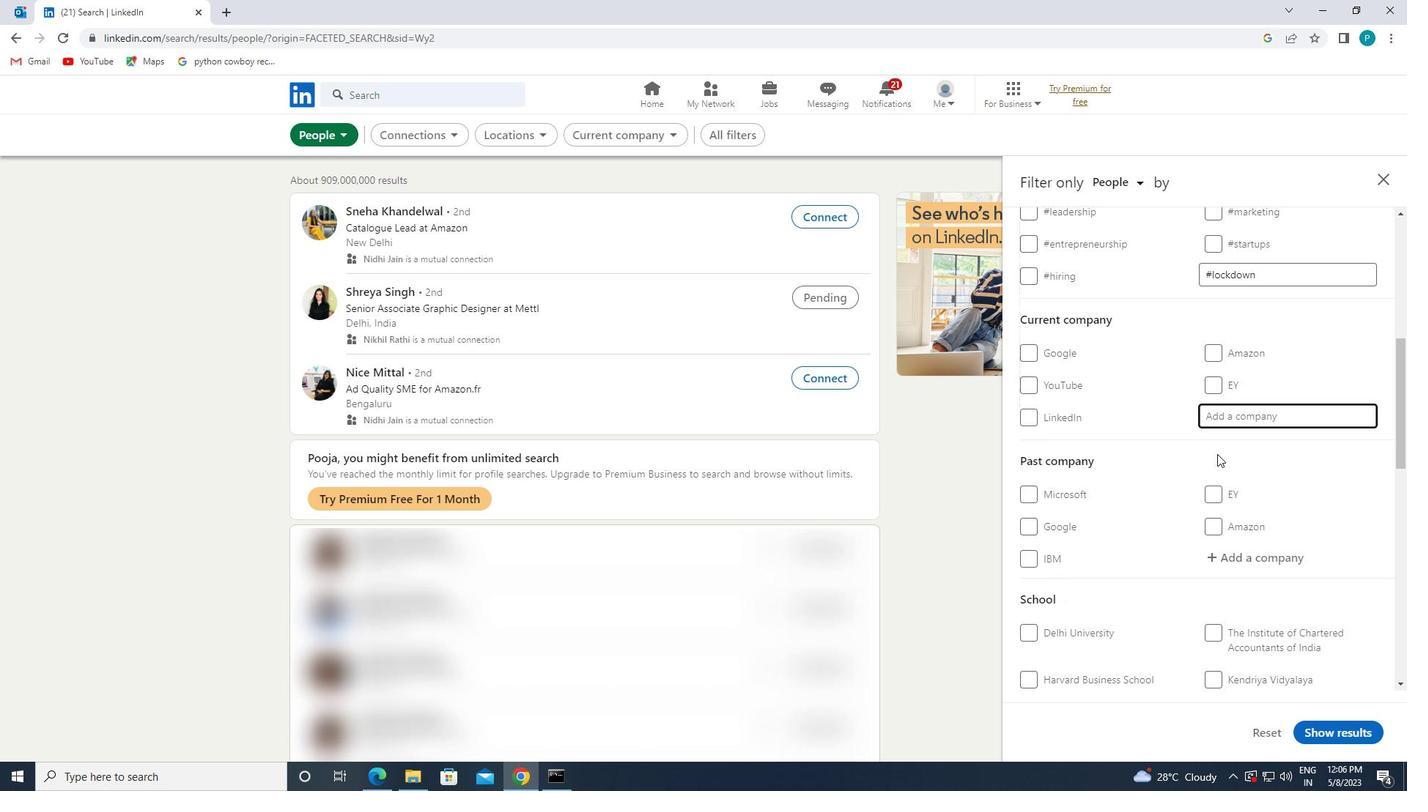 
Action: Mouse scrolled (1232, 438) with delta (0, 0)
Screenshot: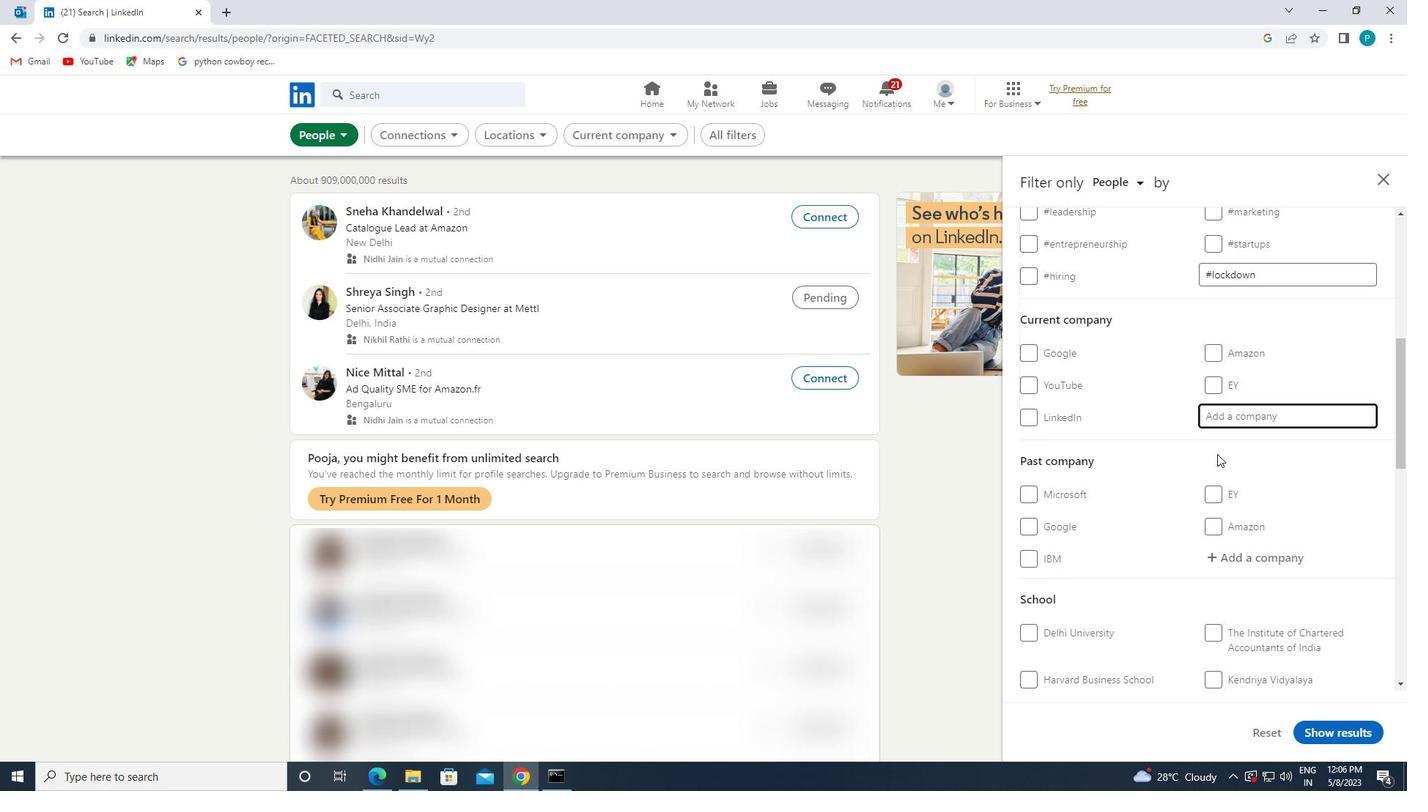 
Action: Mouse scrolled (1232, 438) with delta (0, 0)
Screenshot: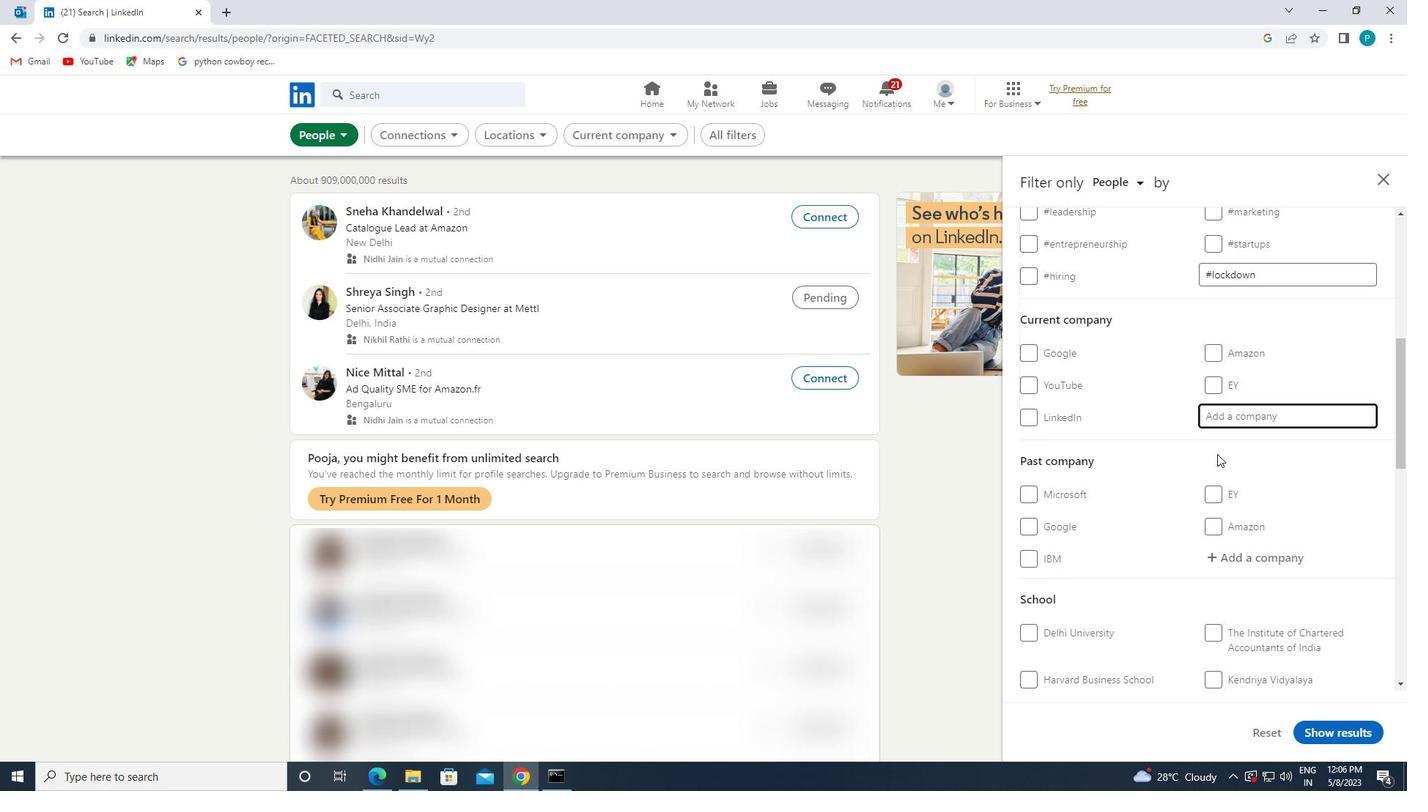 
Action: Mouse moved to (1267, 499)
Screenshot: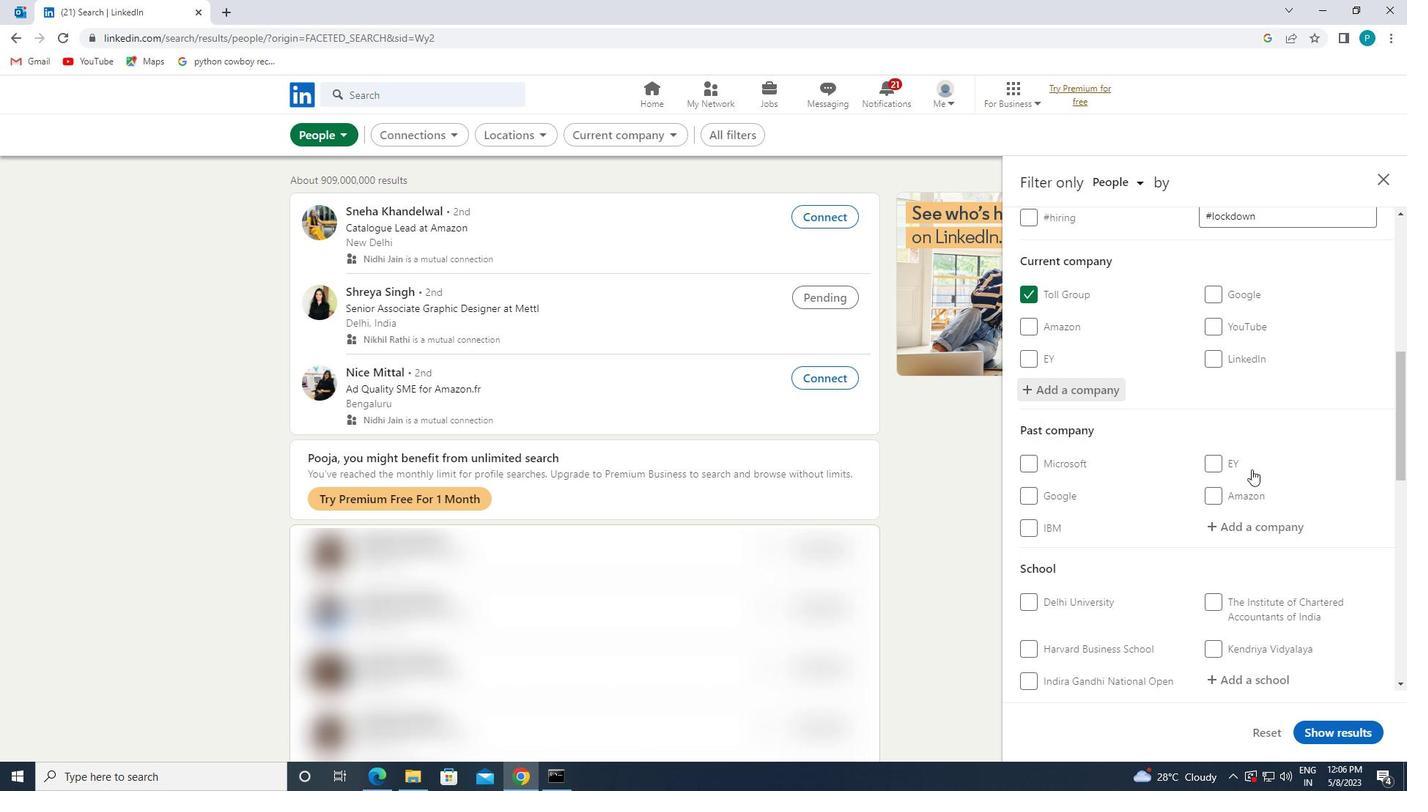 
Action: Mouse scrolled (1267, 499) with delta (0, 0)
Screenshot: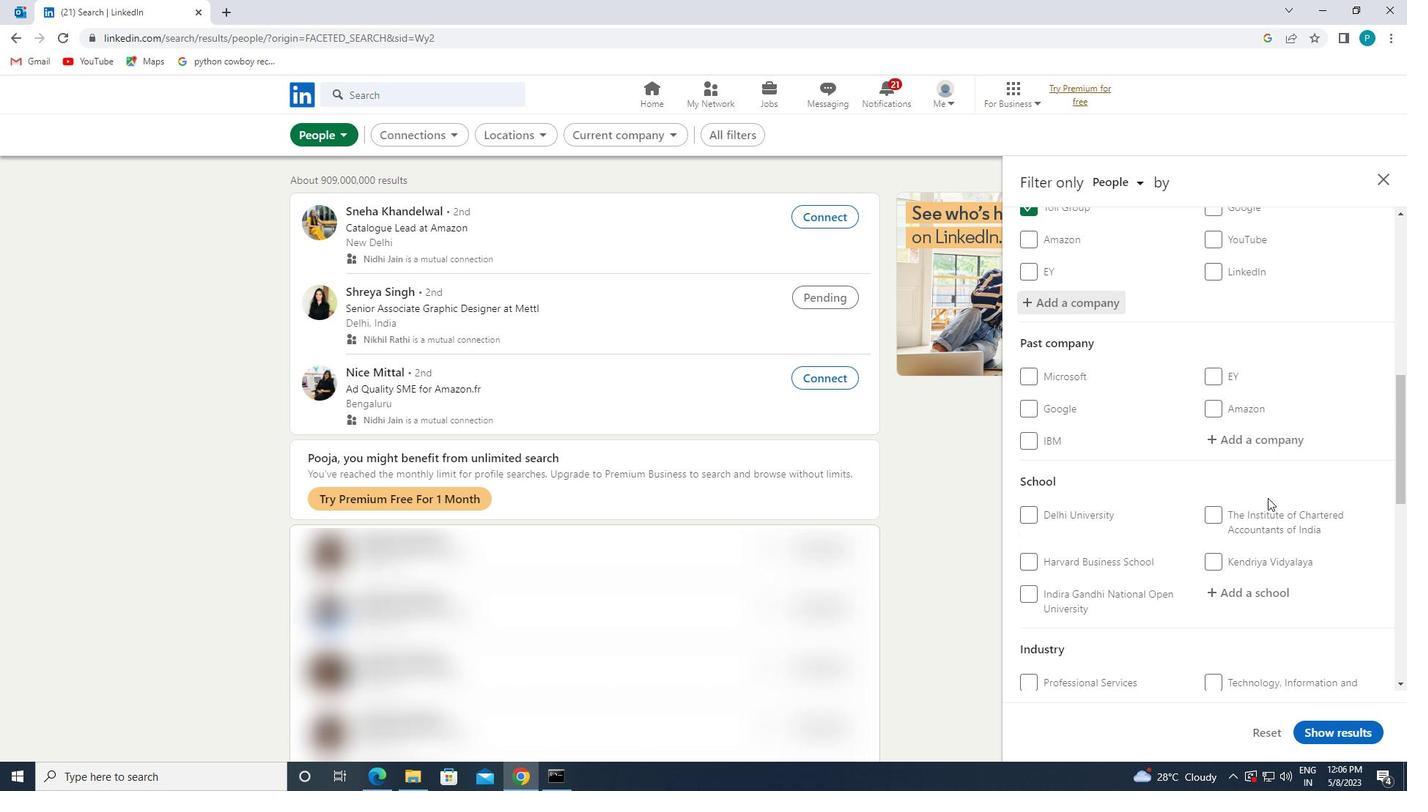 
Action: Mouse moved to (1260, 515)
Screenshot: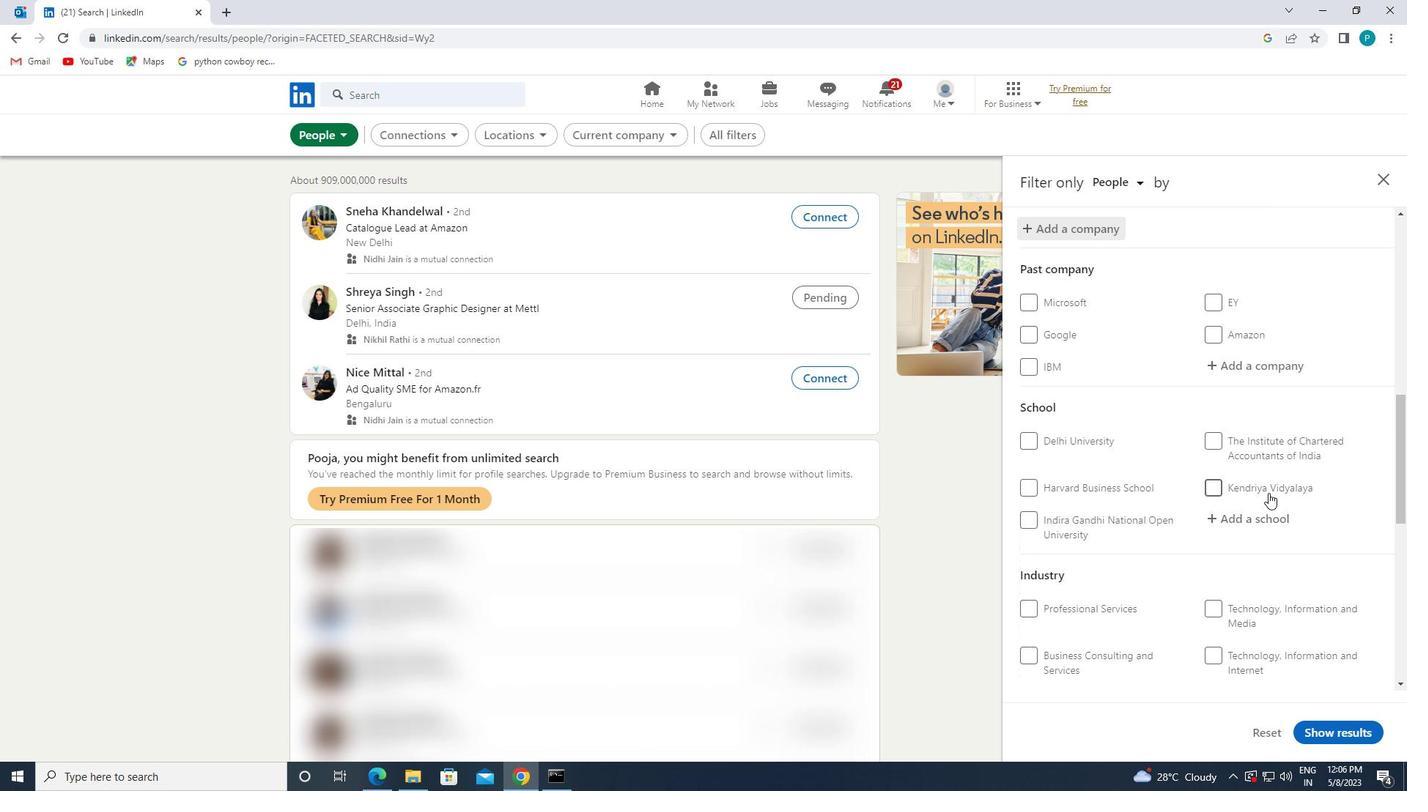 
Action: Mouse pressed left at (1260, 515)
Screenshot: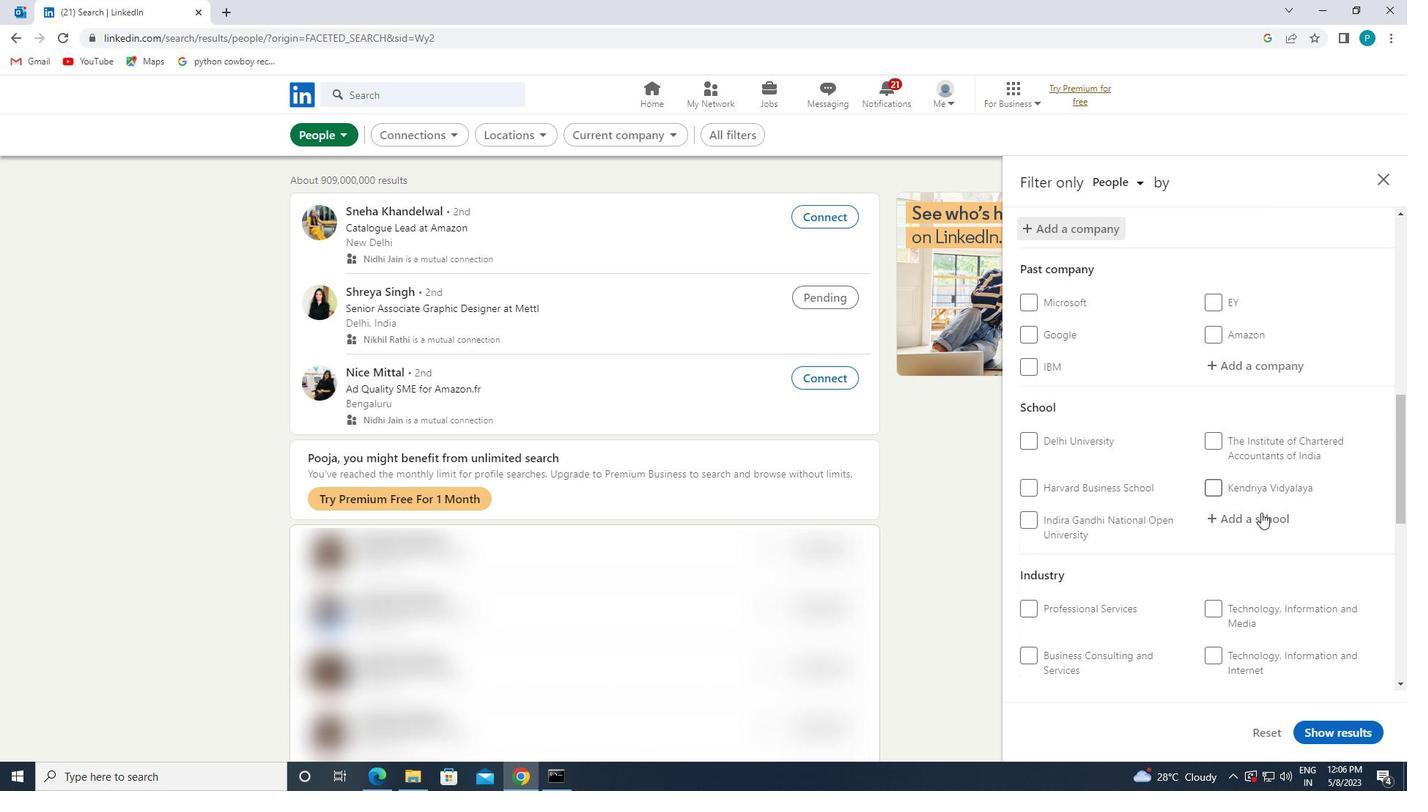 
Action: Mouse moved to (1259, 510)
Screenshot: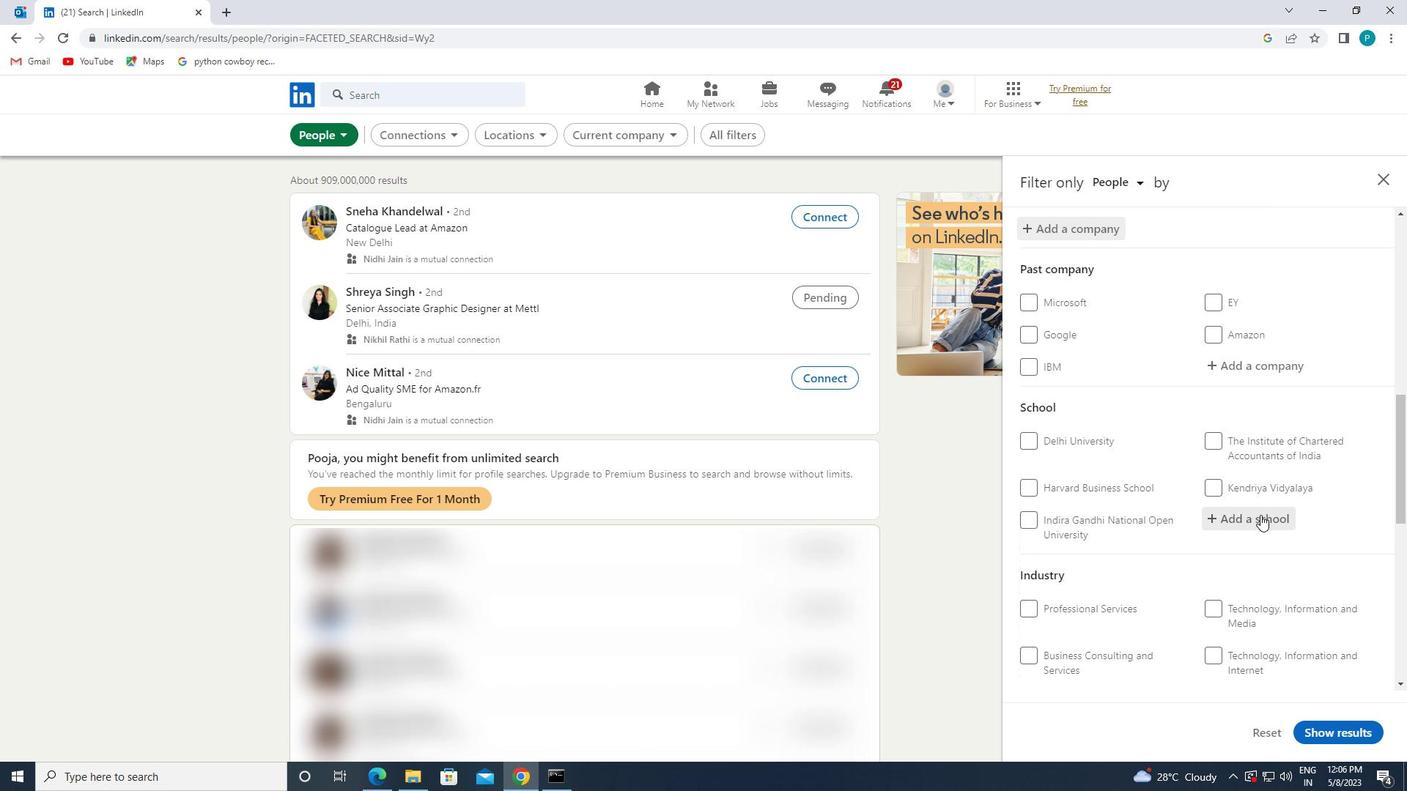 
Action: Key pressed <Key.caps_lock>M<Key.caps_lock>AHTMA
Screenshot: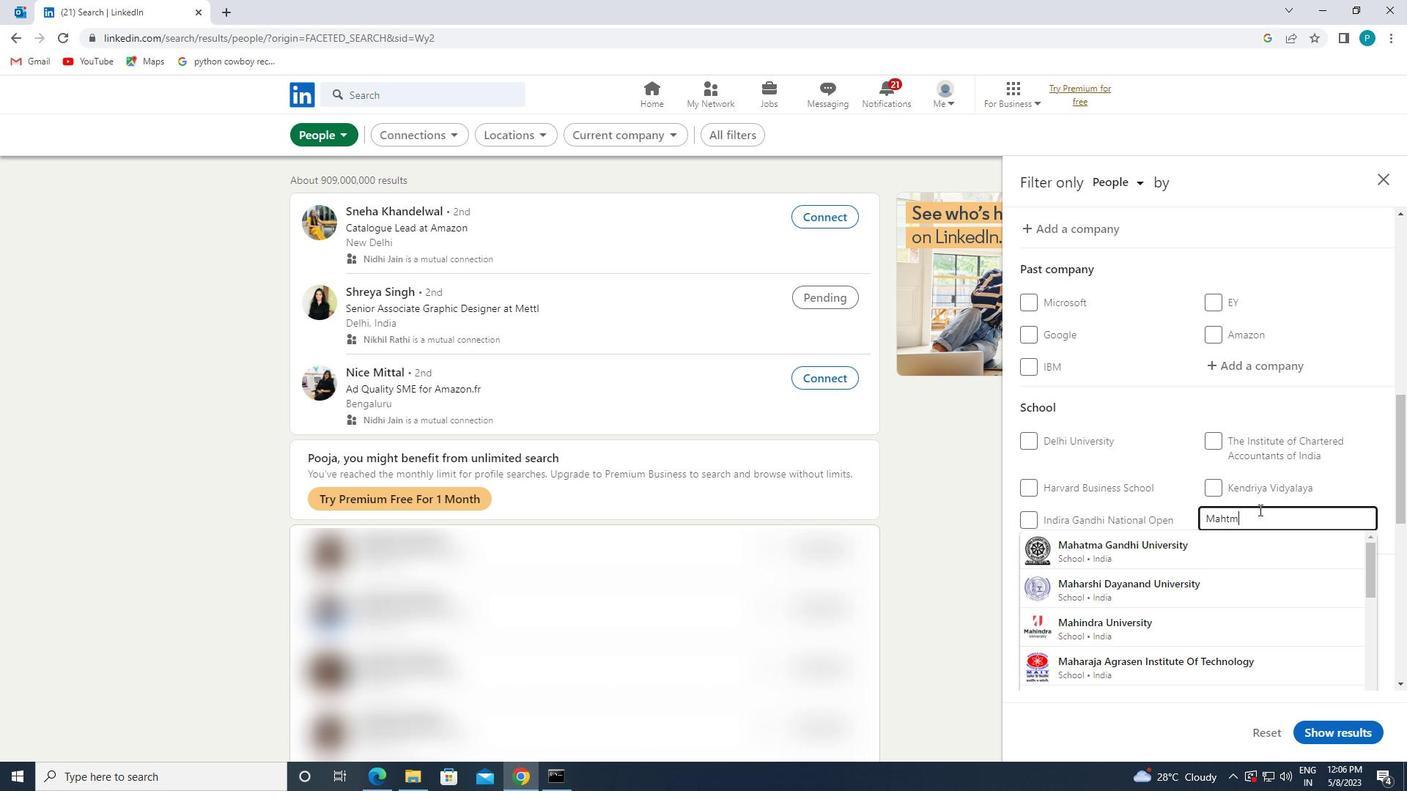
Action: Mouse moved to (1224, 519)
Screenshot: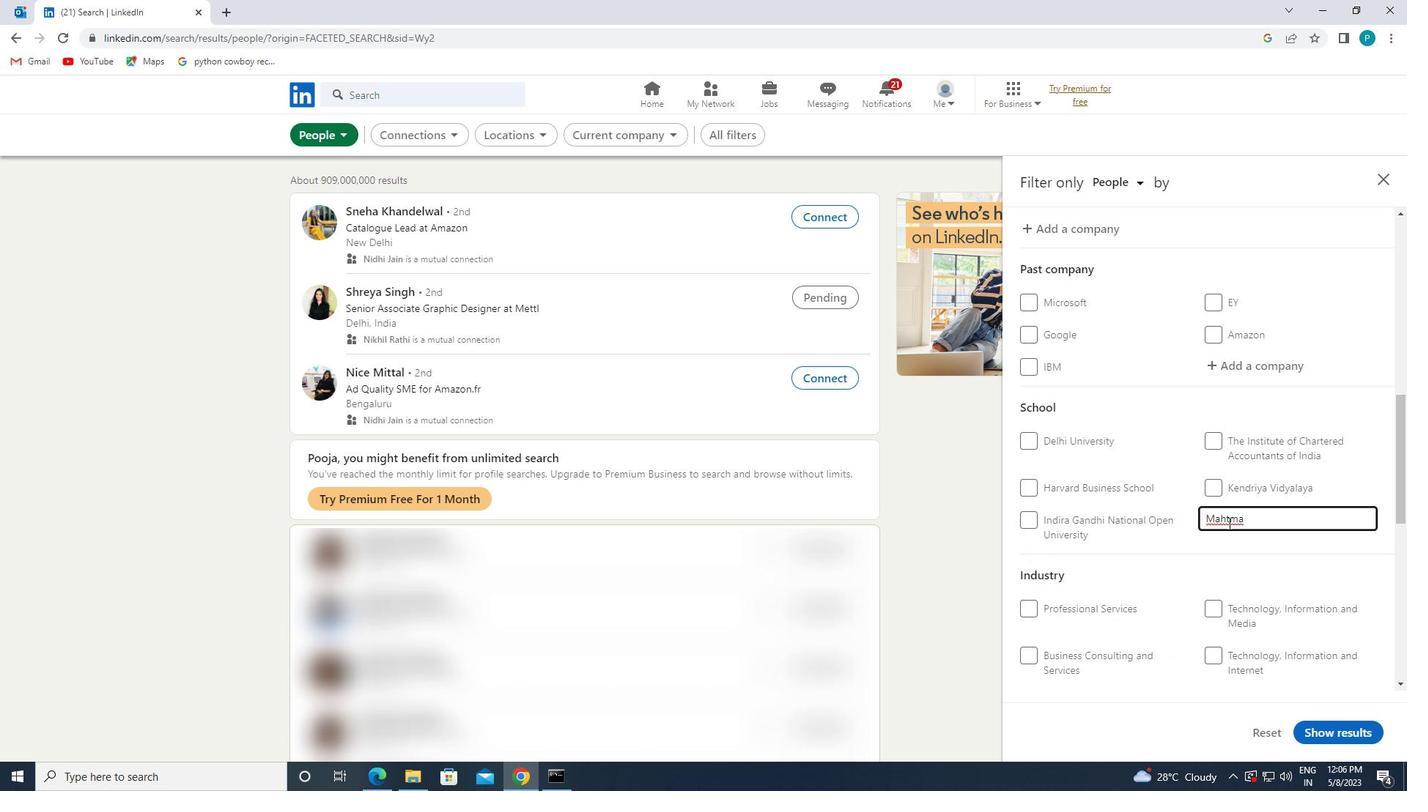 
Action: Mouse pressed left at (1224, 519)
Screenshot: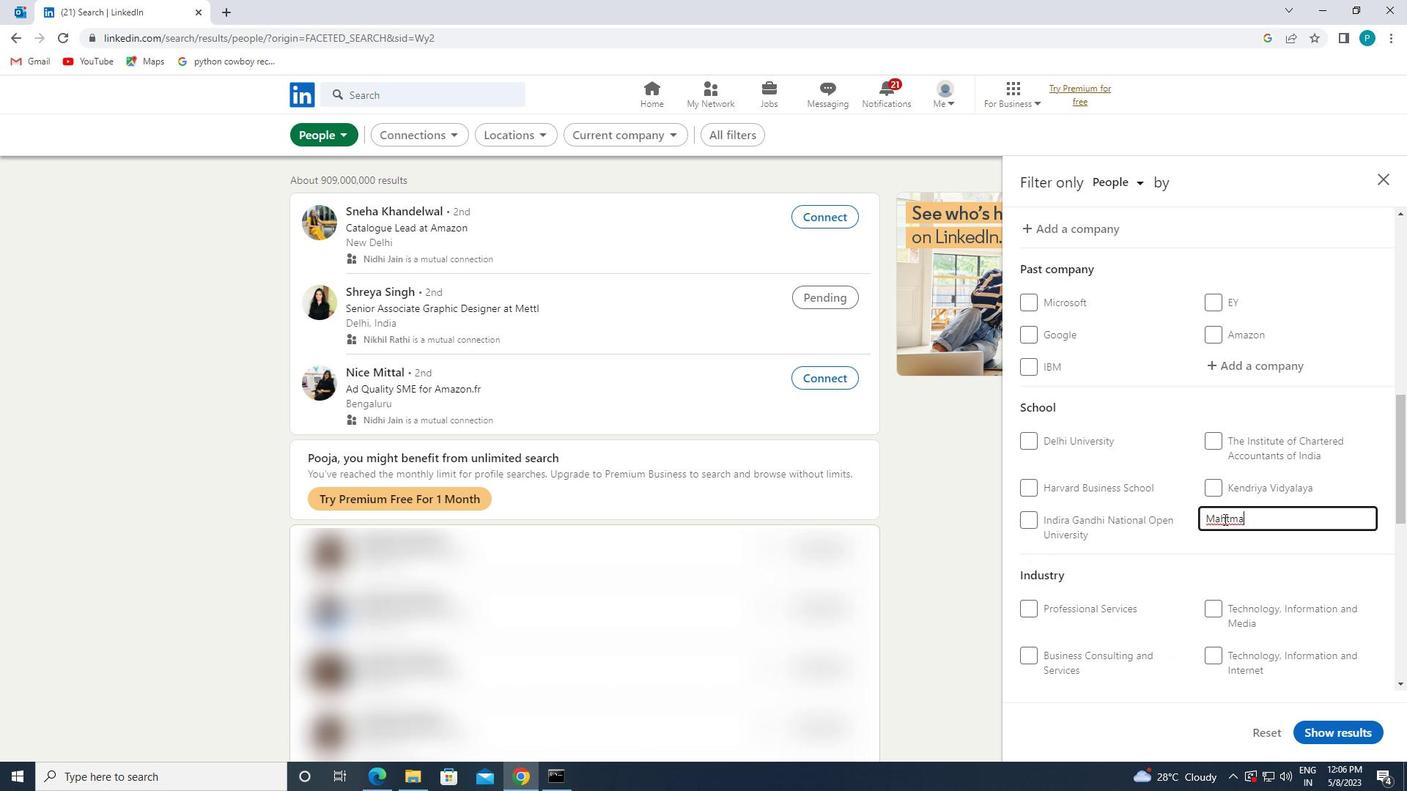 
Action: Mouse moved to (1224, 523)
Screenshot: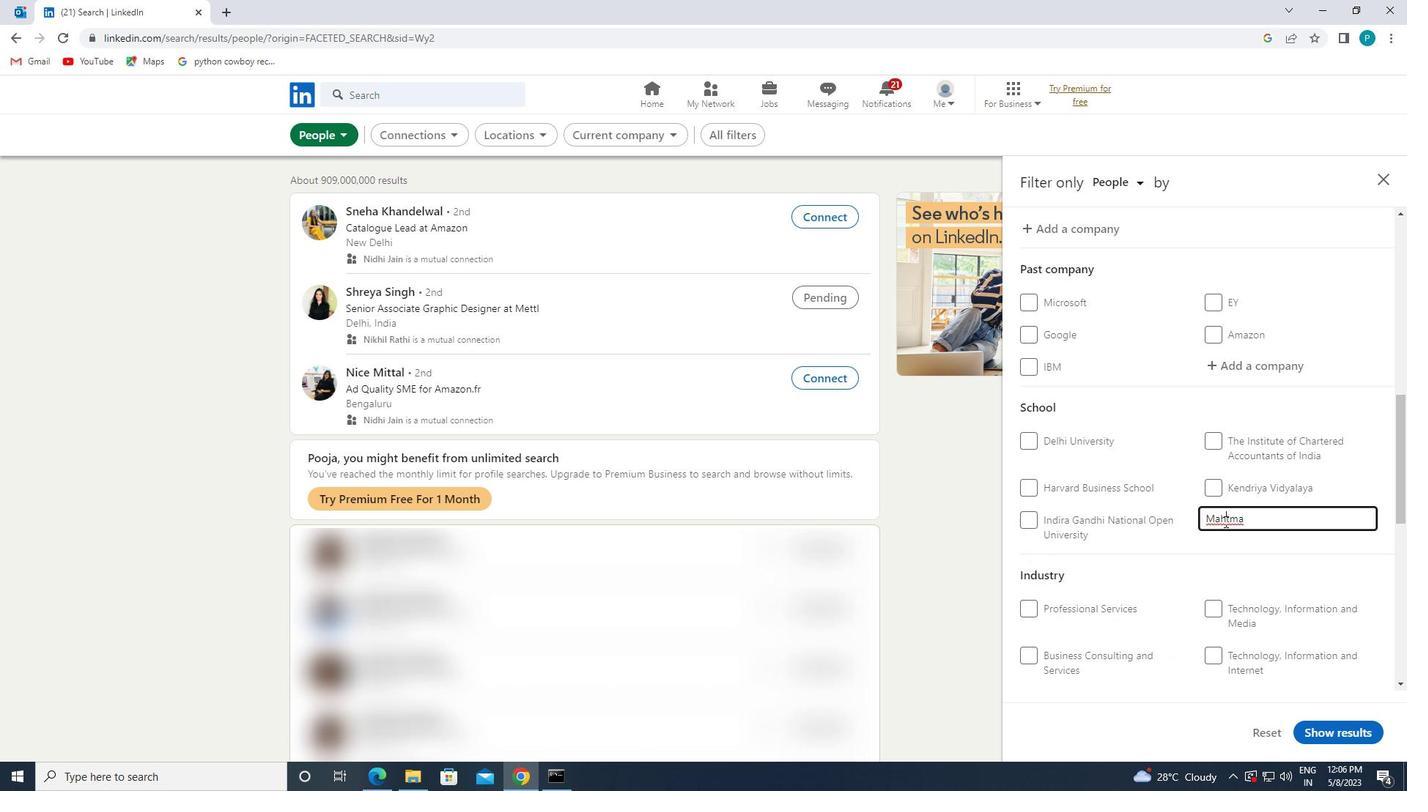 
Action: Key pressed A
Screenshot: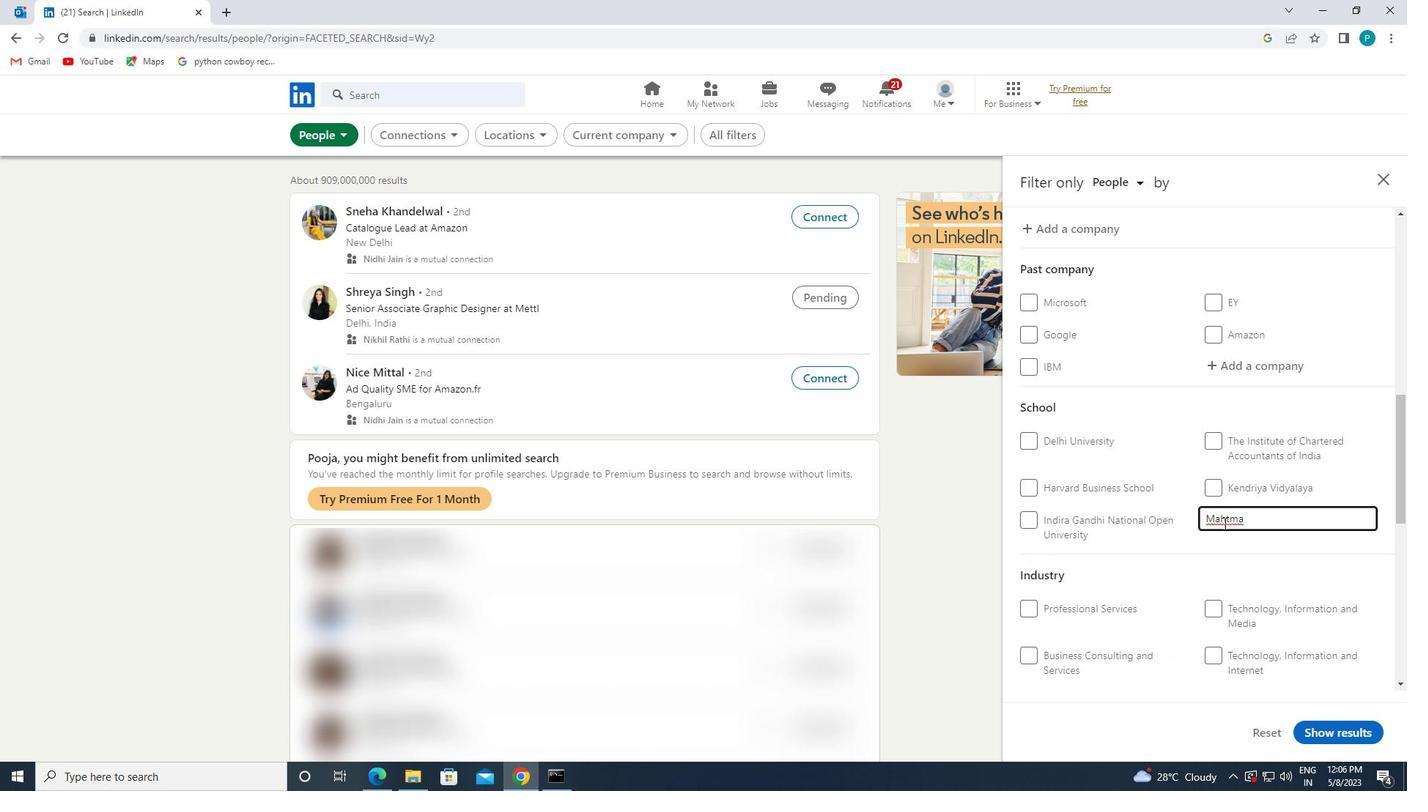 
Action: Mouse moved to (1388, 510)
Screenshot: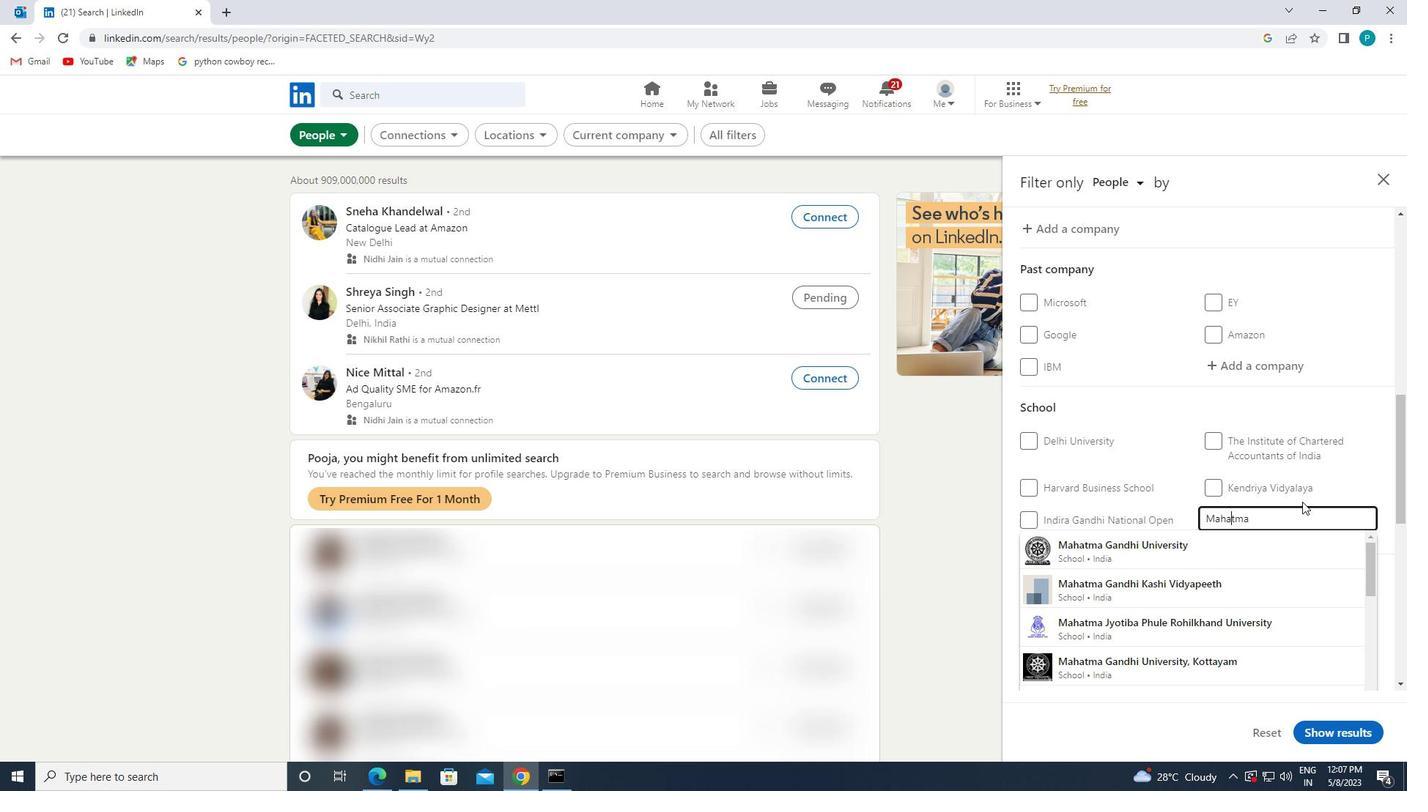 
Action: Key pressed <Key.space><Key.backspace>
Screenshot: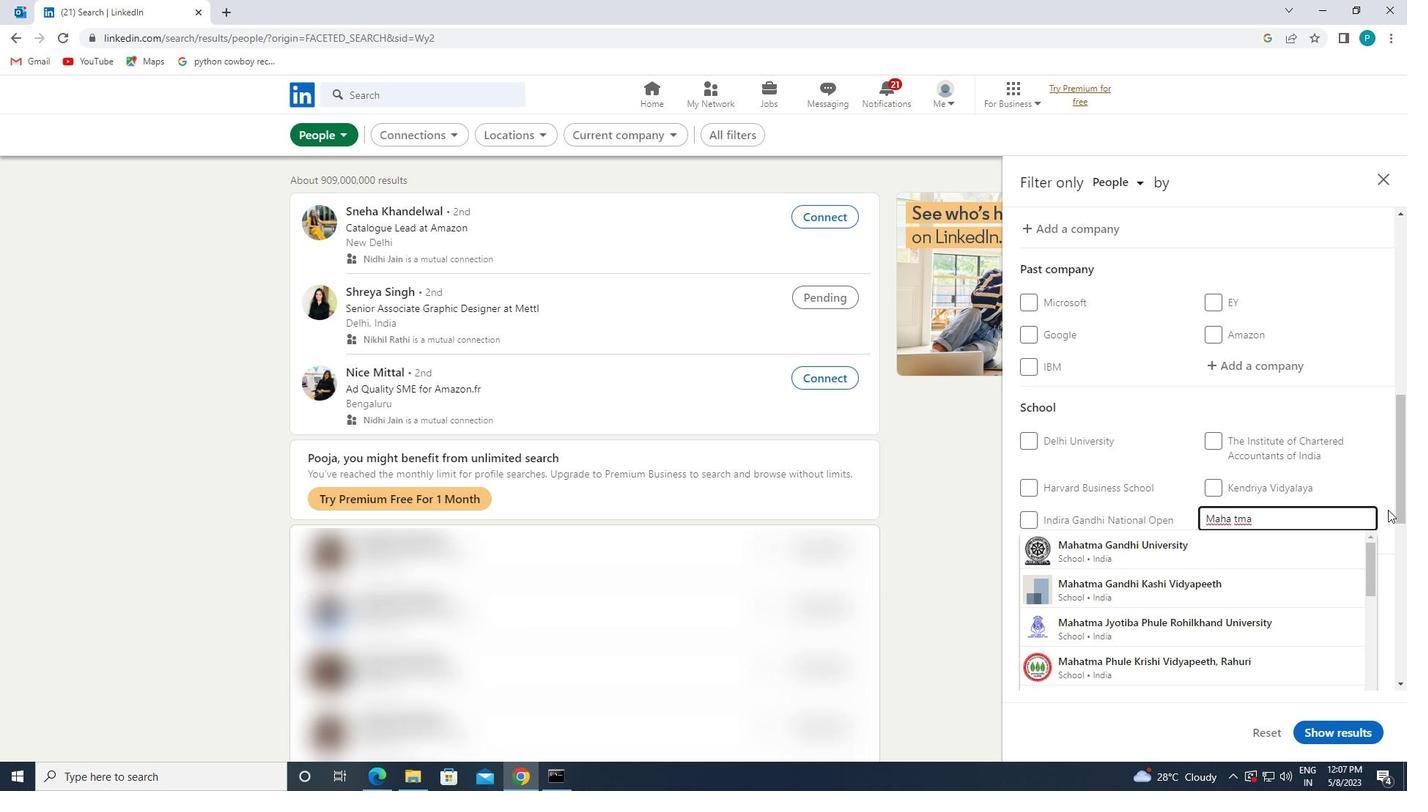 
Action: Mouse moved to (1262, 524)
Screenshot: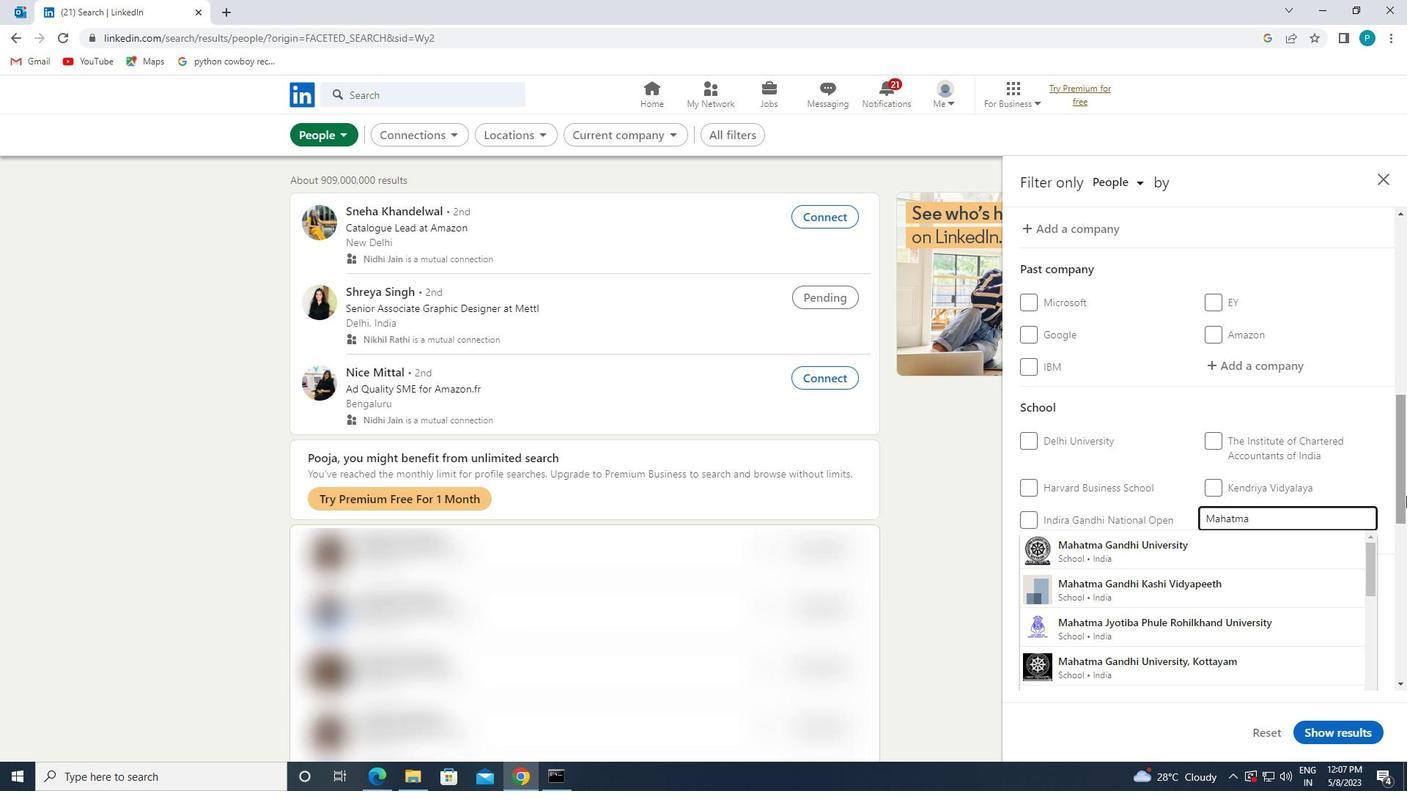 
Action: Mouse pressed left at (1262, 524)
Screenshot: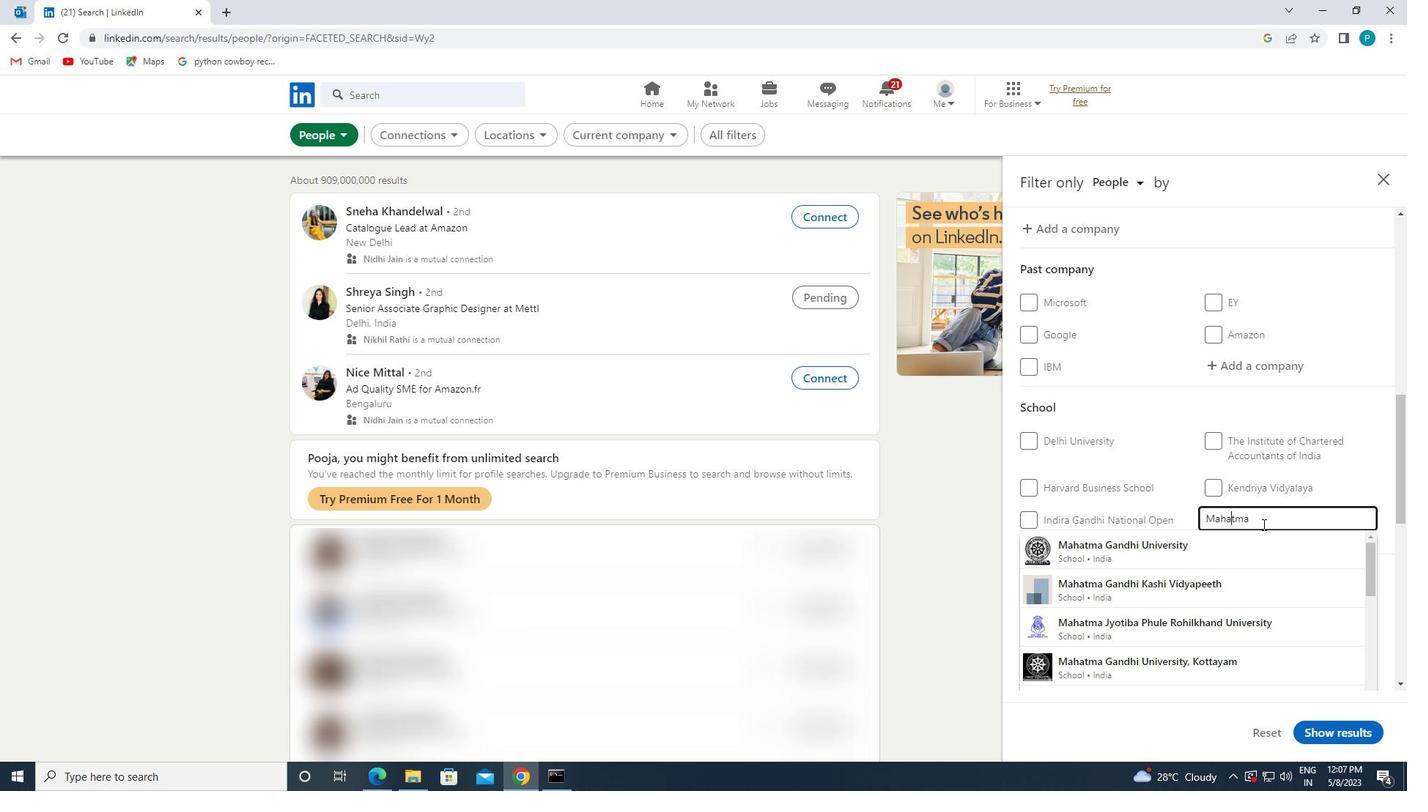 
Action: Mouse moved to (1259, 525)
Screenshot: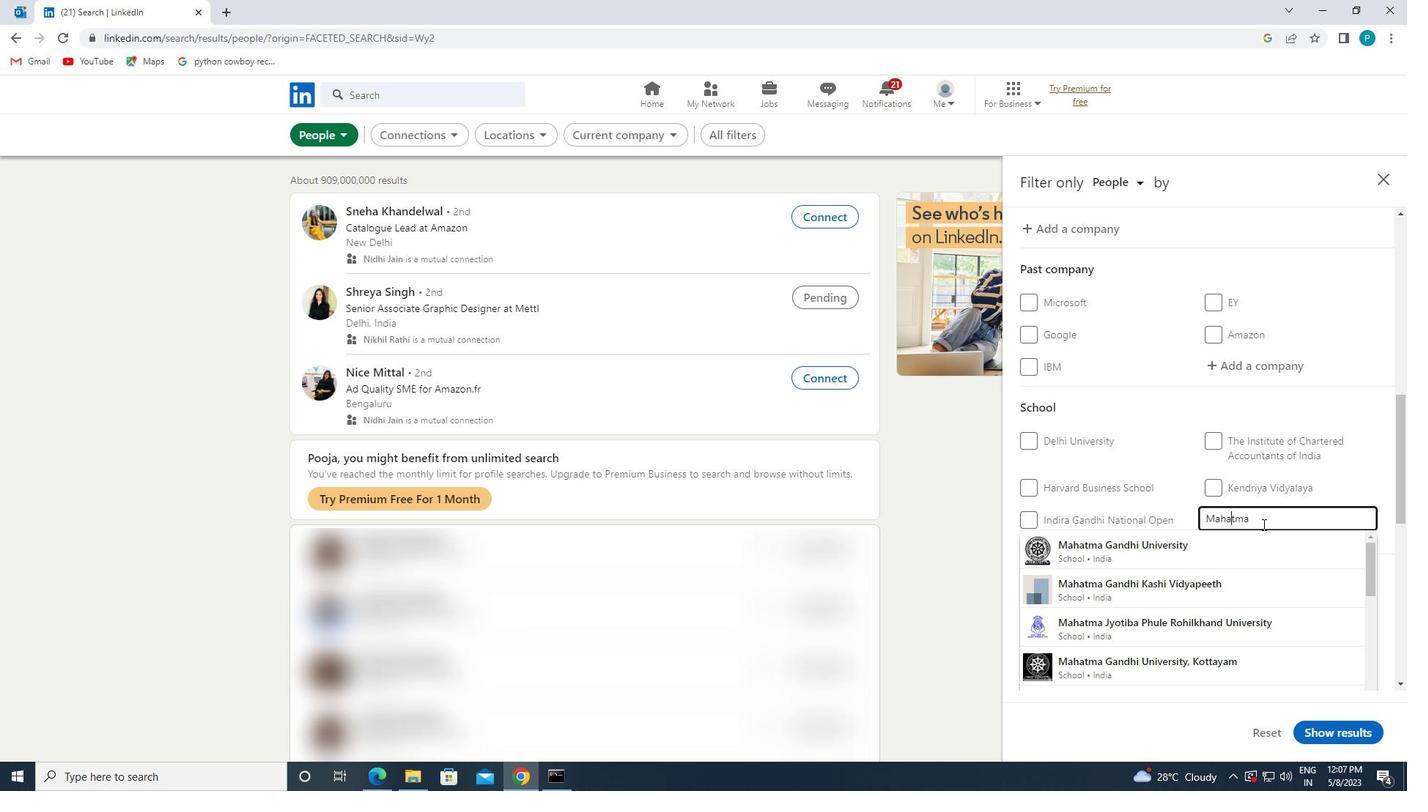 
Action: Key pressed <Key.space><Key.caps_lock>G<Key.caps_lock>ANDHI<Key.space><Key.caps_lock>C<Key.caps_lock>HIT
Screenshot: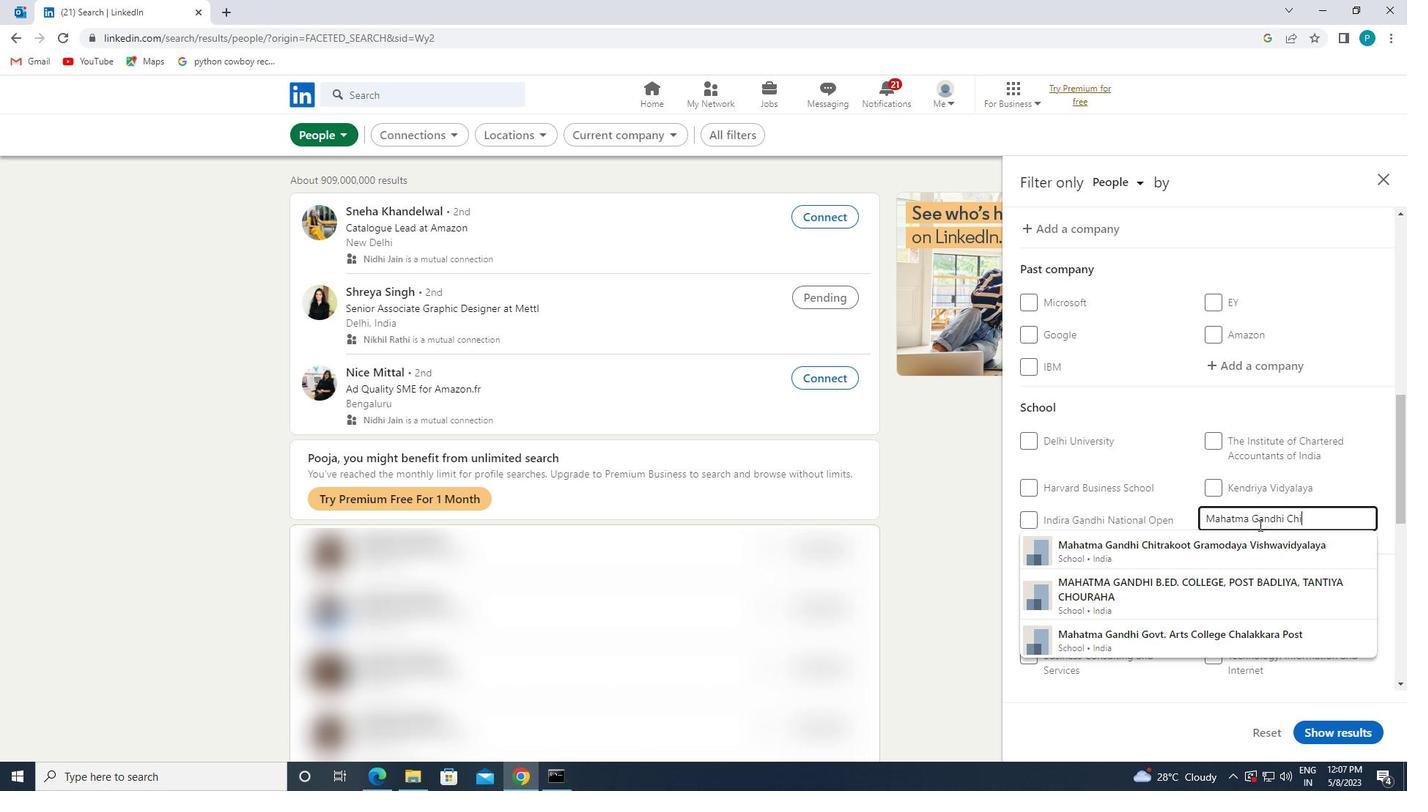 
Action: Mouse moved to (1237, 543)
Screenshot: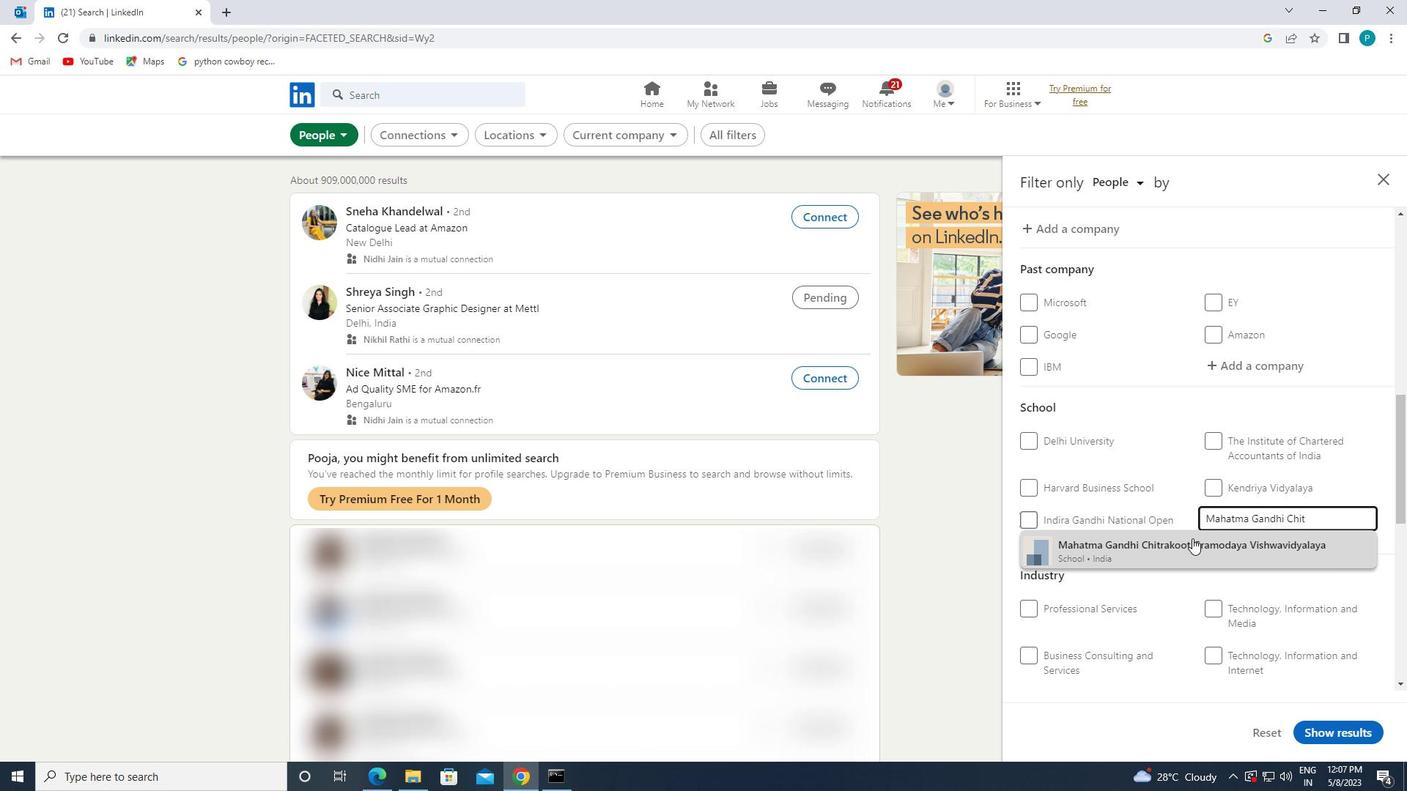 
Action: Mouse pressed left at (1237, 543)
Screenshot: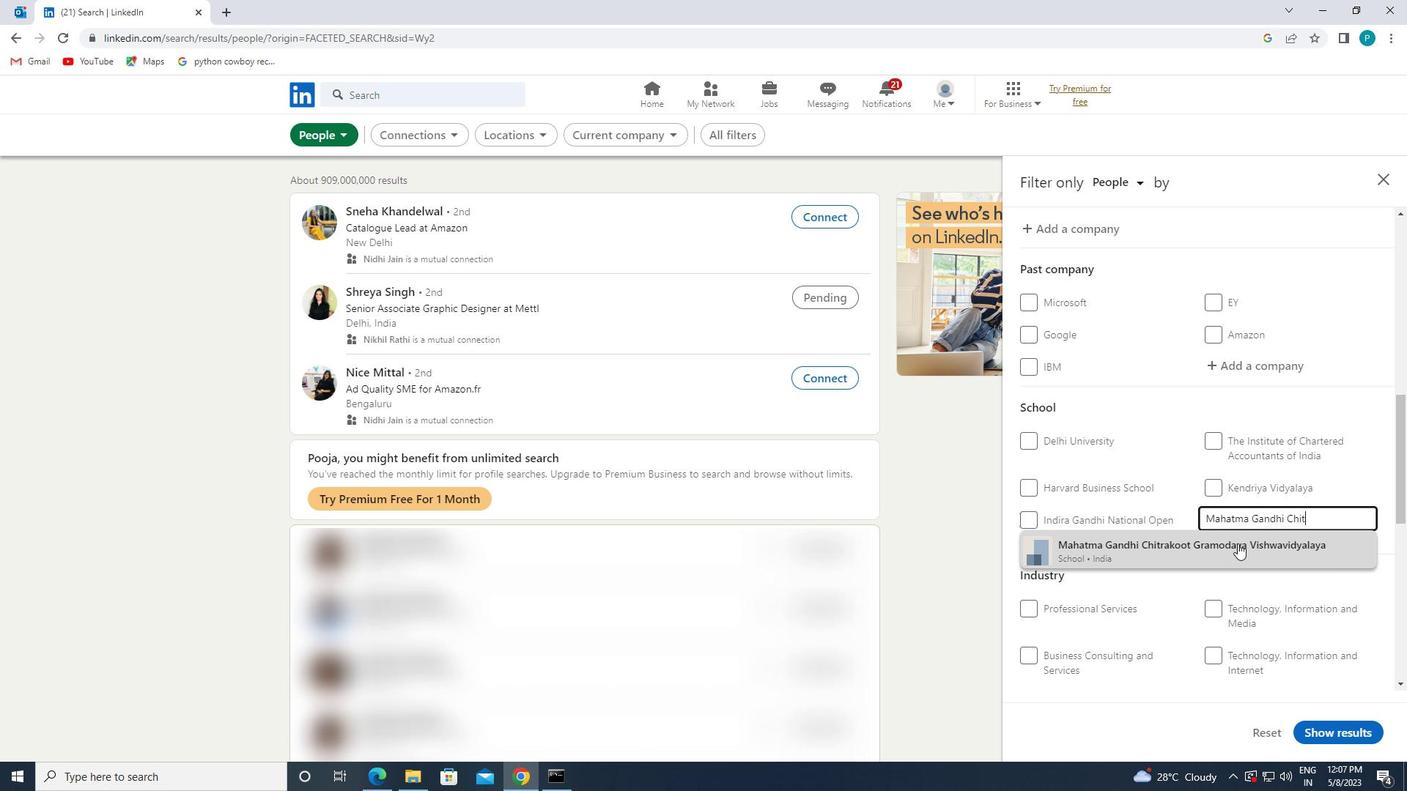 
Action: Mouse moved to (1225, 553)
Screenshot: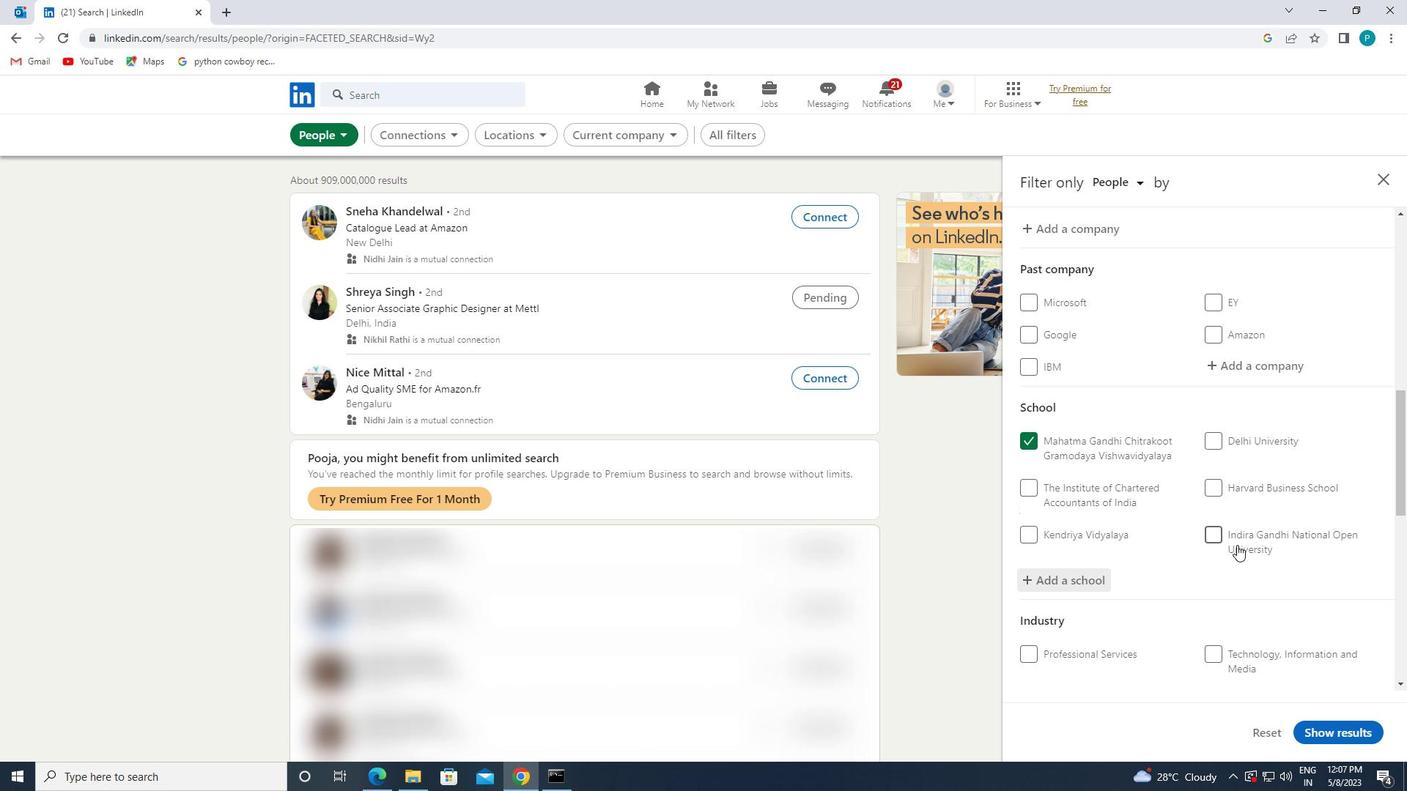 
Action: Mouse scrolled (1225, 552) with delta (0, 0)
Screenshot: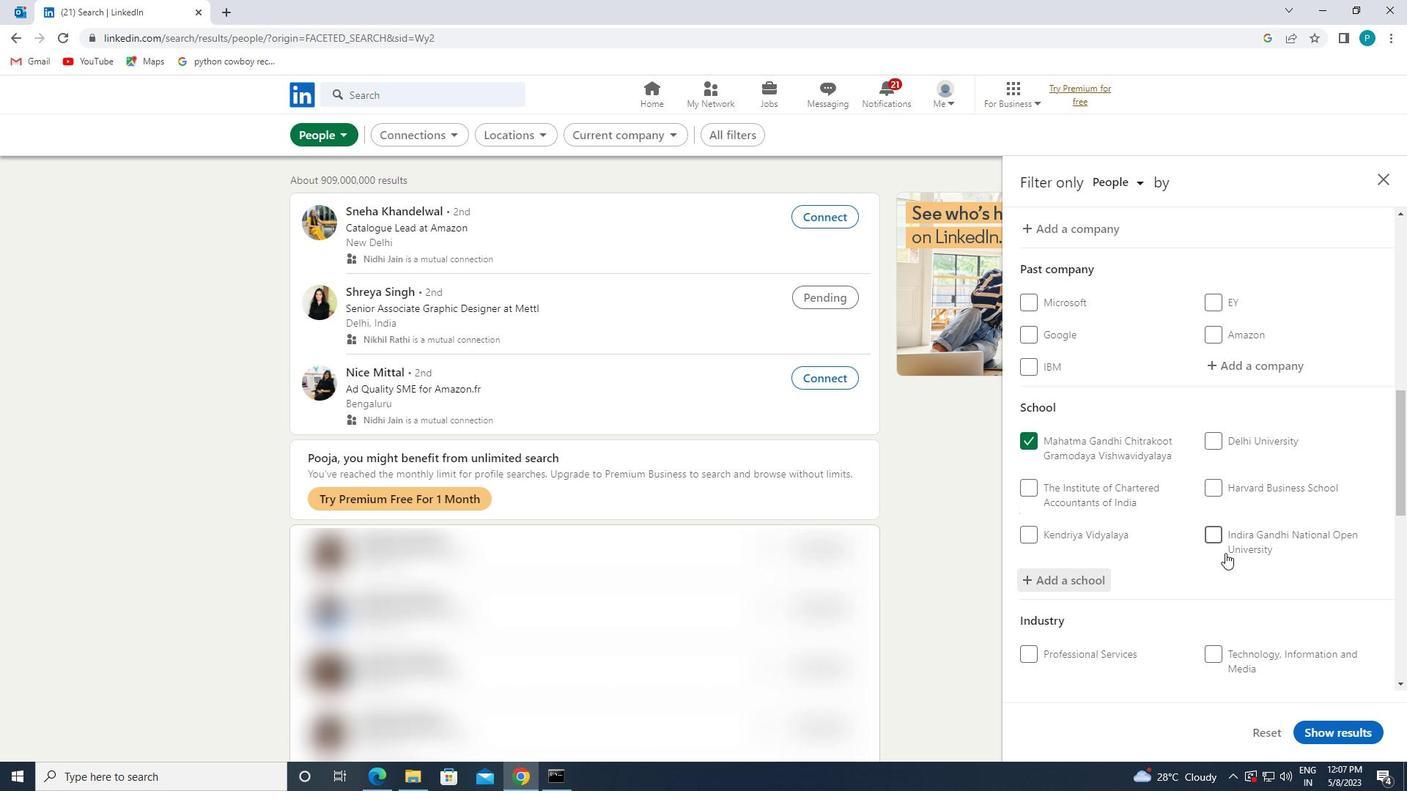 
Action: Mouse scrolled (1225, 552) with delta (0, 0)
Screenshot: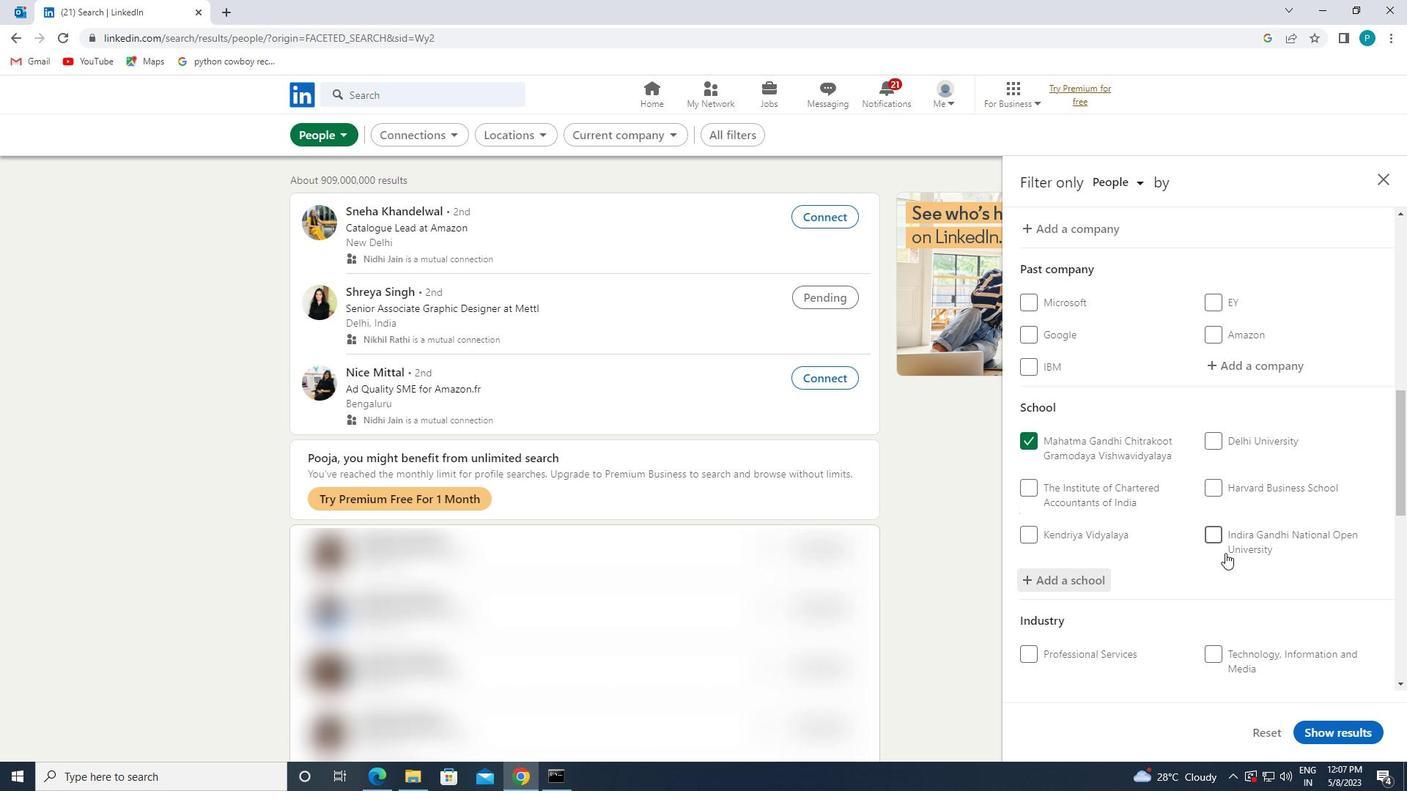 
Action: Mouse scrolled (1225, 552) with delta (0, 0)
Screenshot: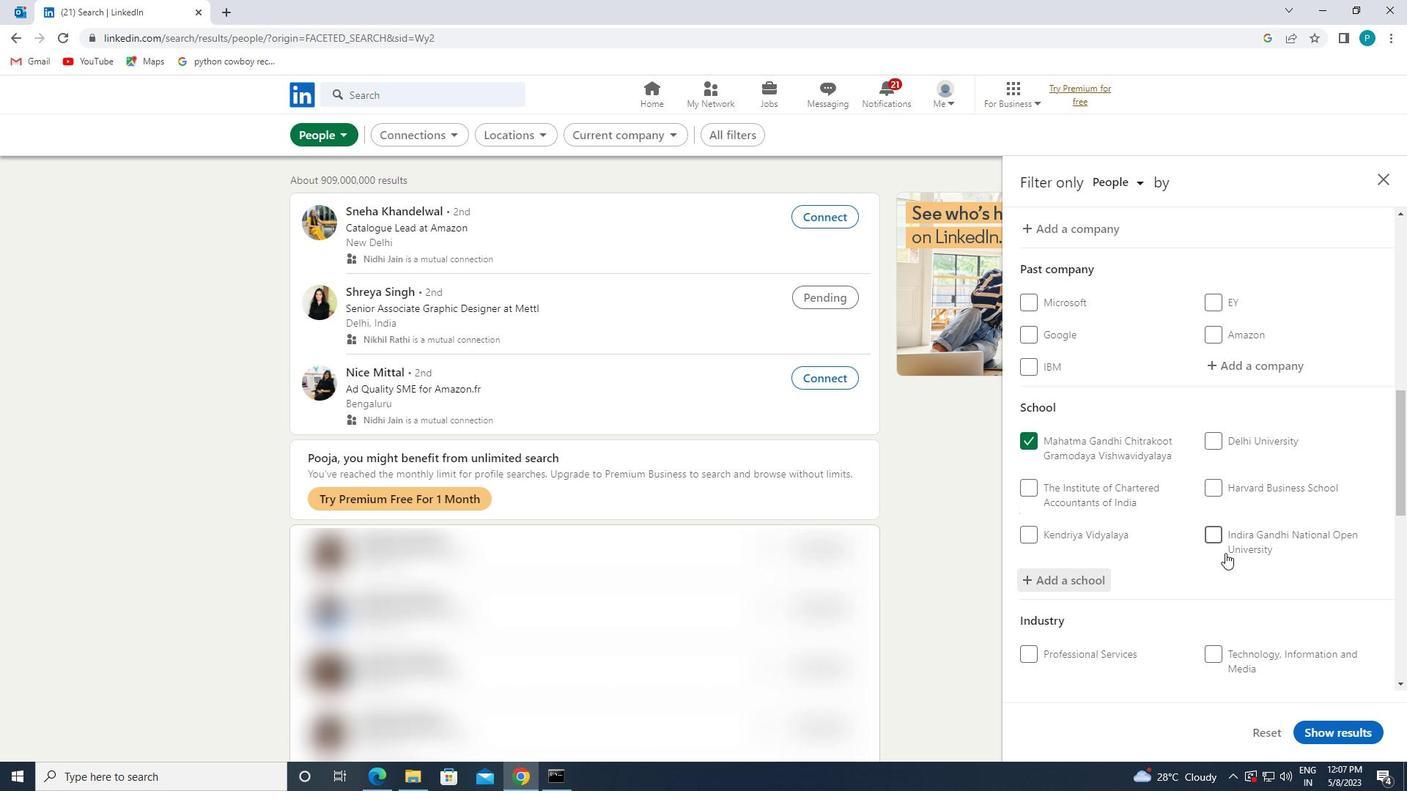 
Action: Mouse scrolled (1225, 552) with delta (0, 0)
Screenshot: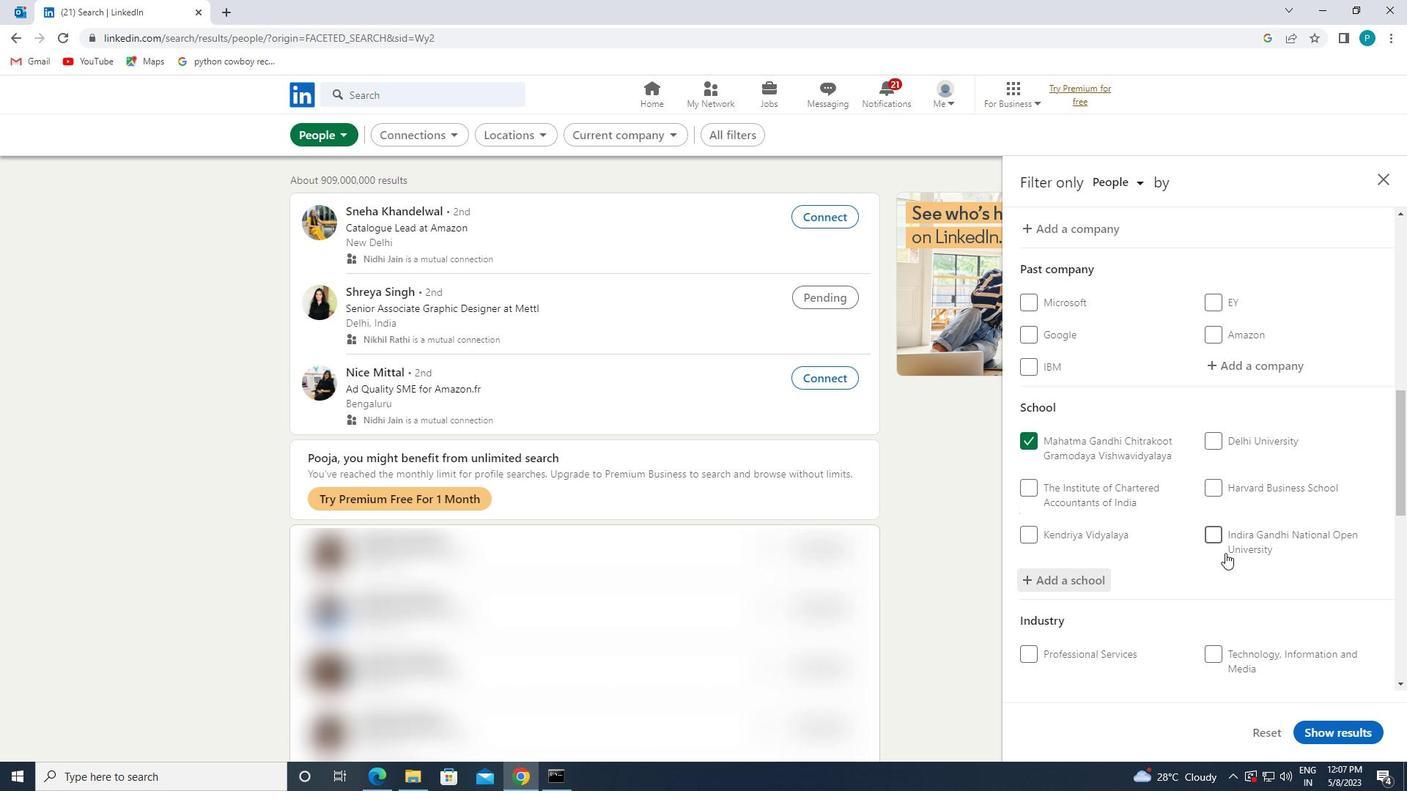
Action: Mouse scrolled (1225, 552) with delta (0, 0)
Screenshot: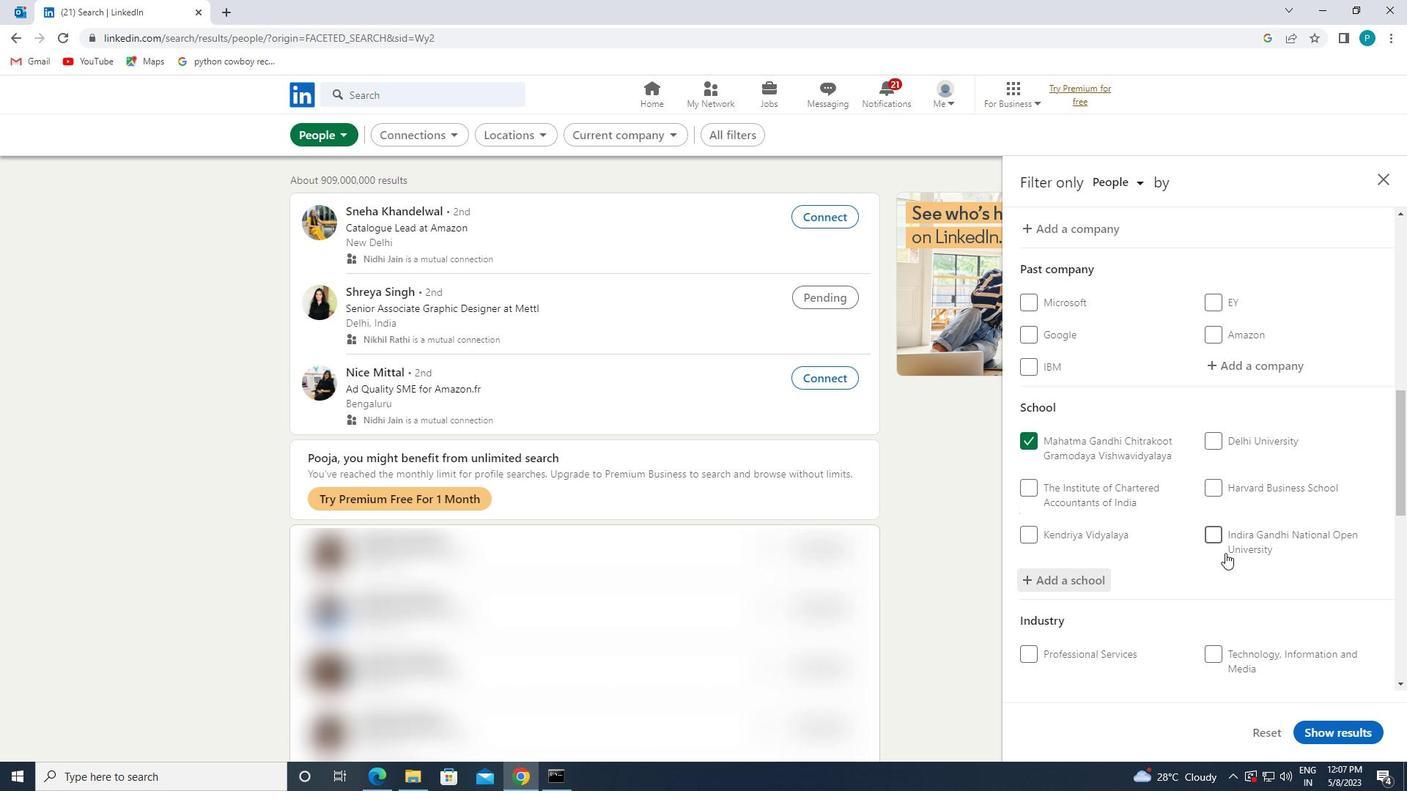 
Action: Mouse moved to (1227, 386)
Screenshot: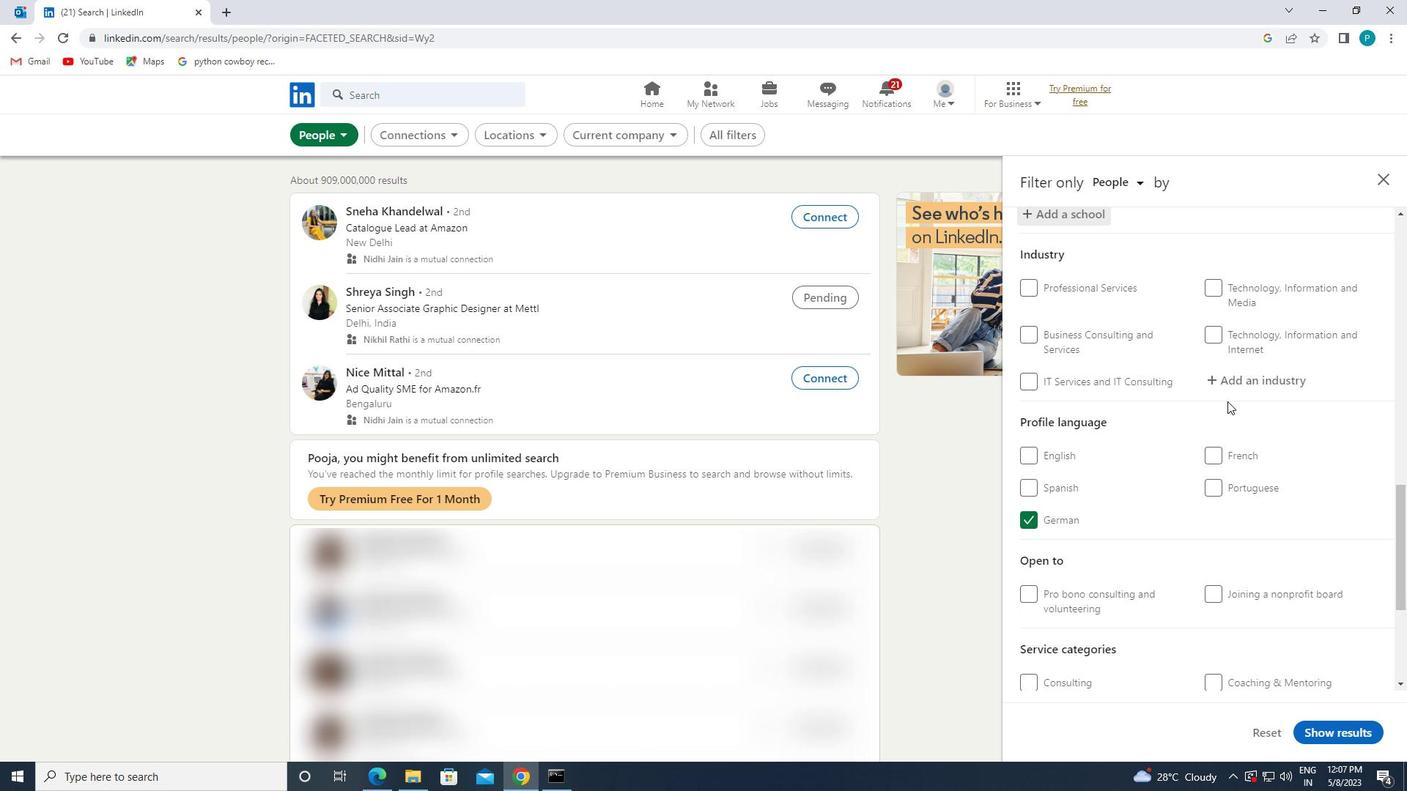 
Action: Mouse pressed left at (1227, 386)
Screenshot: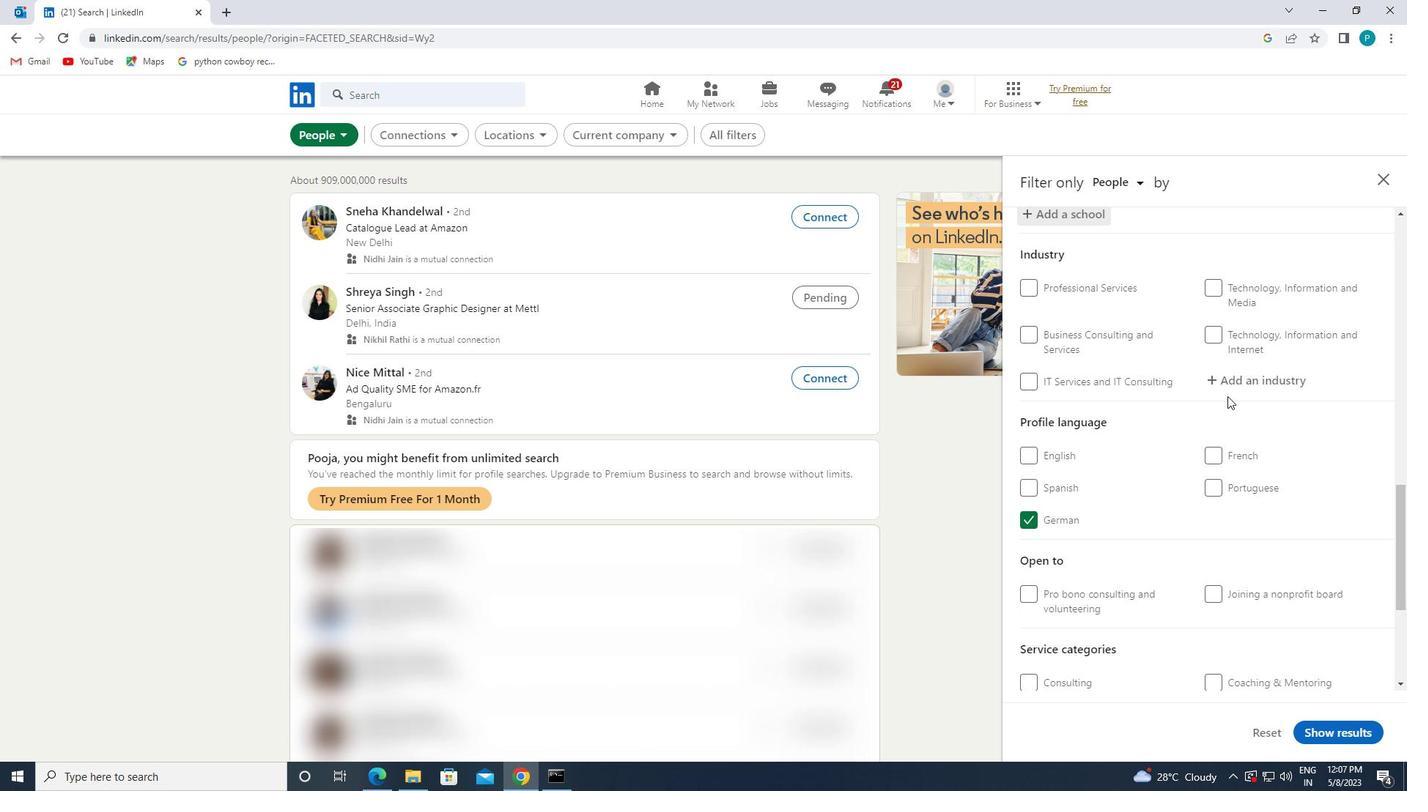 
Action: Key pressed <Key.caps_lock>H<Key.caps_lock>UMN<Key.backspace>AN
Screenshot: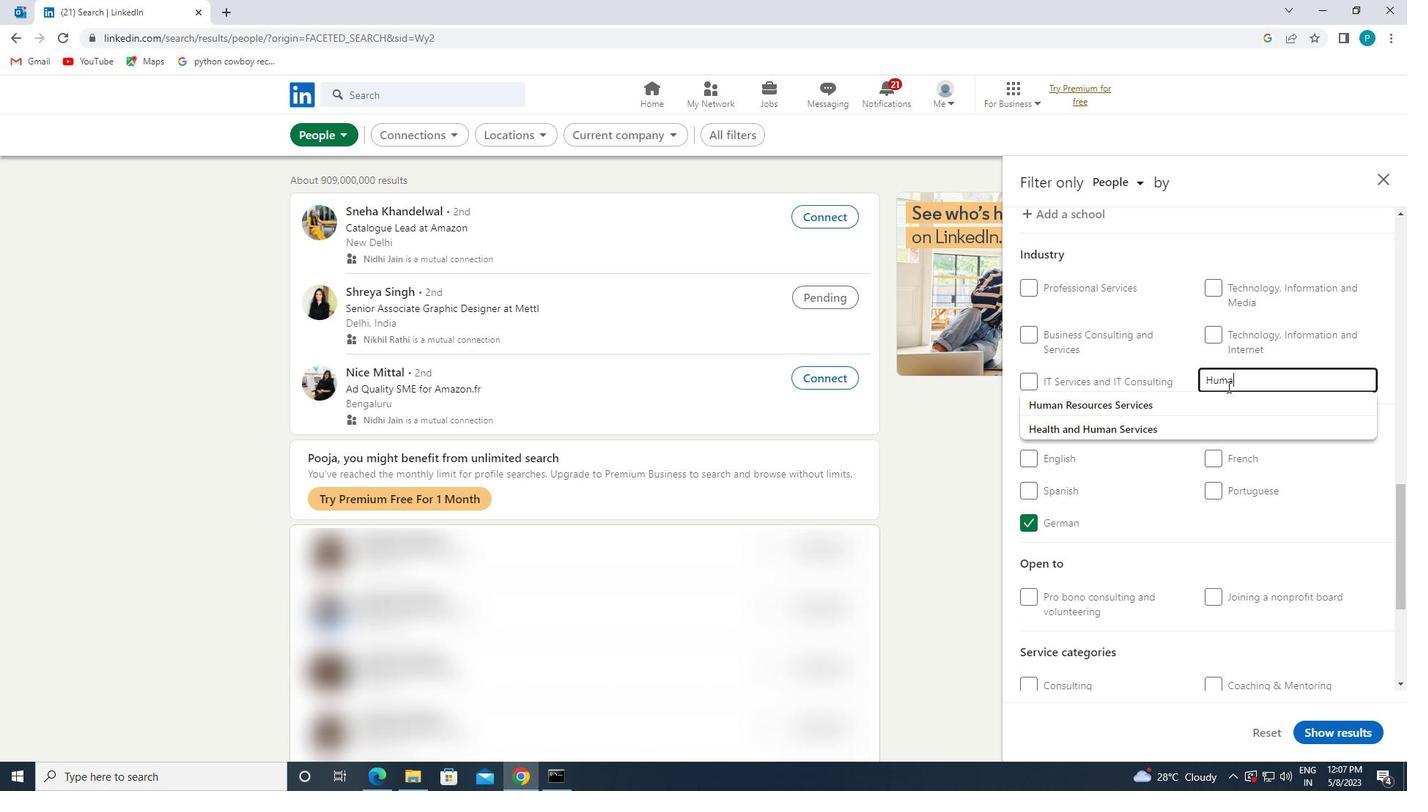 
Action: Mouse moved to (1215, 411)
Screenshot: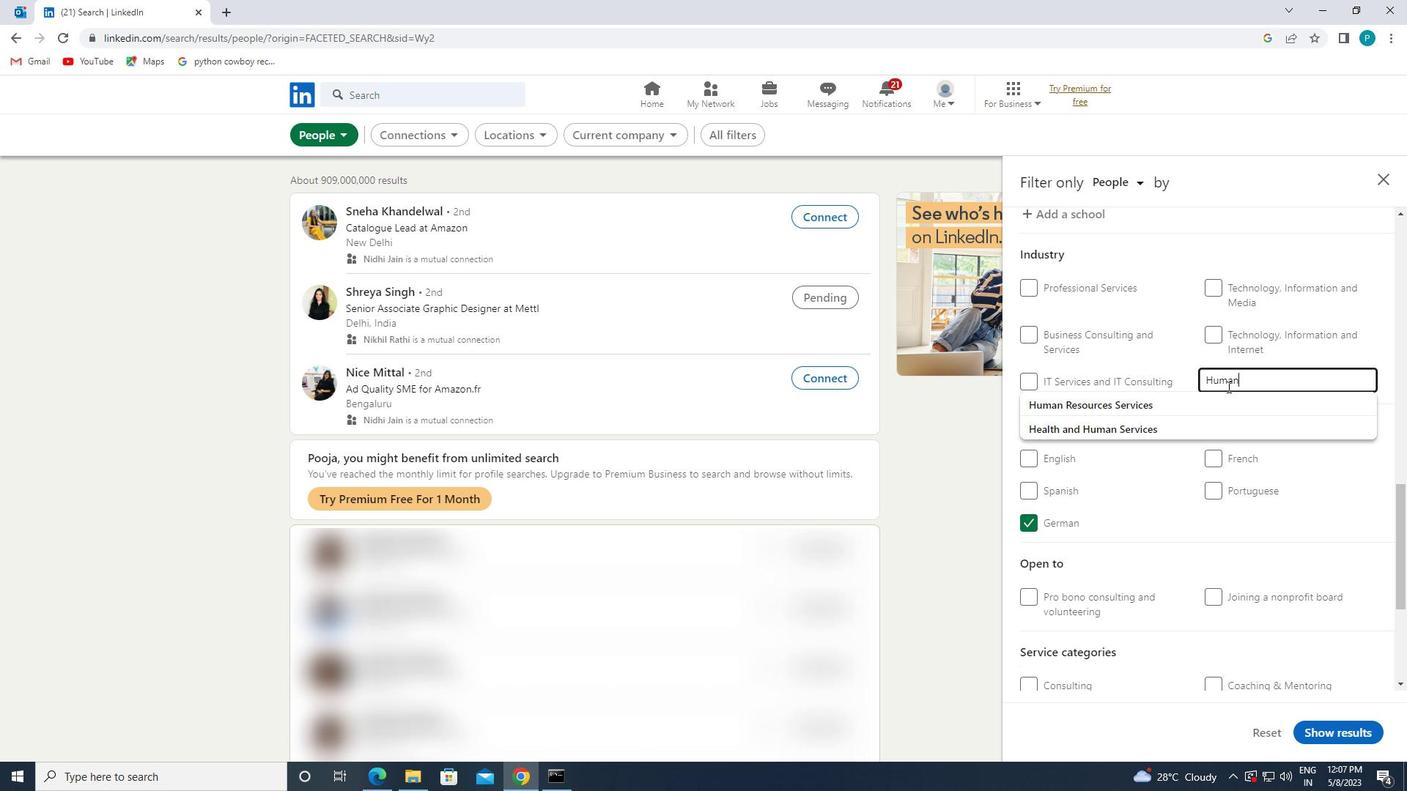 
Action: Mouse pressed left at (1215, 411)
Screenshot: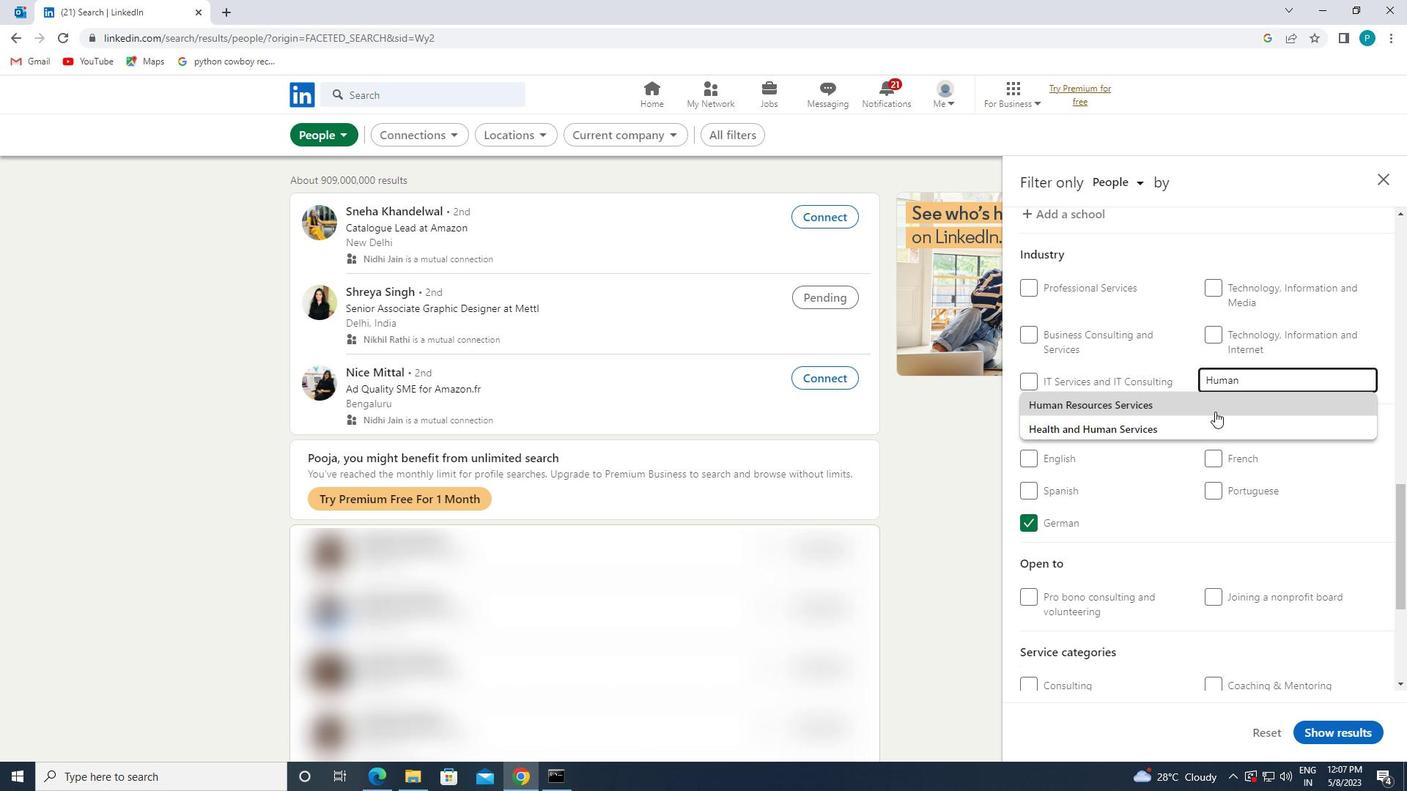 
Action: Mouse moved to (1202, 477)
Screenshot: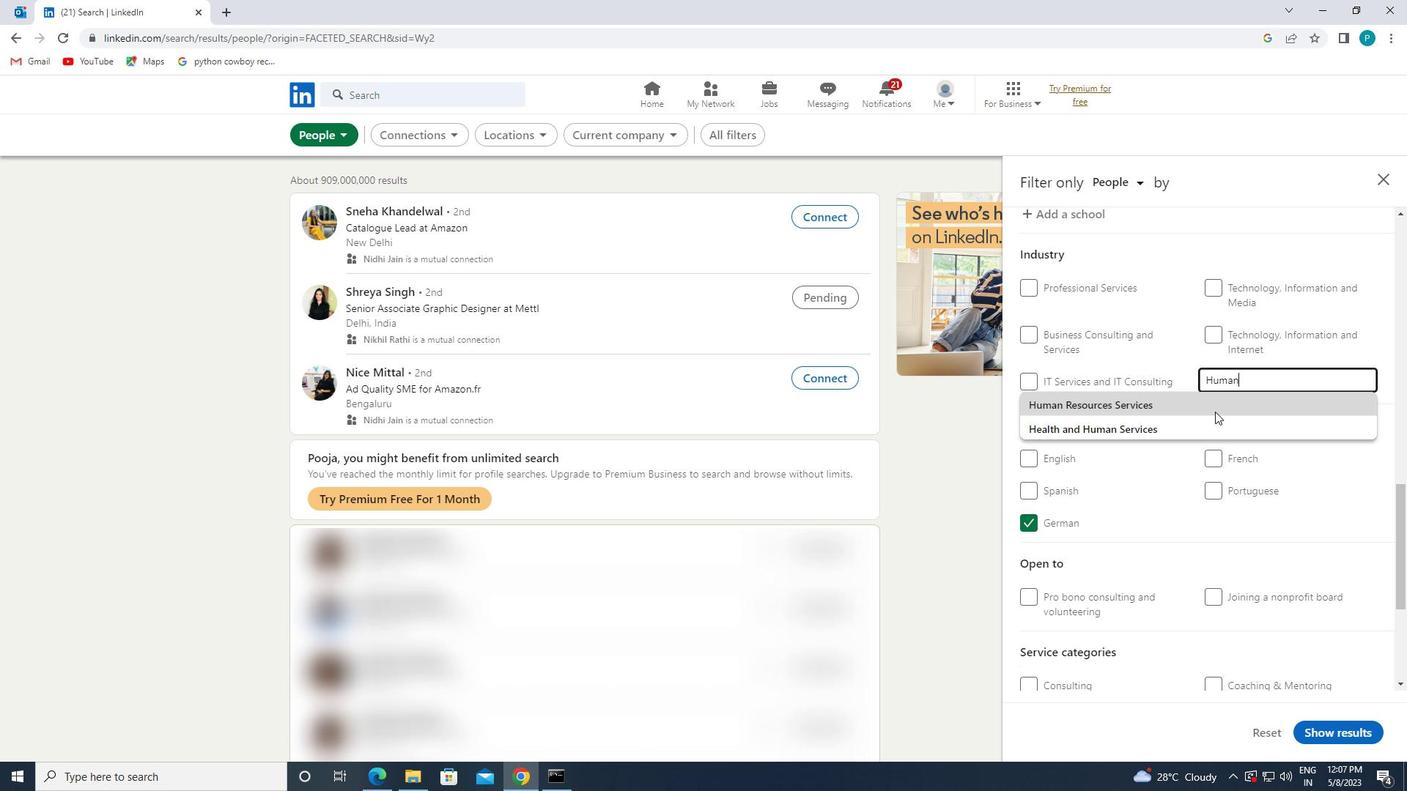 
Action: Mouse scrolled (1202, 477) with delta (0, 0)
Screenshot: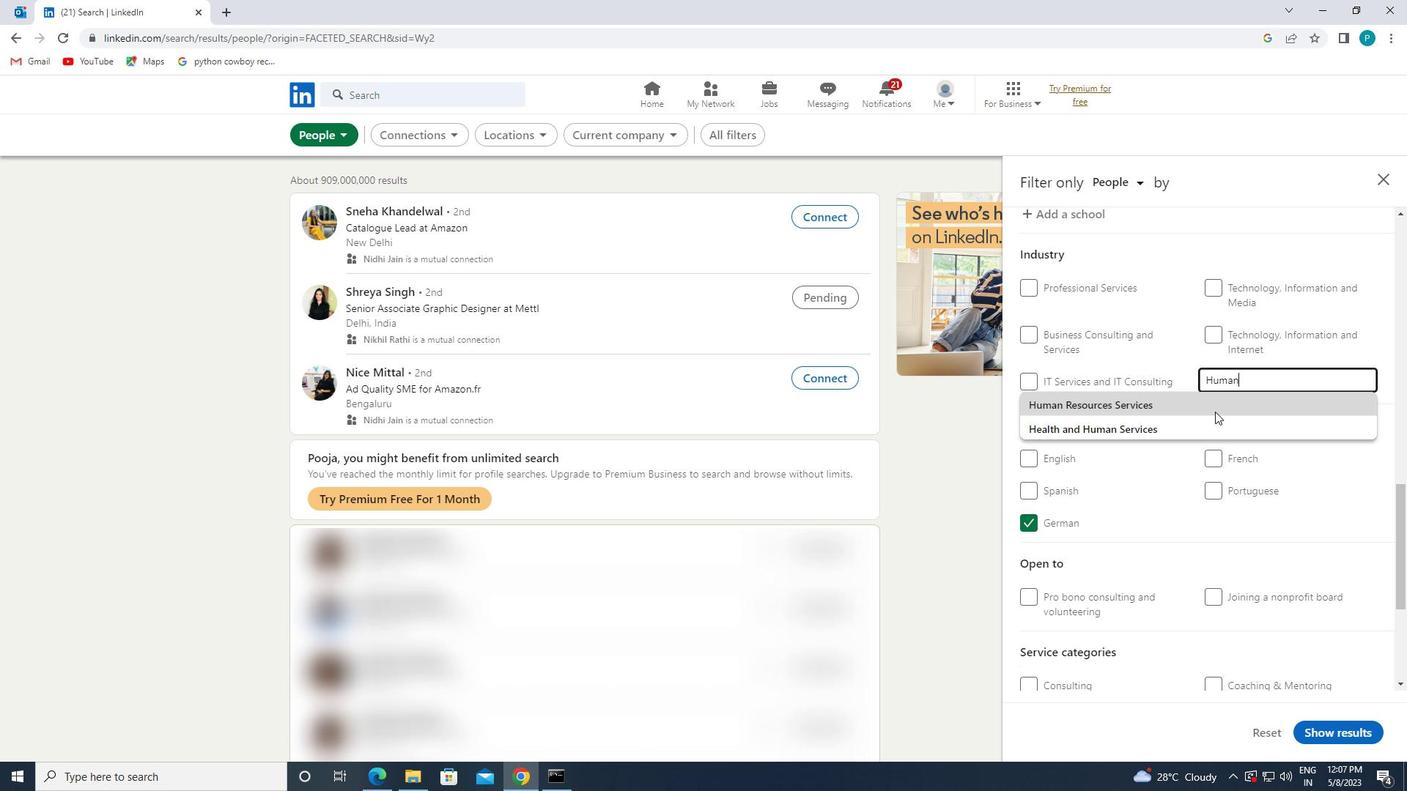 
Action: Mouse moved to (1202, 485)
Screenshot: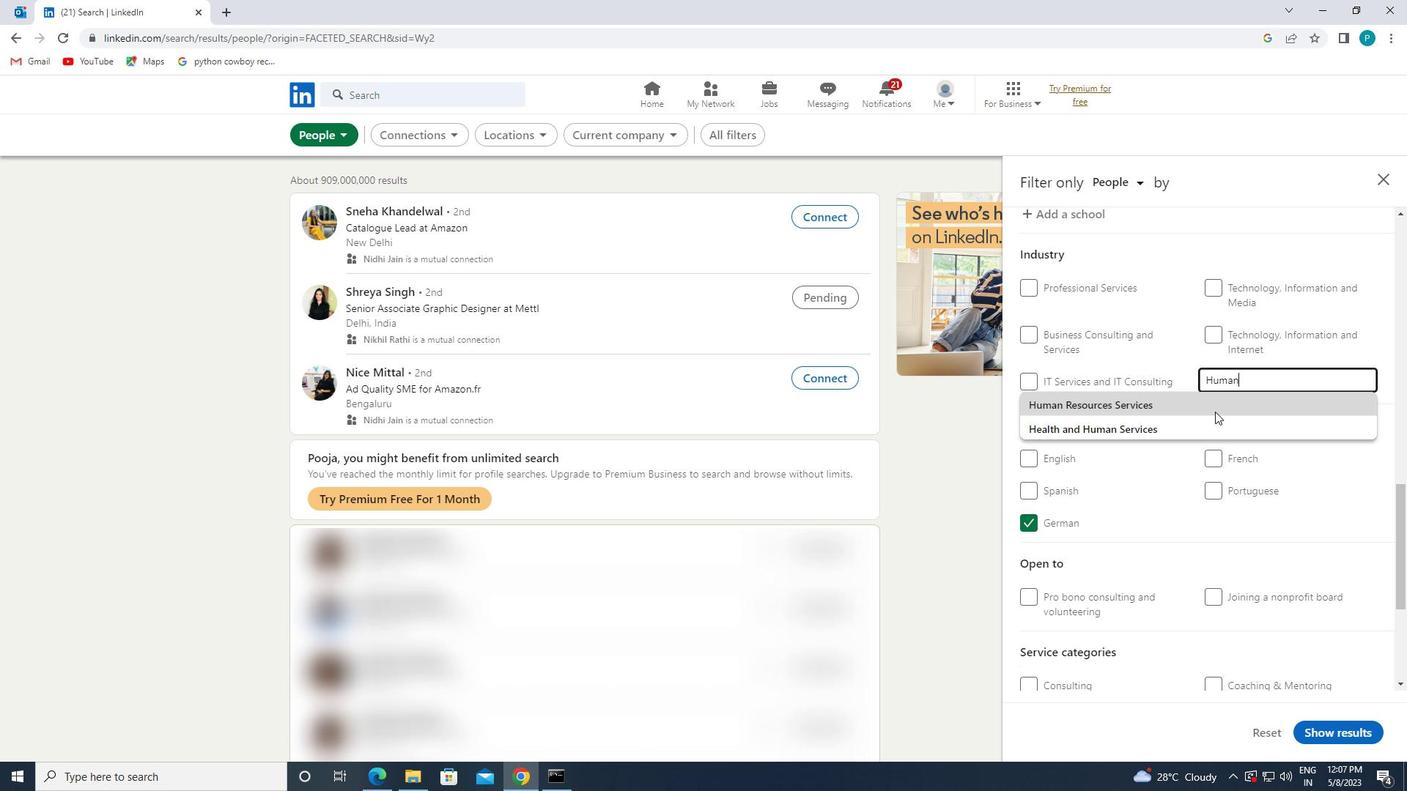 
Action: Mouse scrolled (1202, 484) with delta (0, 0)
Screenshot: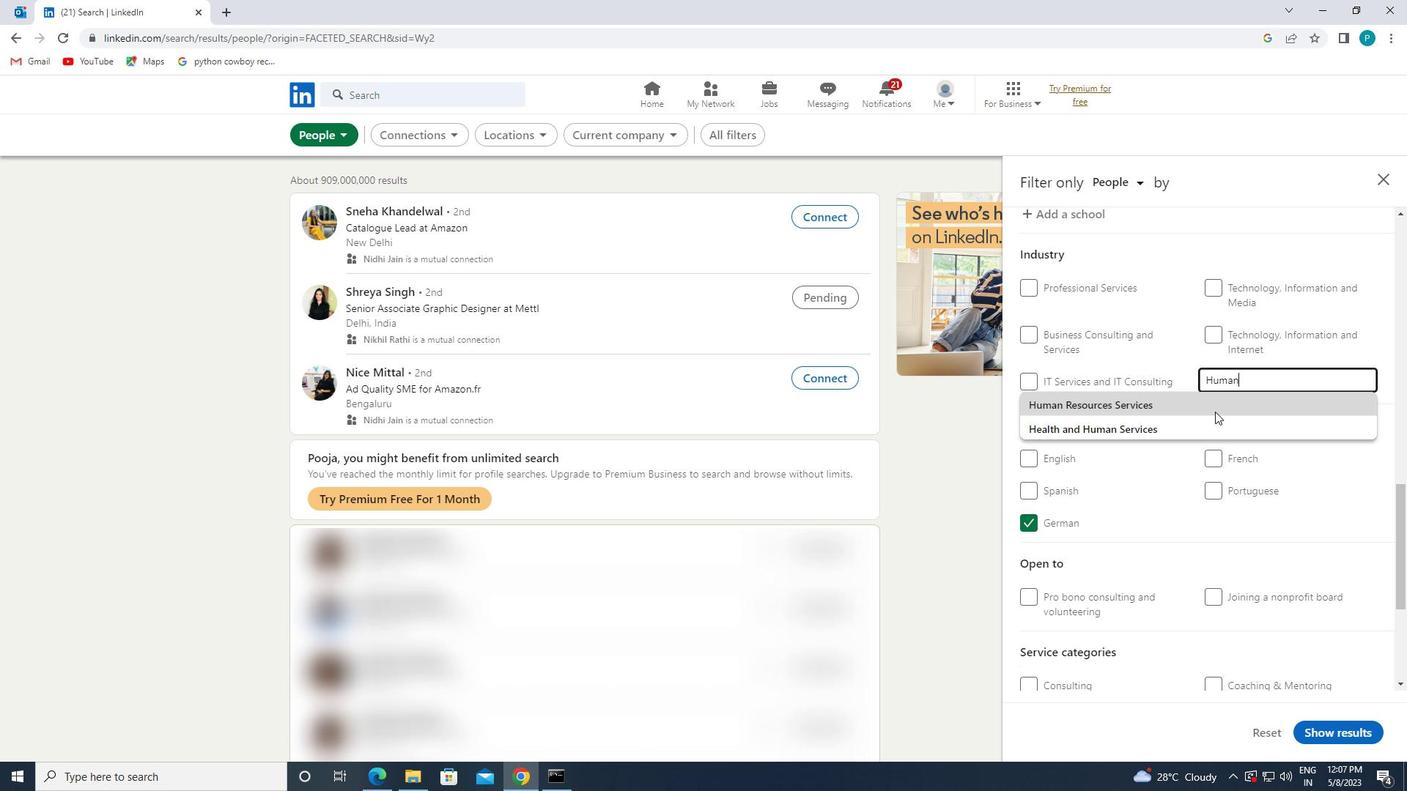 
Action: Mouse moved to (1256, 592)
Screenshot: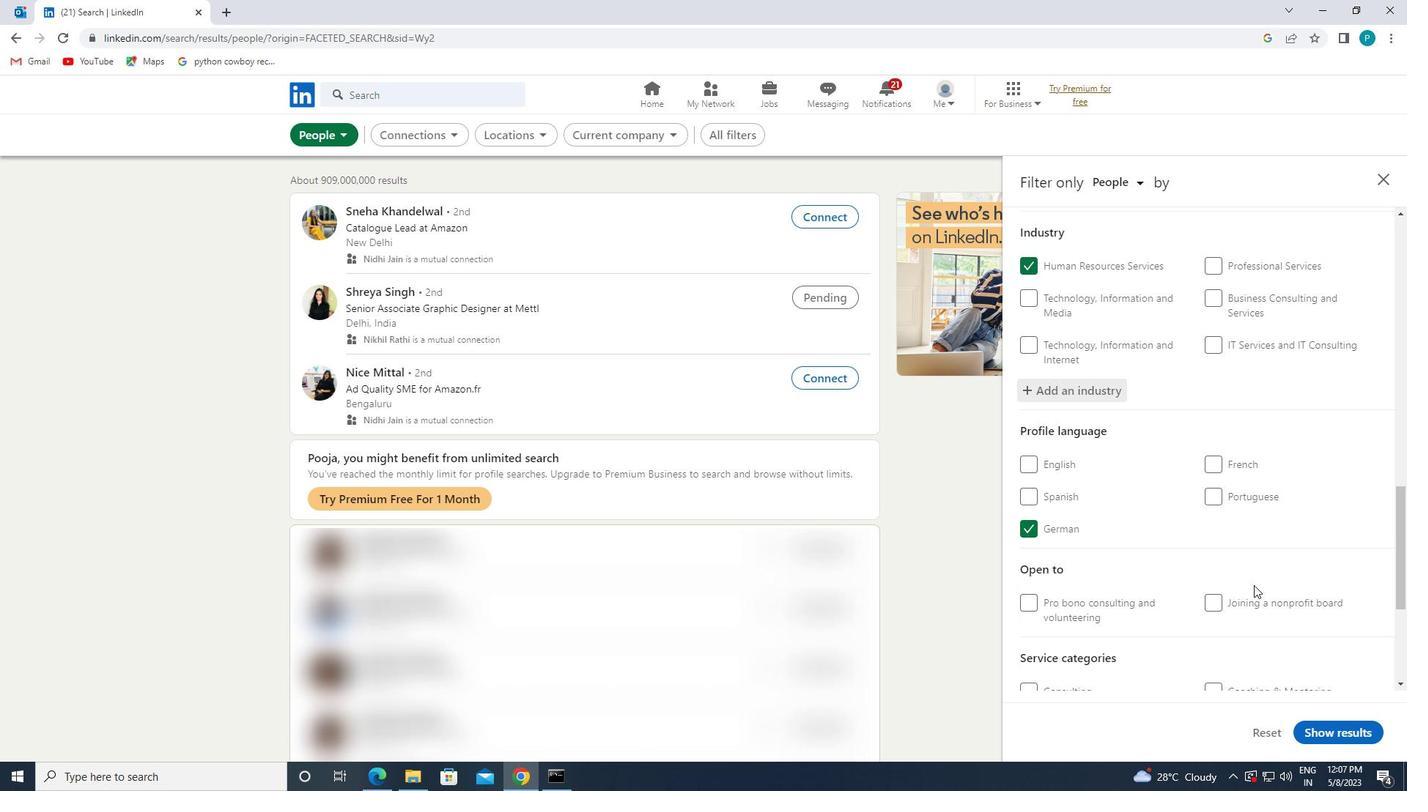 
Action: Mouse scrolled (1256, 591) with delta (0, 0)
Screenshot: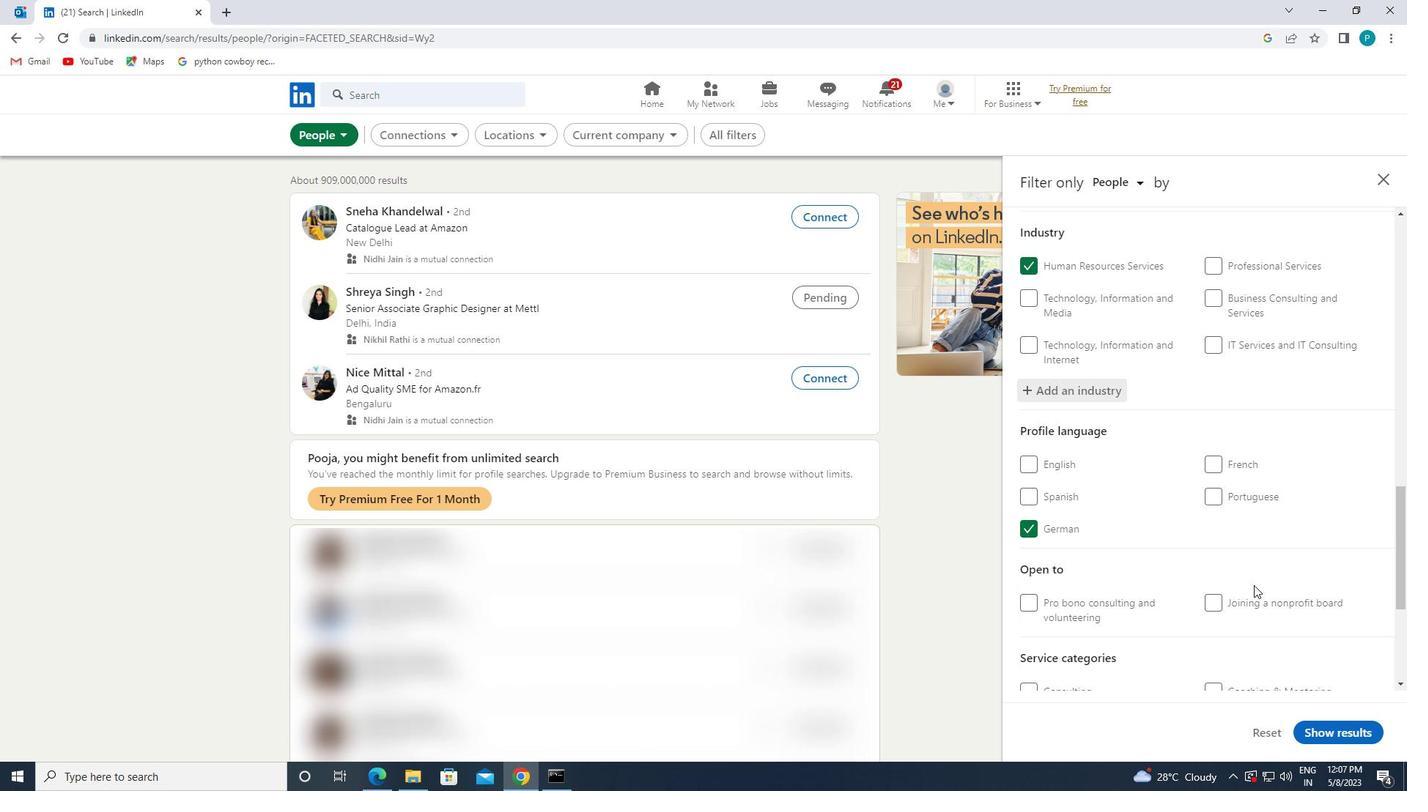 
Action: Mouse scrolled (1256, 591) with delta (0, 0)
Screenshot: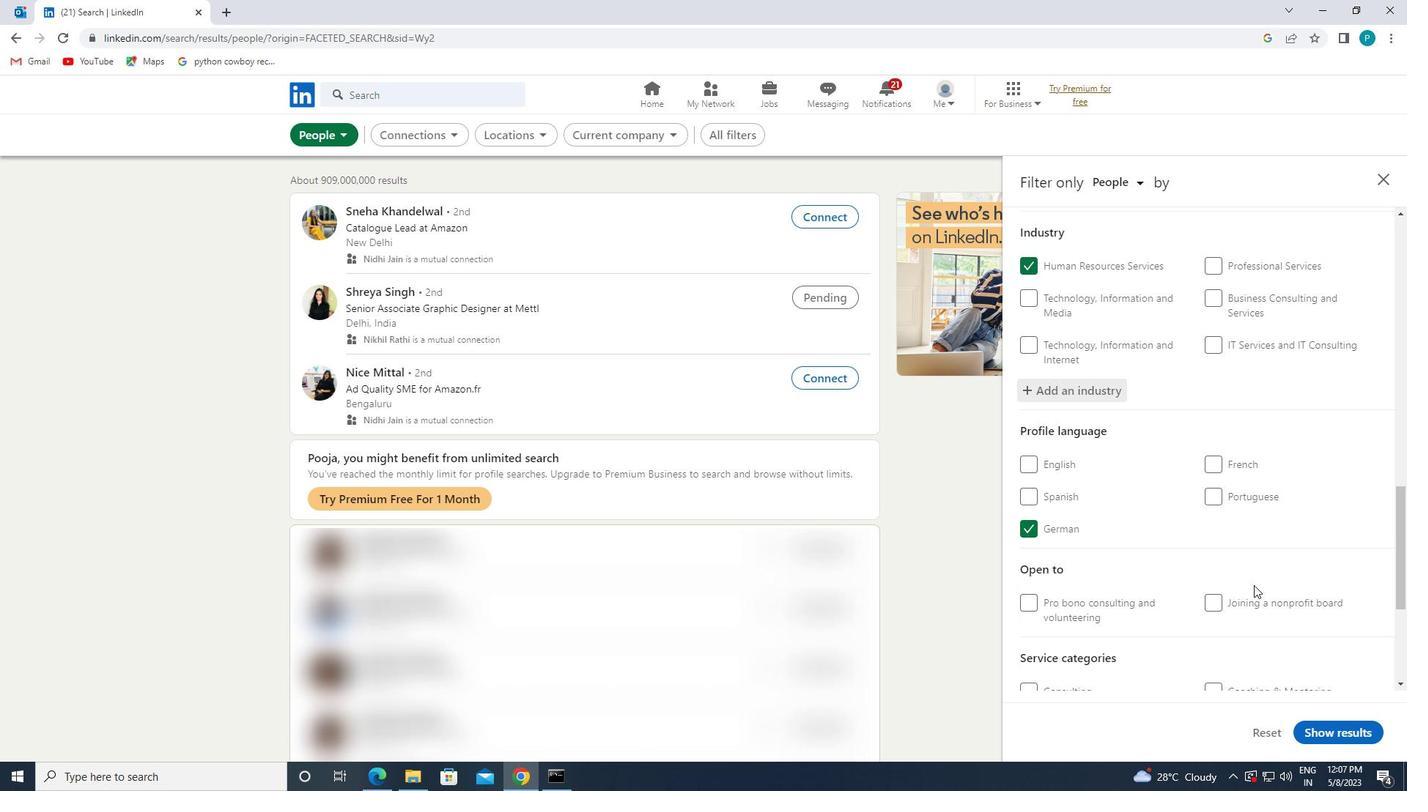 
Action: Mouse moved to (1236, 537)
Screenshot: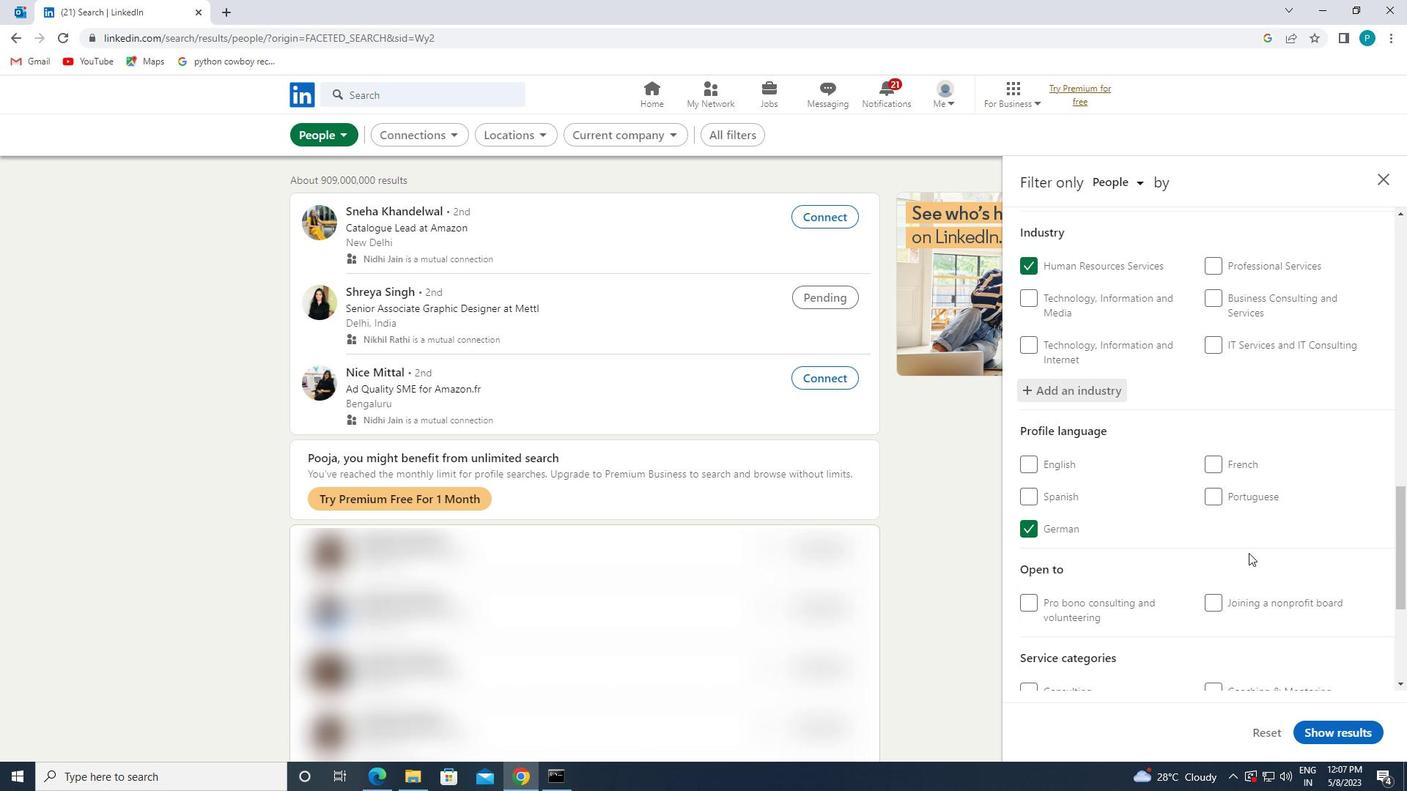 
Action: Mouse scrolled (1236, 537) with delta (0, 0)
Screenshot: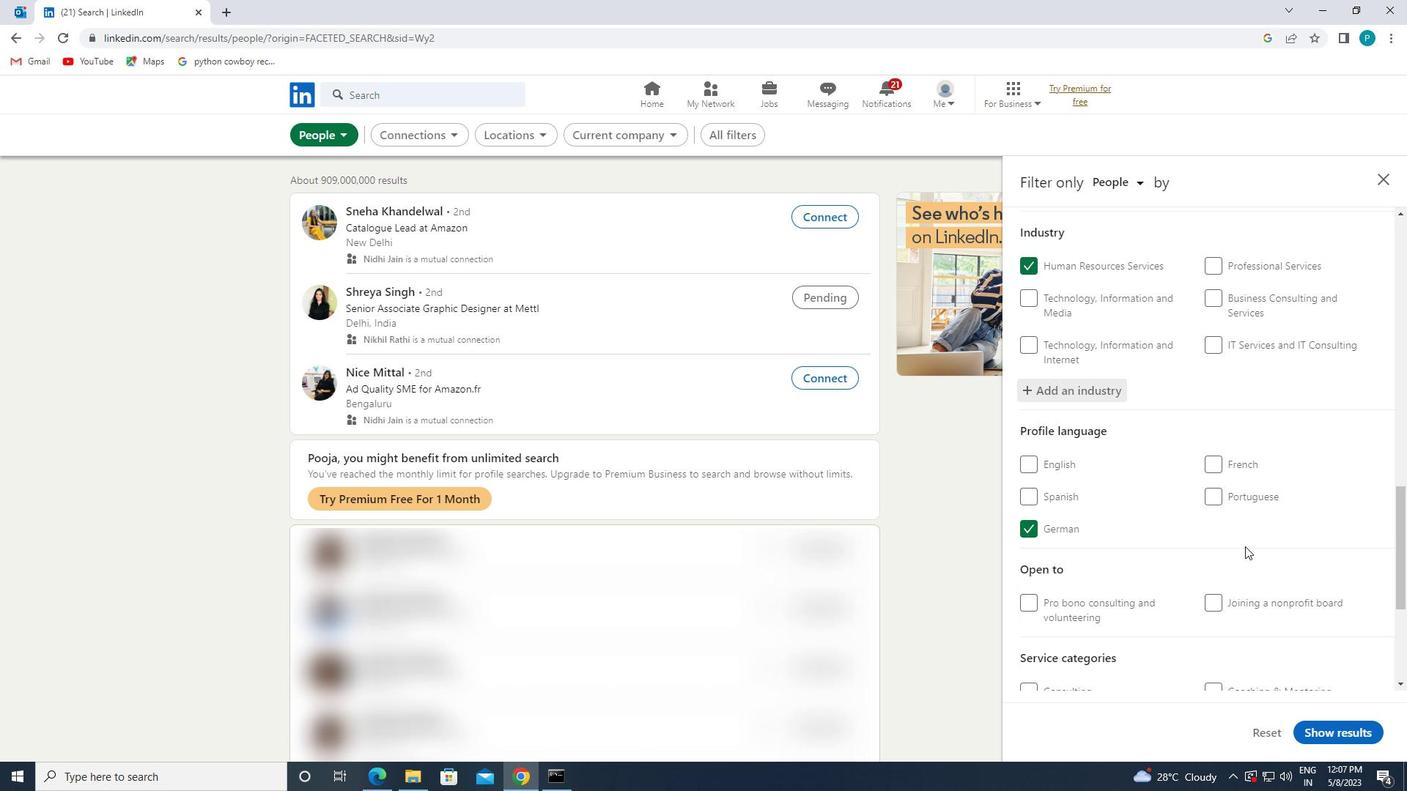 
Action: Mouse scrolled (1236, 537) with delta (0, 0)
Screenshot: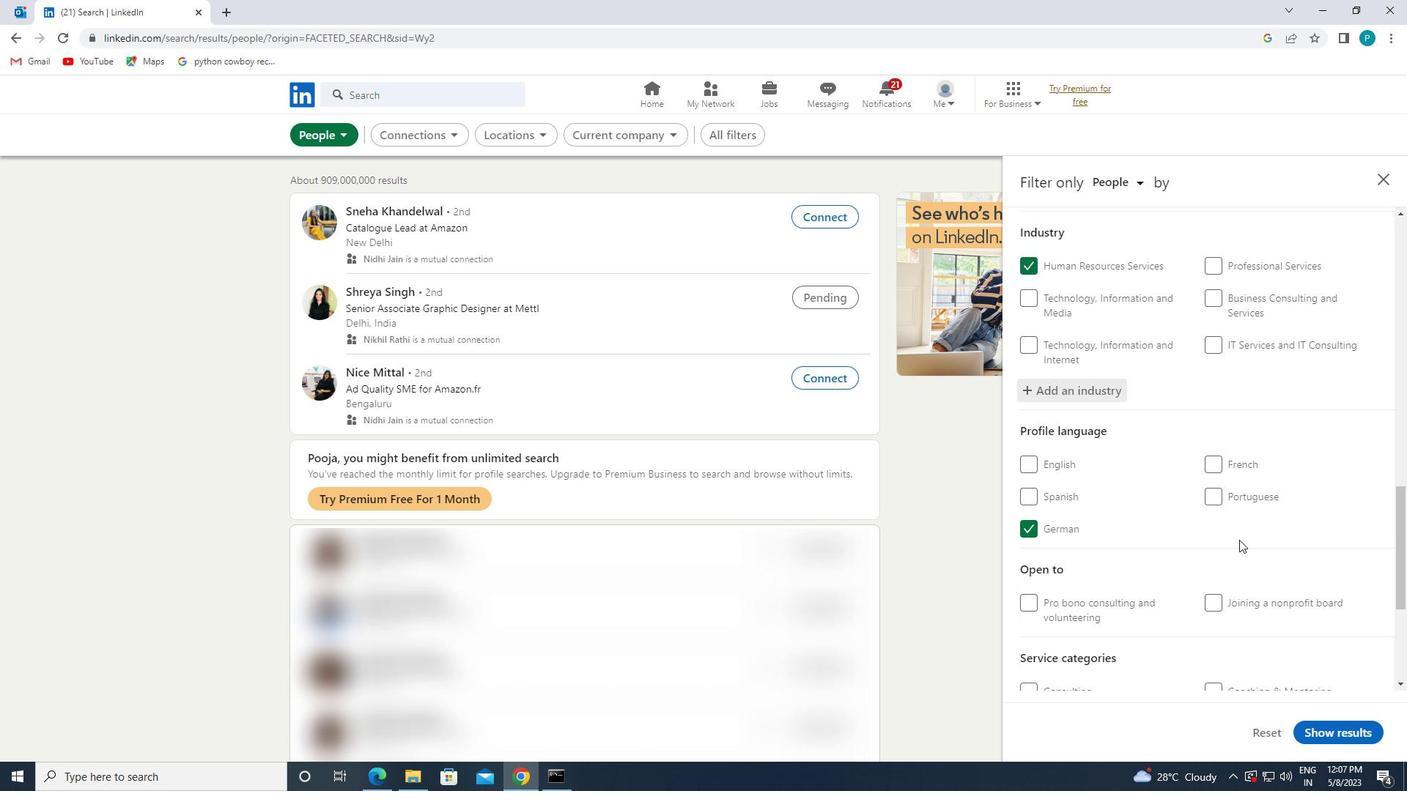 
Action: Mouse moved to (1223, 474)
Screenshot: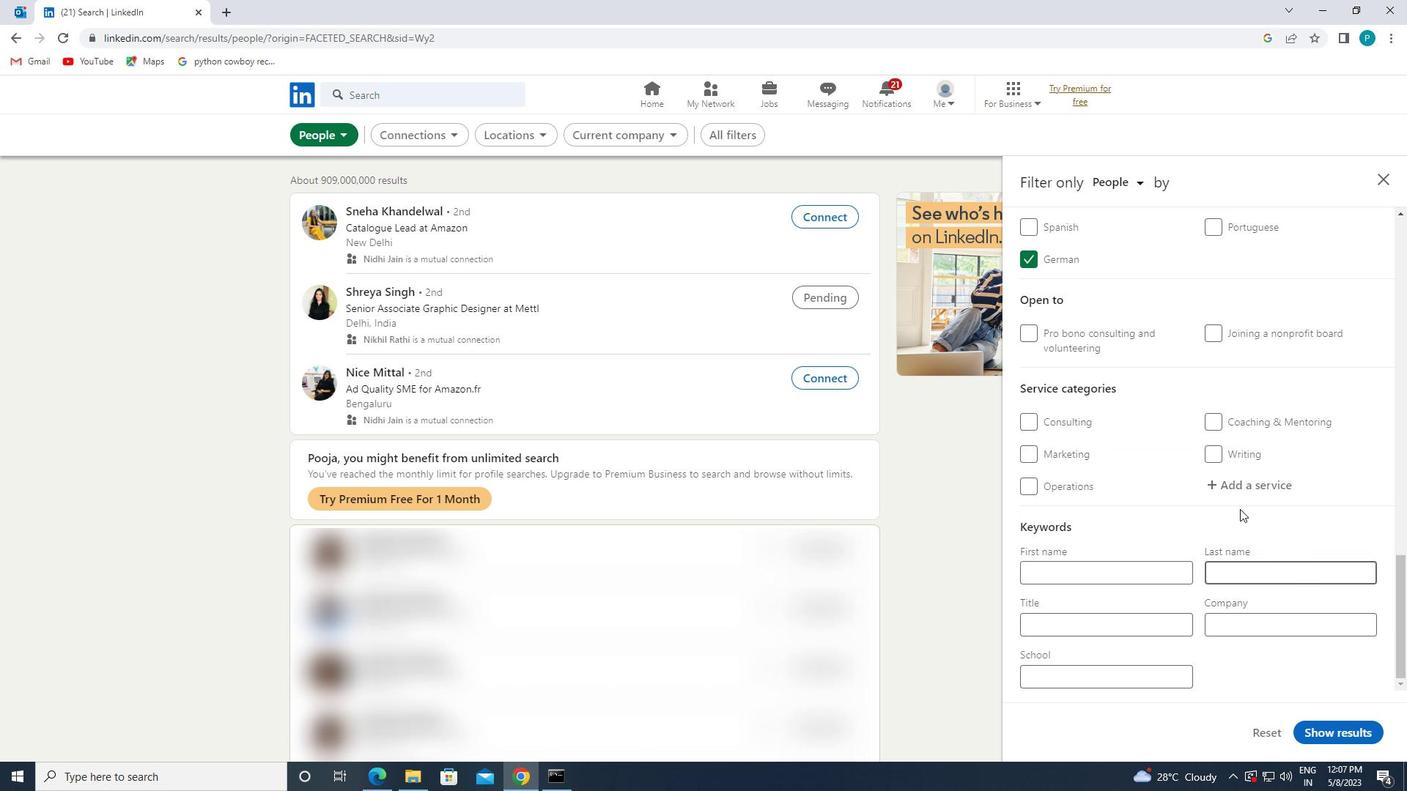 
Action: Mouse pressed left at (1223, 474)
Screenshot: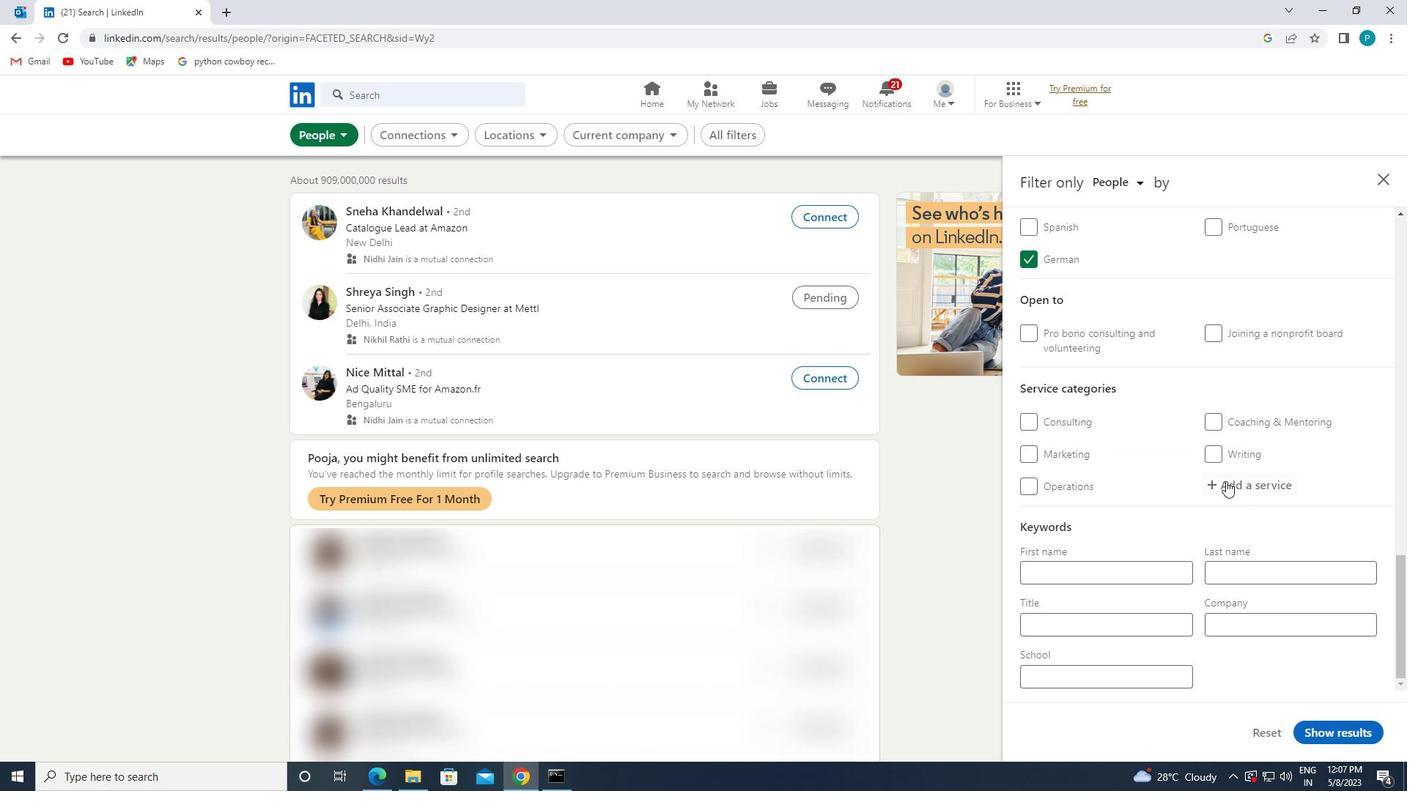 
Action: Mouse moved to (1228, 475)
Screenshot: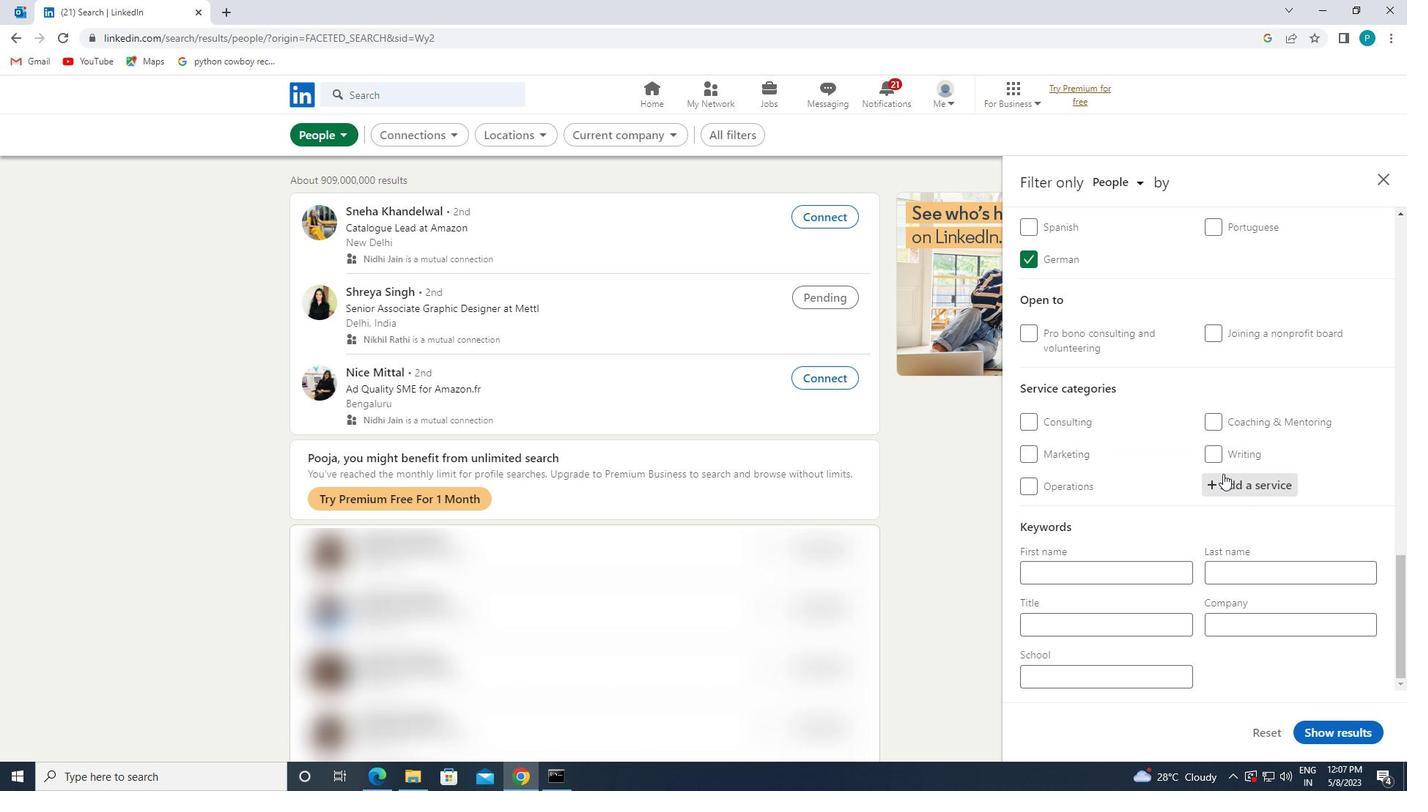 
Action: Key pressed <Key.caps_lock>P<Key.caps_lock>ORTR
Screenshot: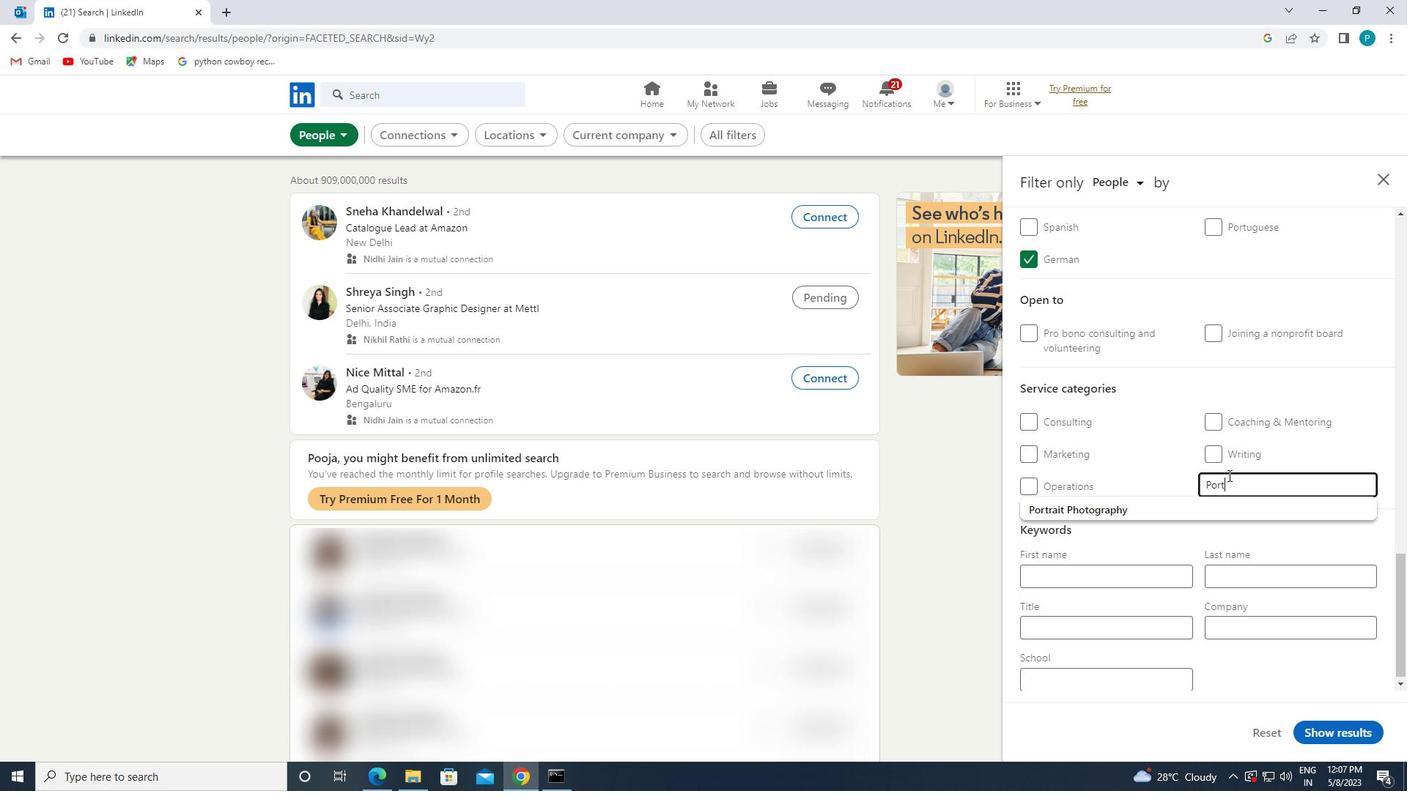 
Action: Mouse moved to (1223, 517)
Screenshot: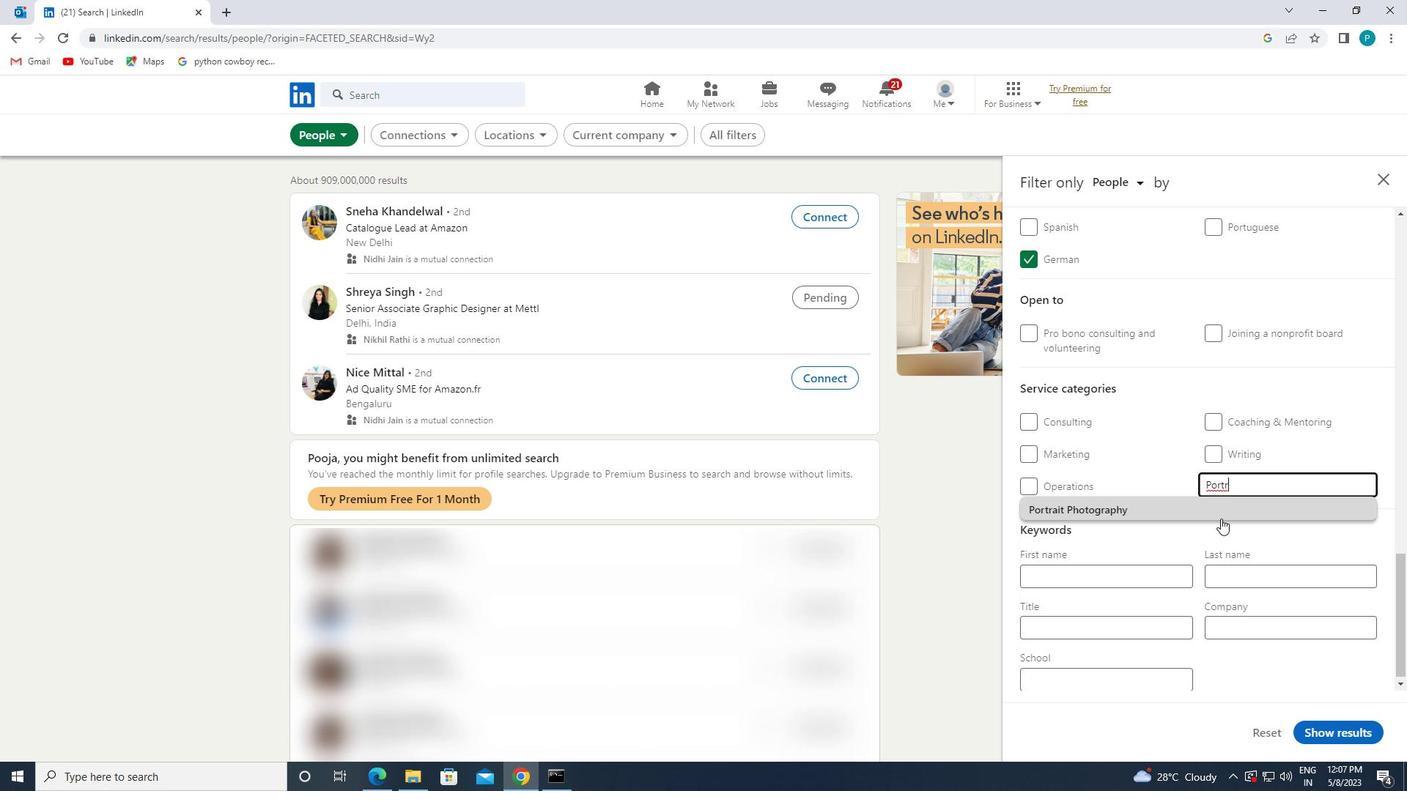 
Action: Mouse pressed left at (1223, 517)
Screenshot: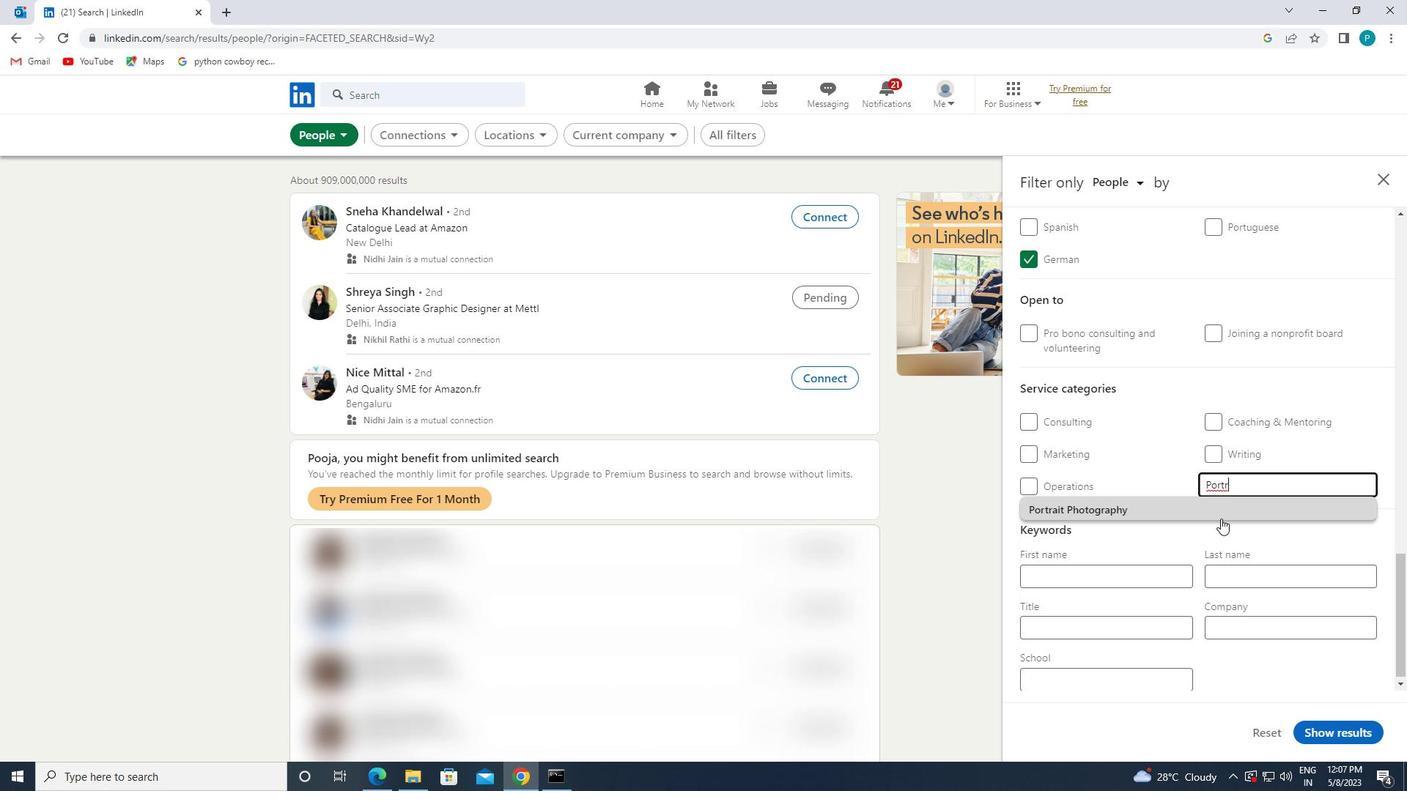 
Action: Mouse moved to (1128, 639)
Screenshot: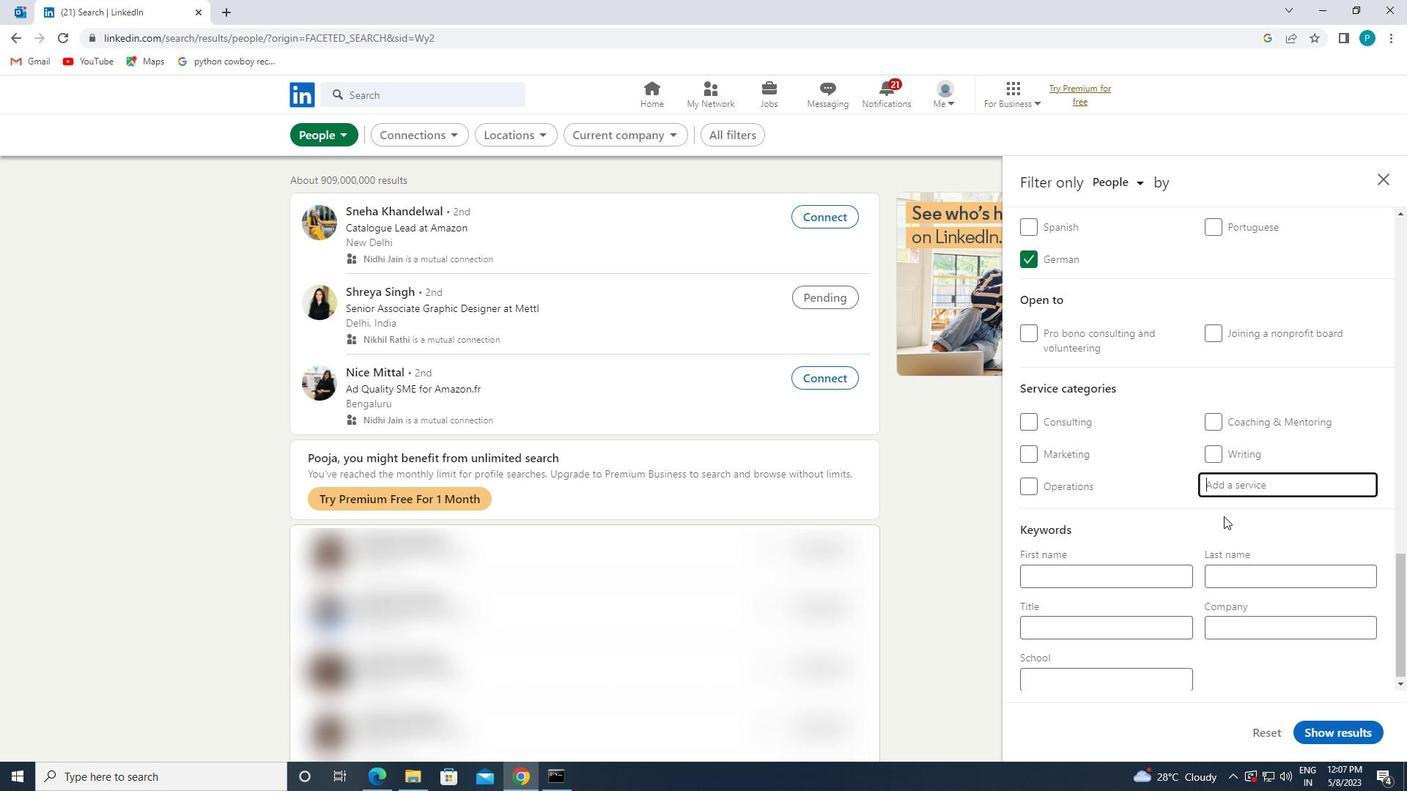 
Action: Mouse scrolled (1128, 639) with delta (0, 0)
Screenshot: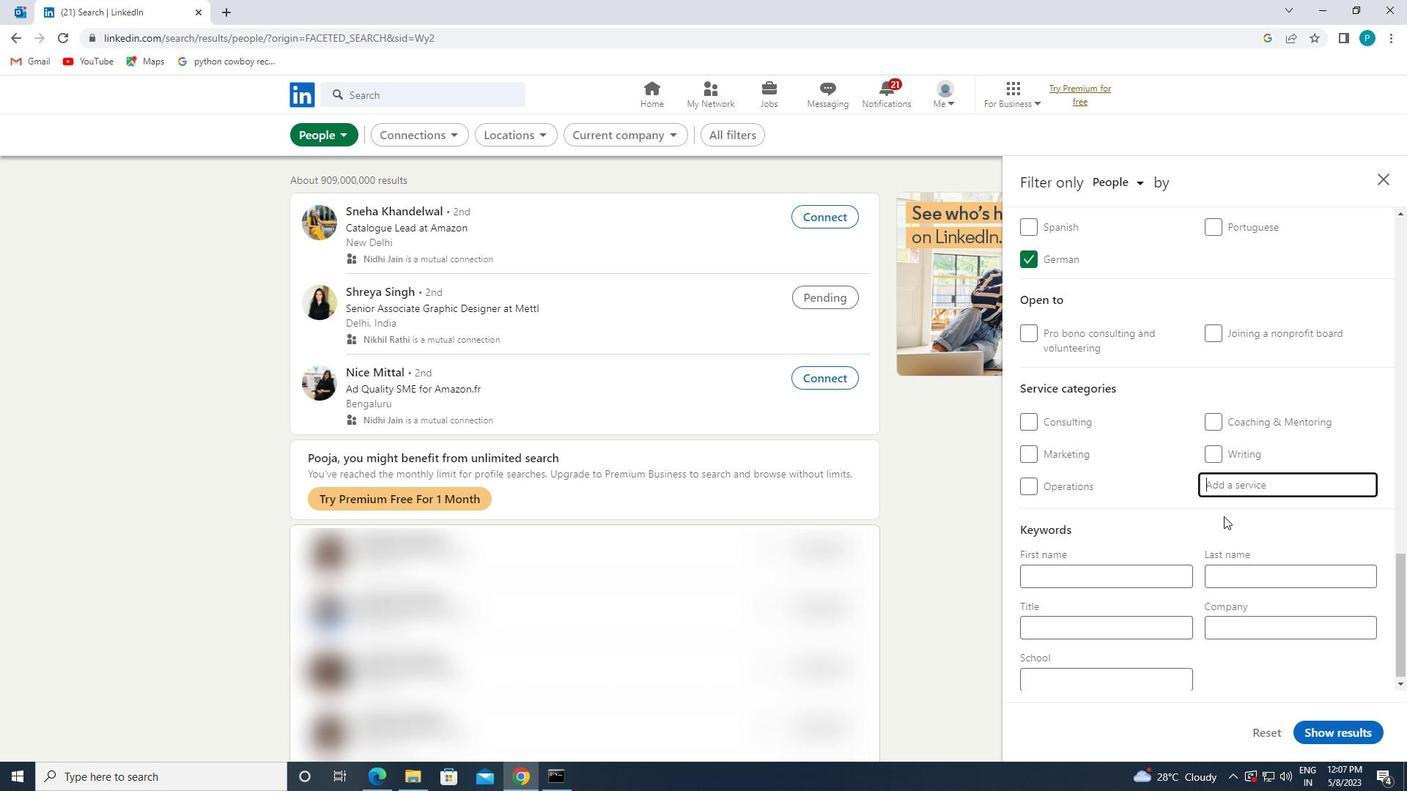
Action: Mouse moved to (1105, 665)
Screenshot: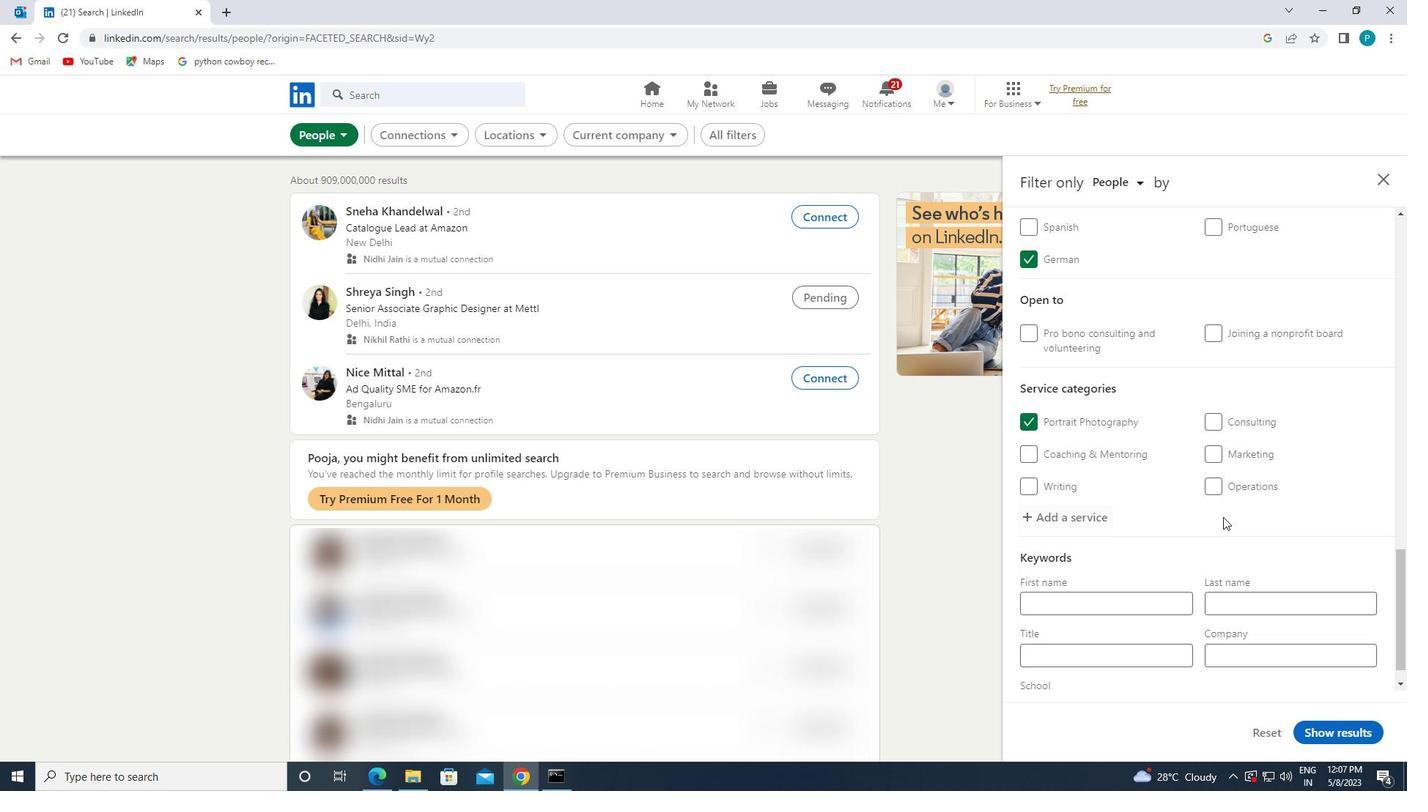 
Action: Mouse scrolled (1105, 664) with delta (0, 0)
Screenshot: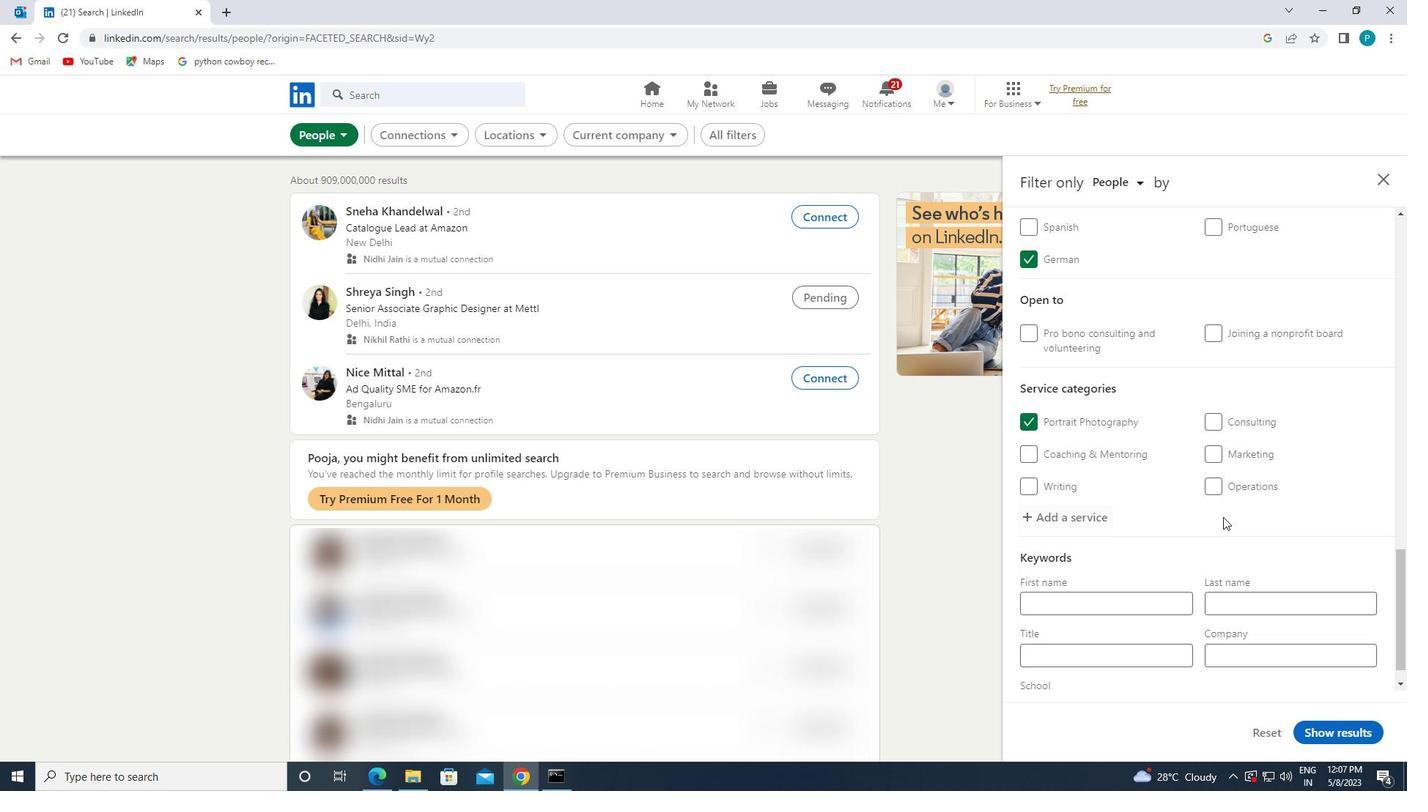 
Action: Mouse moved to (1098, 672)
Screenshot: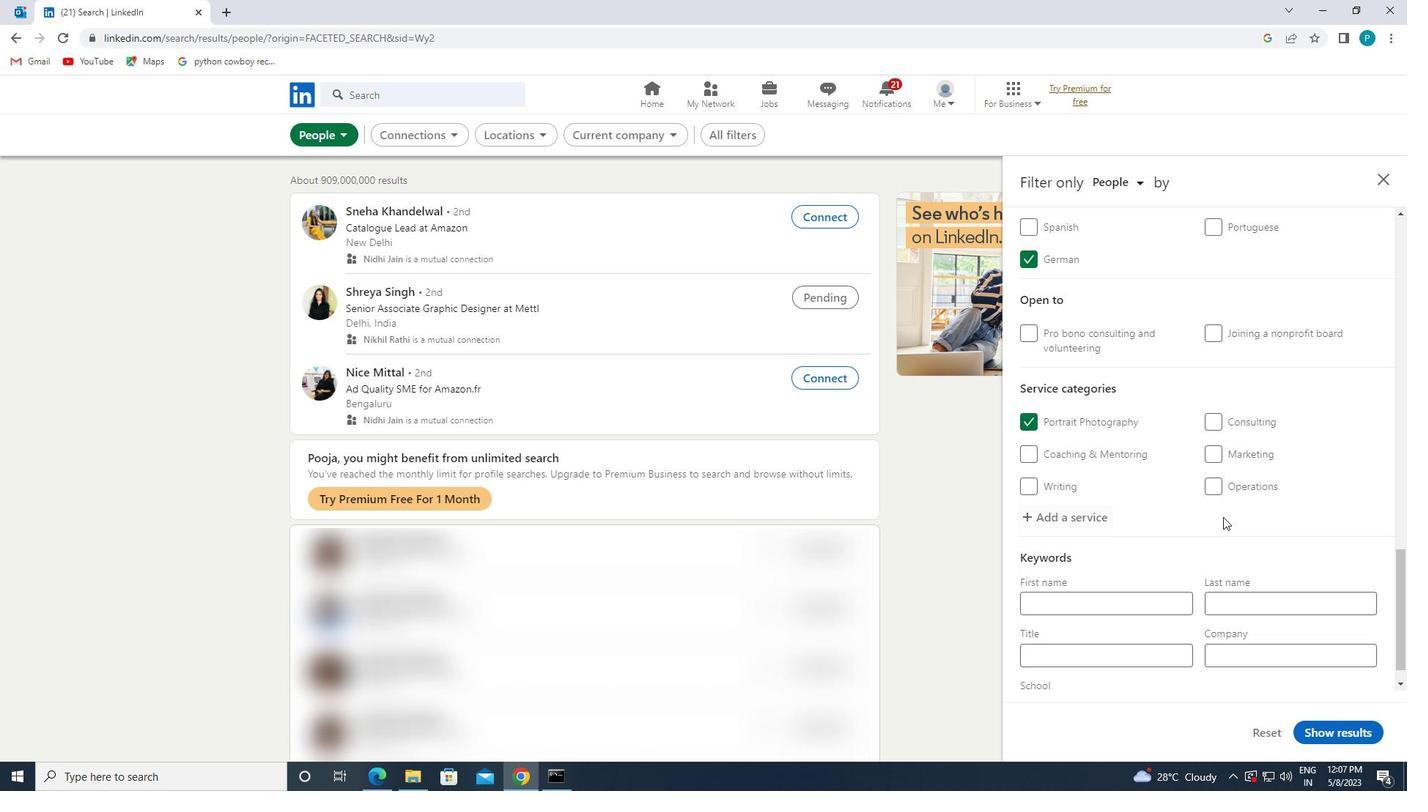 
Action: Mouse scrolled (1098, 671) with delta (0, 0)
Screenshot: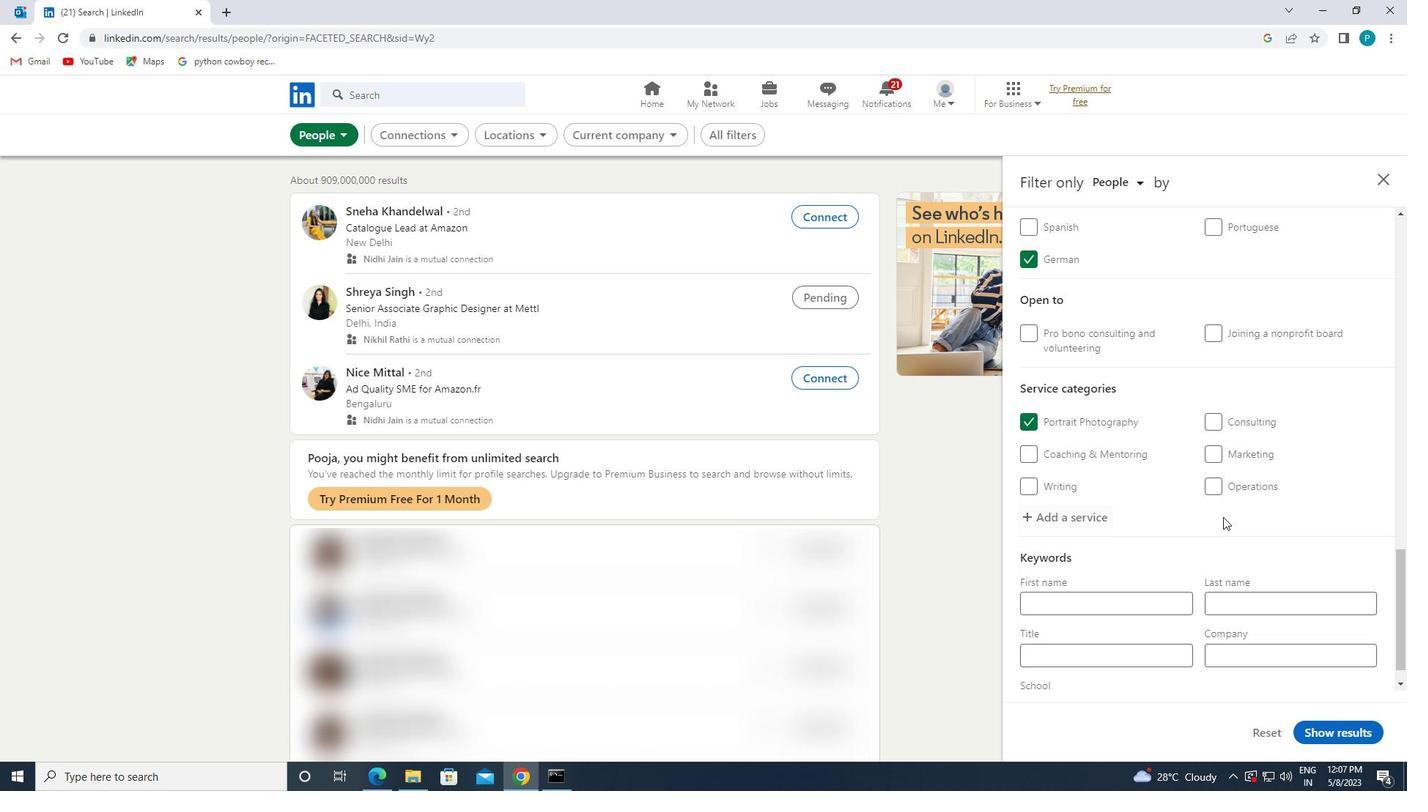 
Action: Mouse moved to (1096, 633)
Screenshot: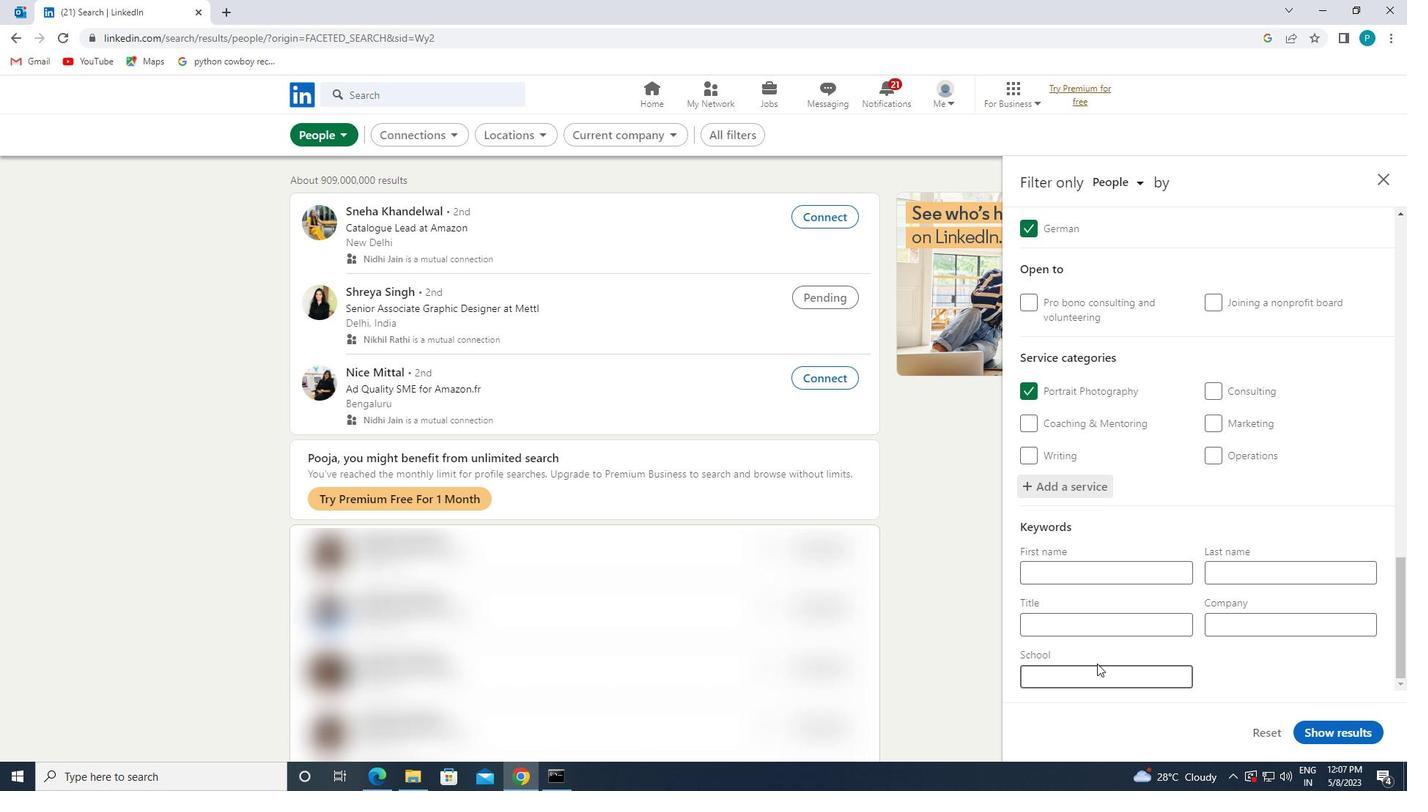 
Action: Mouse pressed left at (1096, 633)
Screenshot: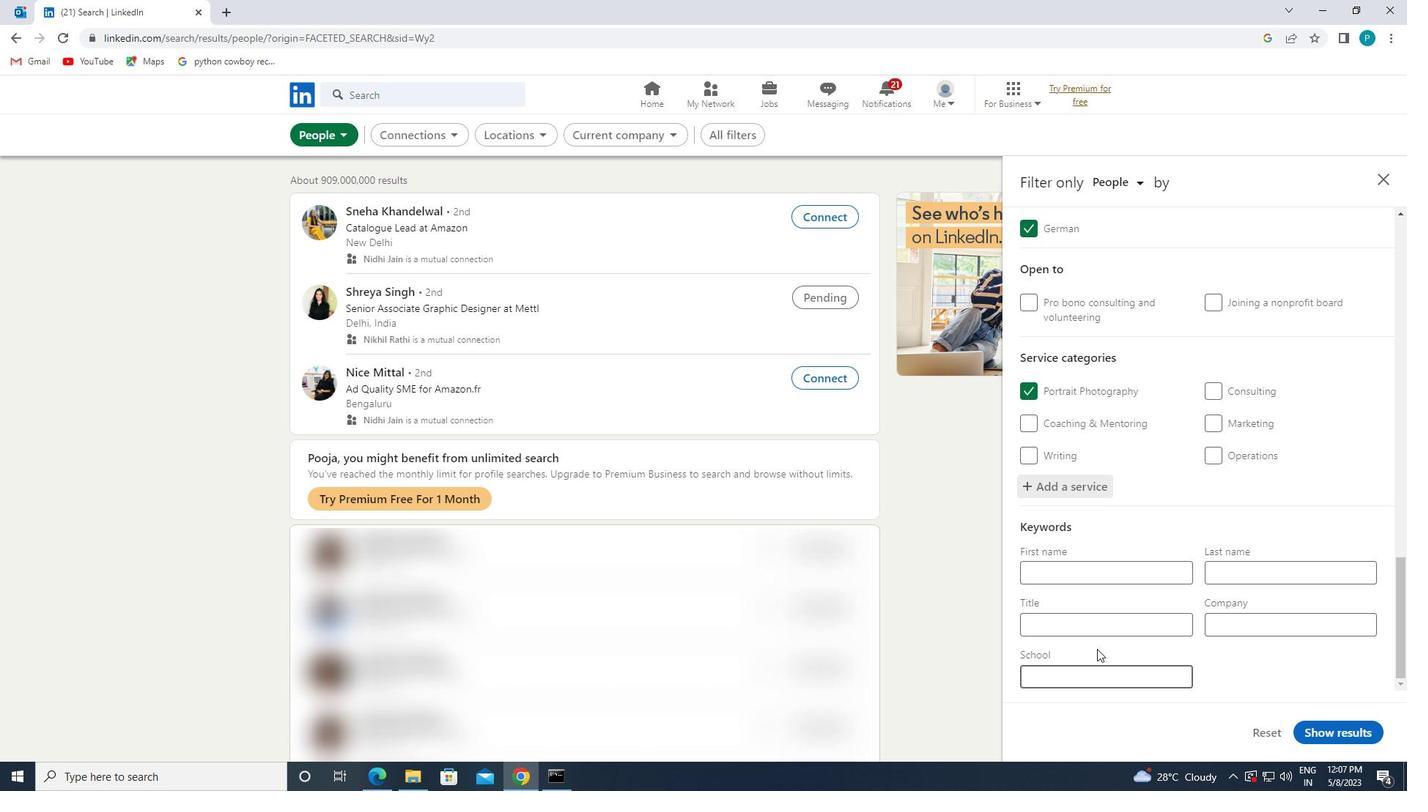 
Action: Mouse moved to (1089, 636)
Screenshot: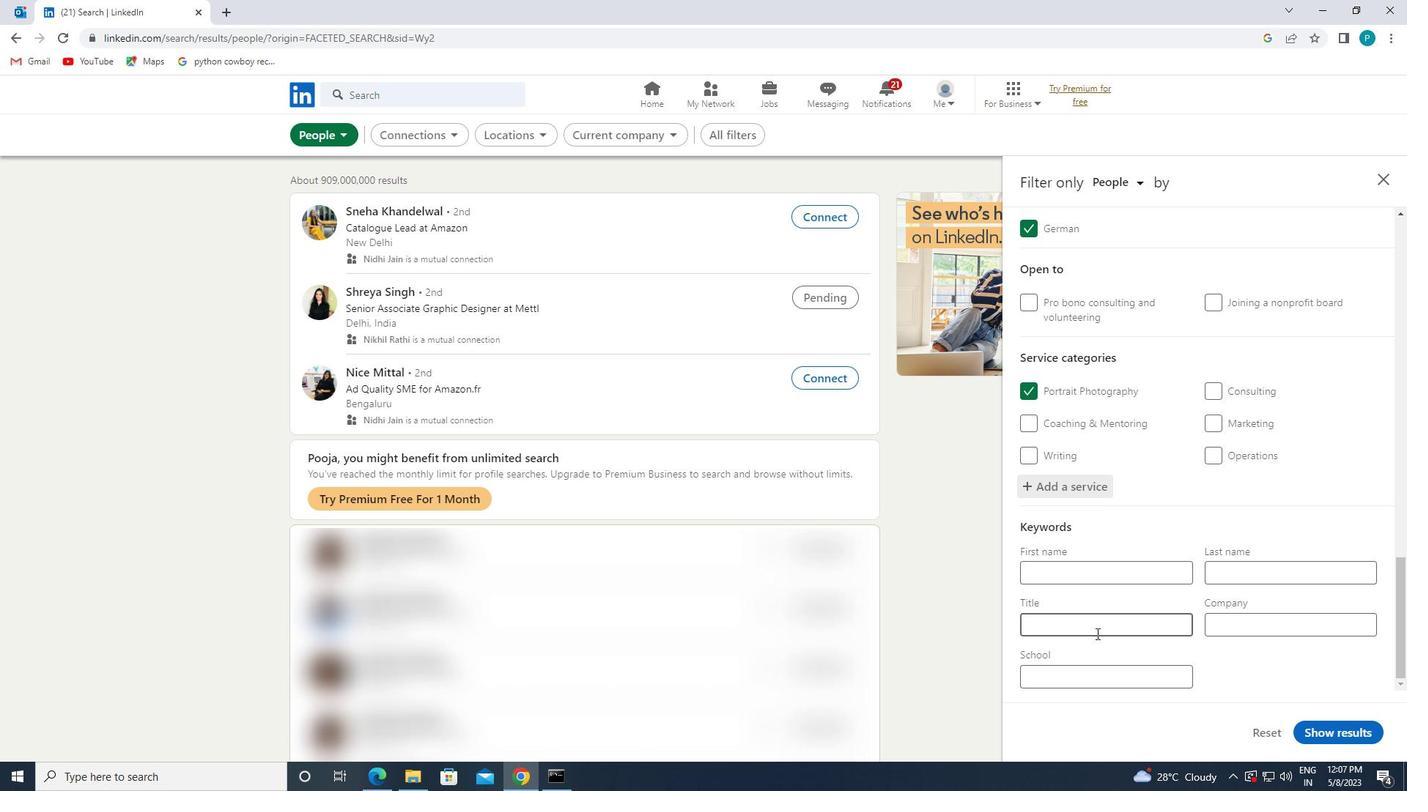 
Action: Key pressed <Key.caps_lock>R<Key.caps_lock>ESEARCHER
Screenshot: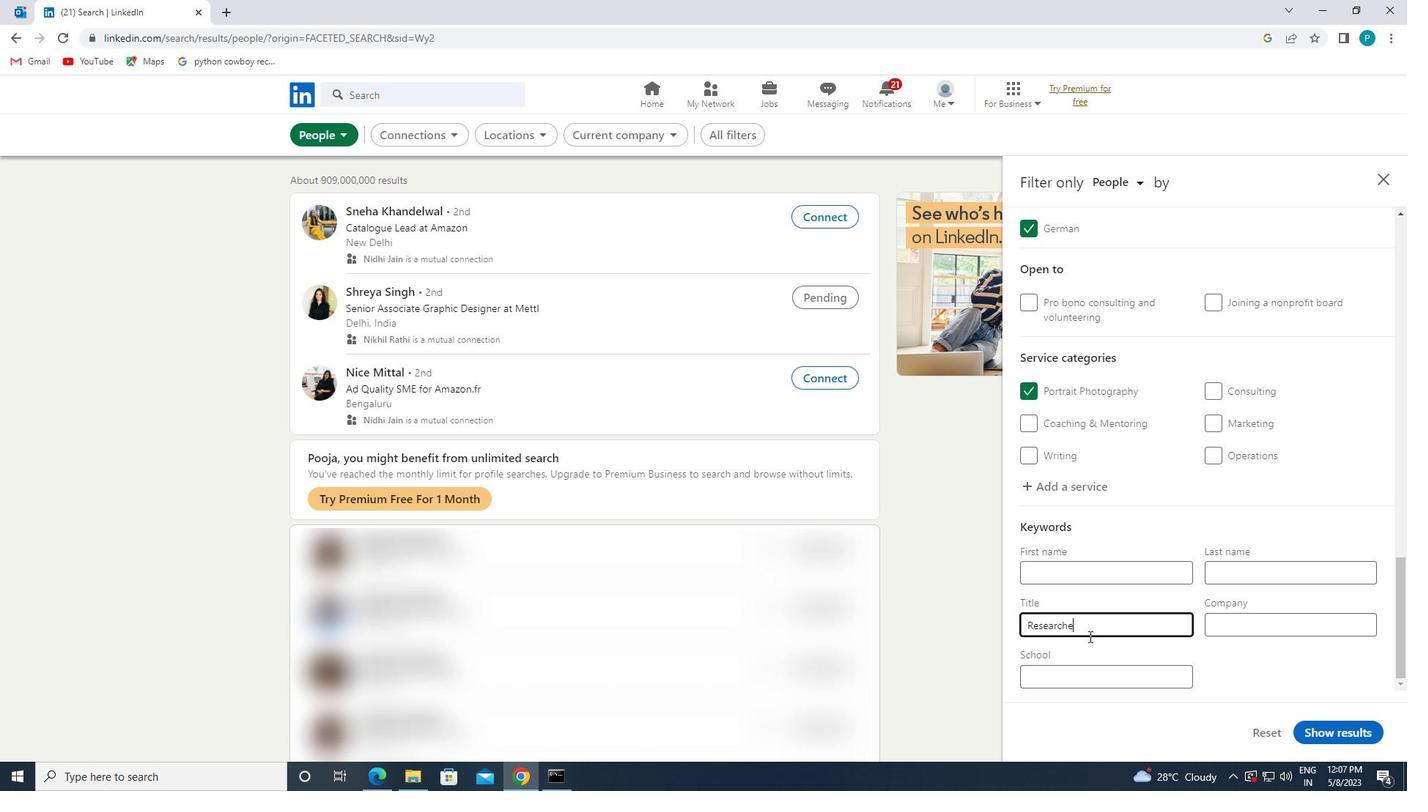 
Action: Mouse moved to (1324, 726)
Screenshot: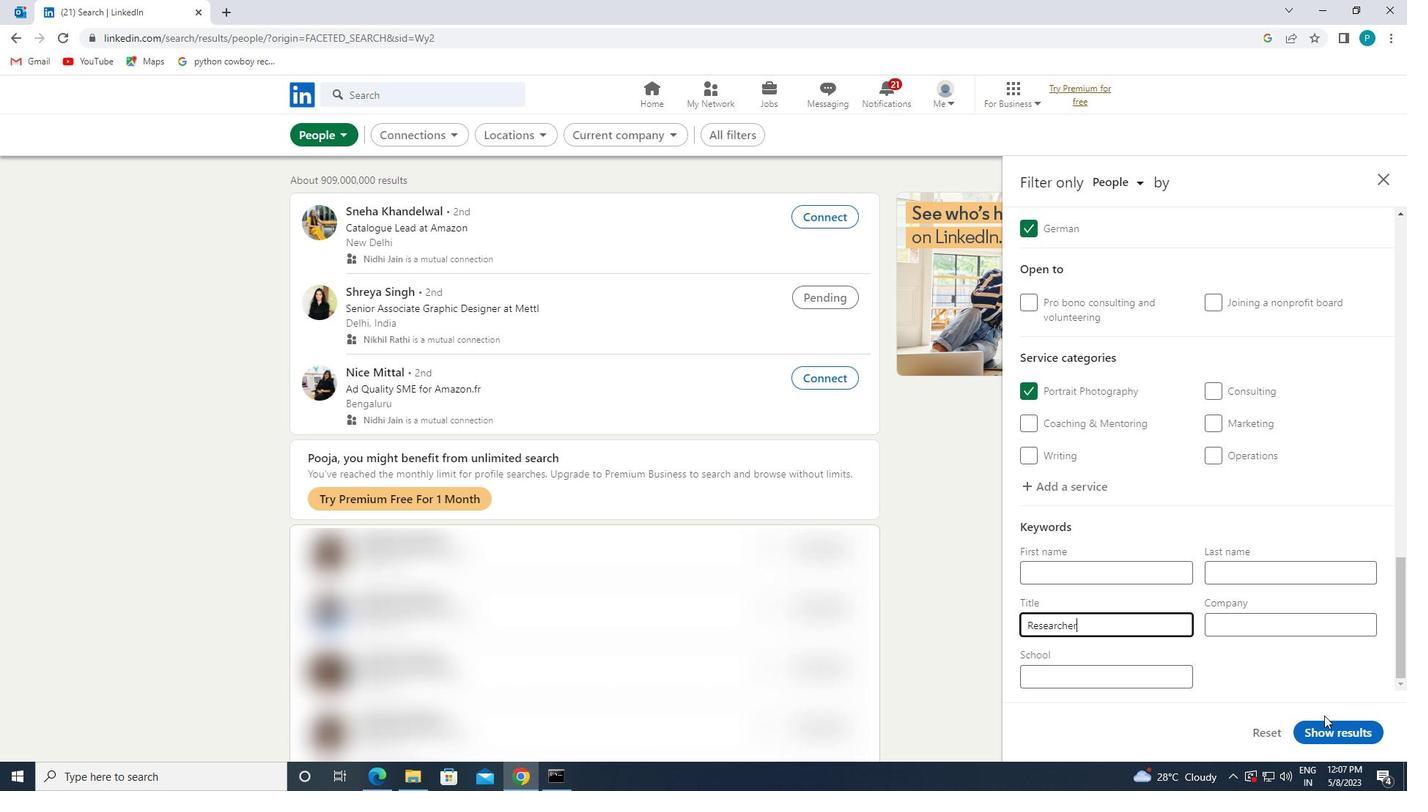 
Action: Mouse pressed left at (1324, 726)
Screenshot: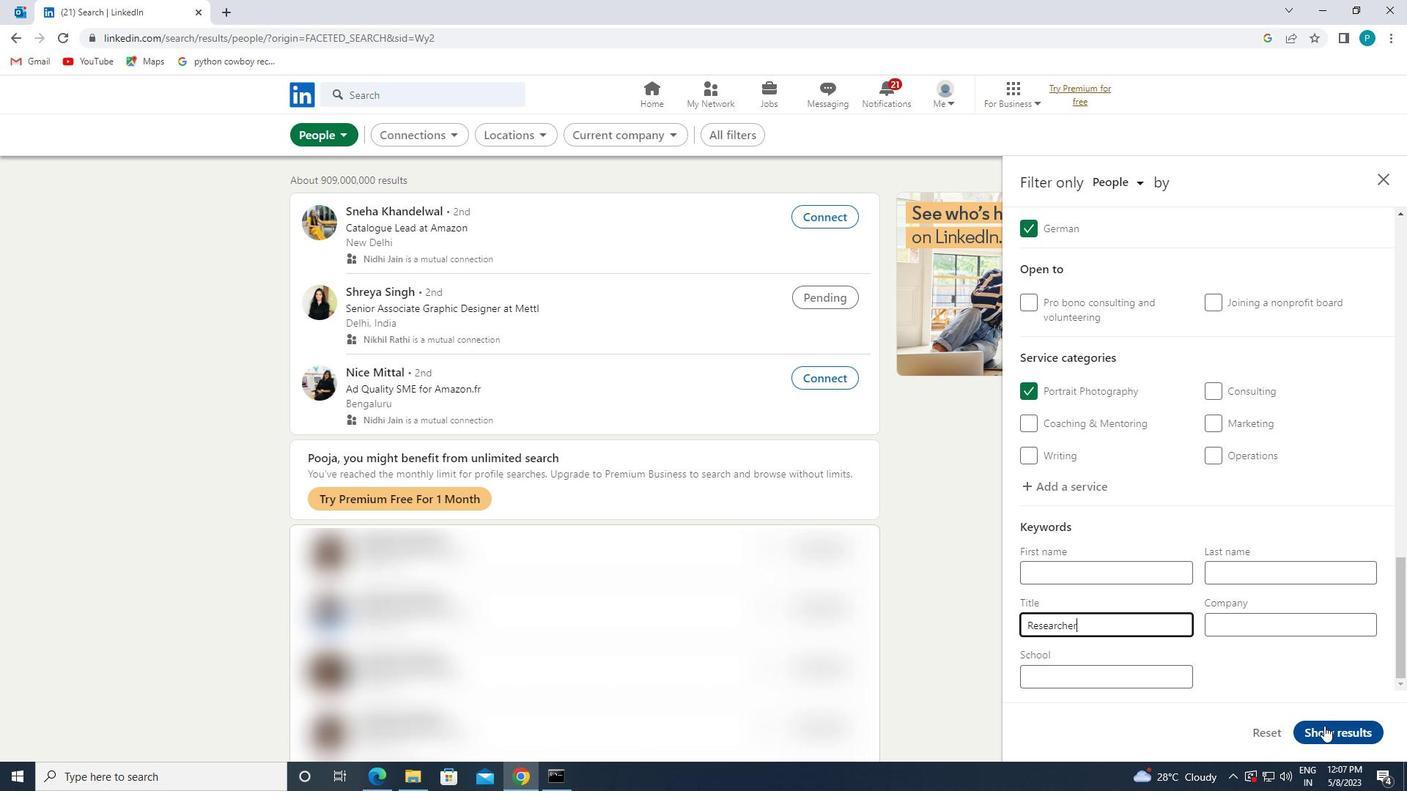 
